 Task: Create a customer community portal.
Action: Mouse moved to (25, 139)
Screenshot: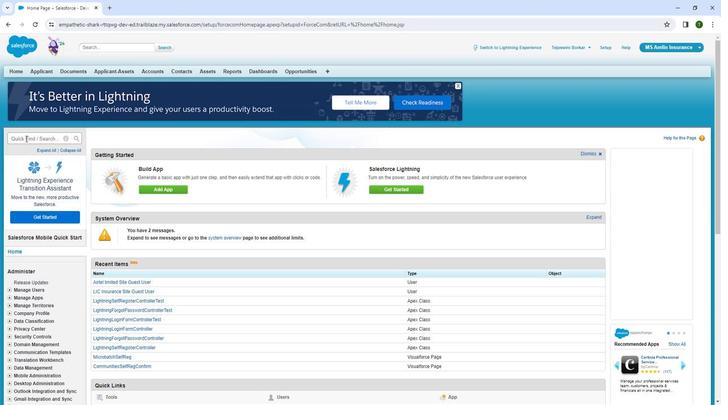 
Action: Mouse pressed left at (25, 139)
Screenshot: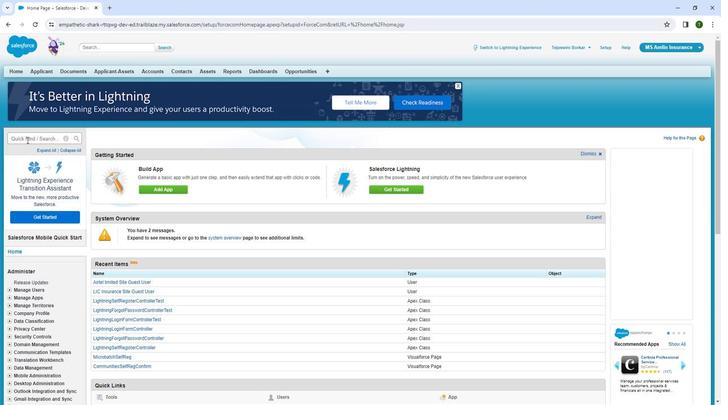 
Action: Mouse moved to (25, 139)
Screenshot: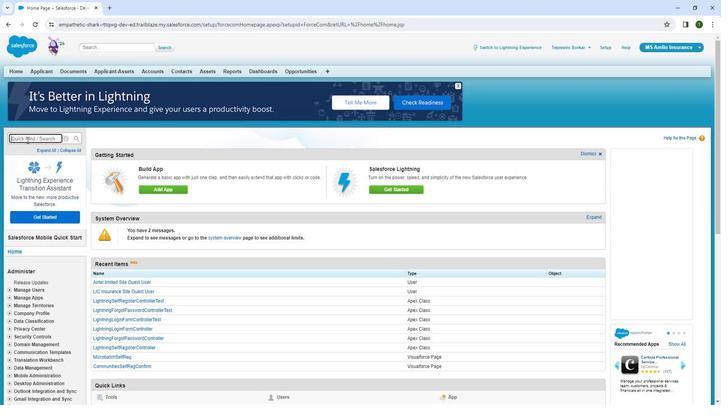 
Action: Key pressed digital<Key.space>e
Screenshot: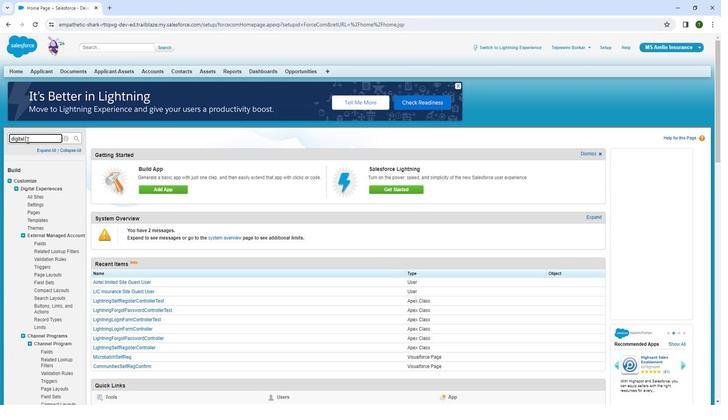 
Action: Mouse moved to (26, 138)
Screenshot: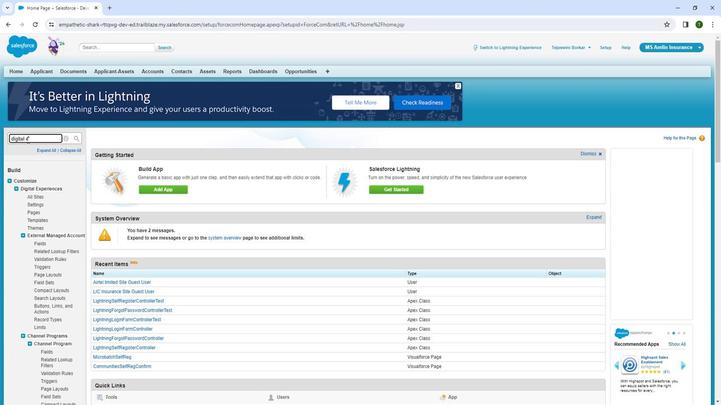 
Action: Key pressed xp
Screenshot: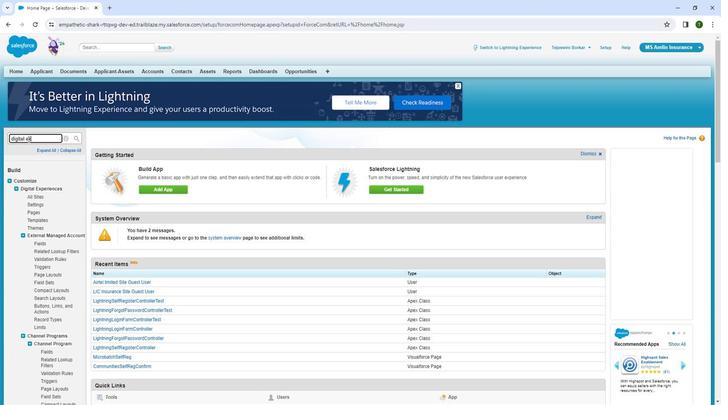 
Action: Mouse moved to (28, 138)
Screenshot: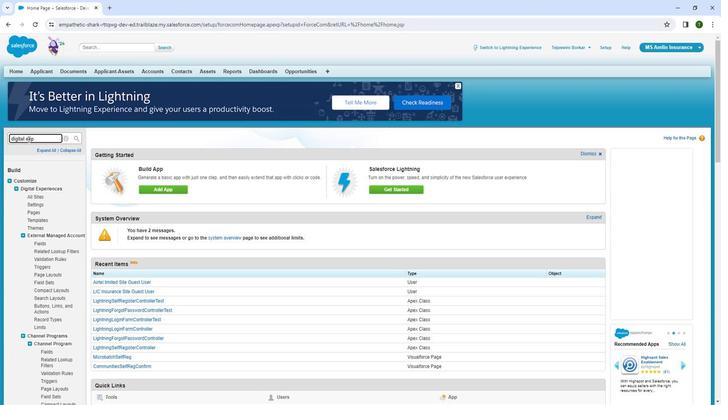 
Action: Key pressed erience
Screenshot: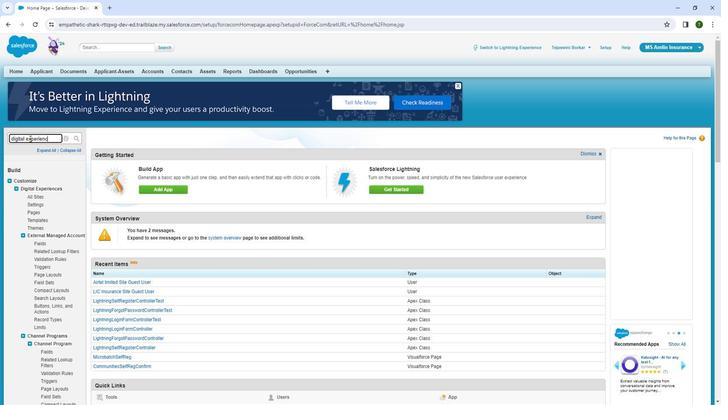 
Action: Mouse moved to (28, 196)
Screenshot: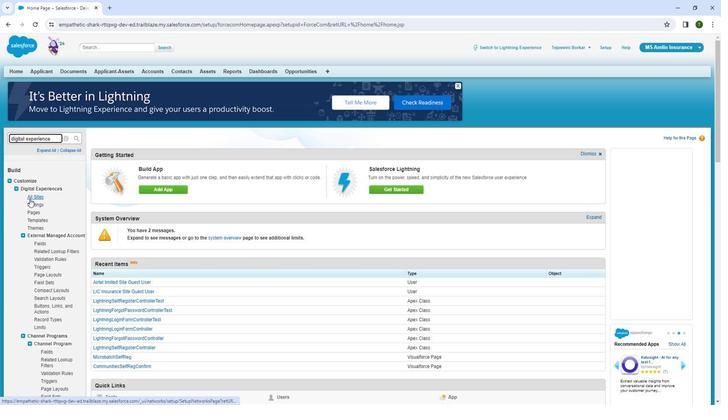 
Action: Mouse pressed left at (28, 196)
Screenshot: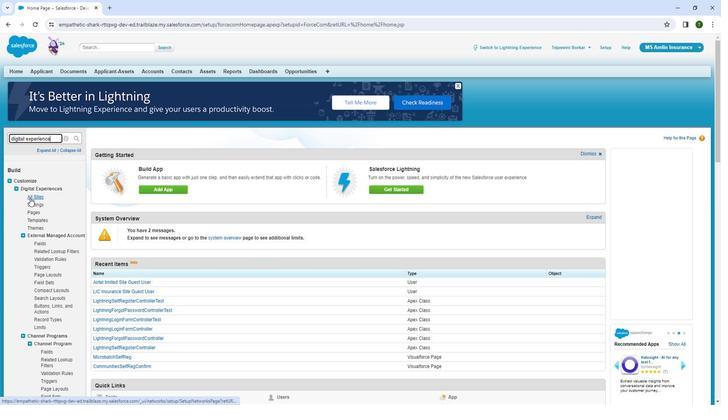
Action: Mouse moved to (280, 174)
Screenshot: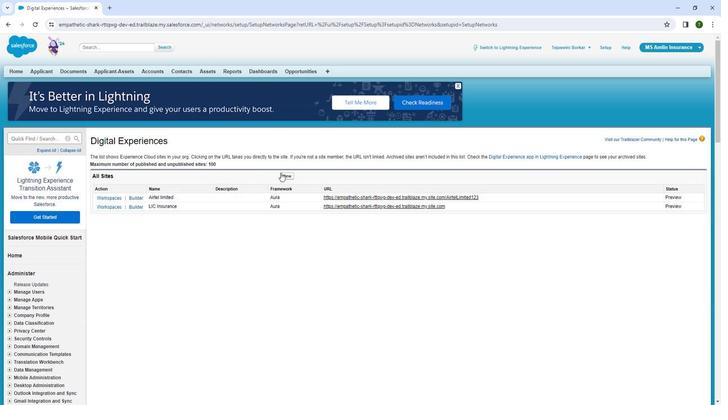 
Action: Mouse pressed left at (280, 174)
Screenshot: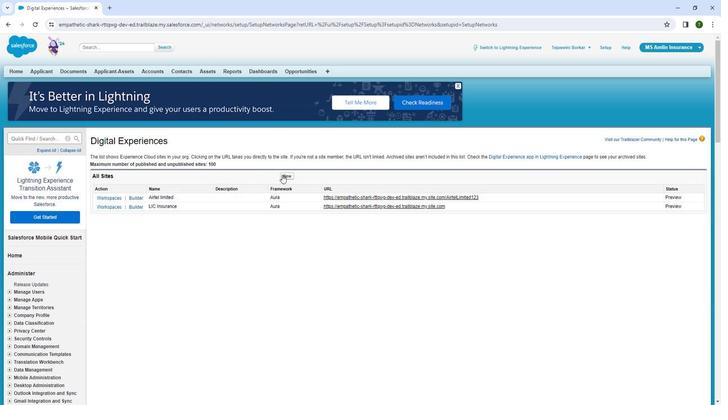 
Action: Mouse moved to (395, 193)
Screenshot: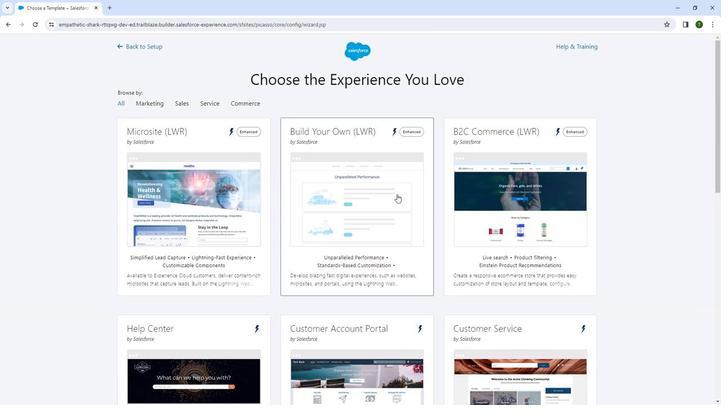 
Action: Mouse scrolled (395, 193) with delta (0, 0)
Screenshot: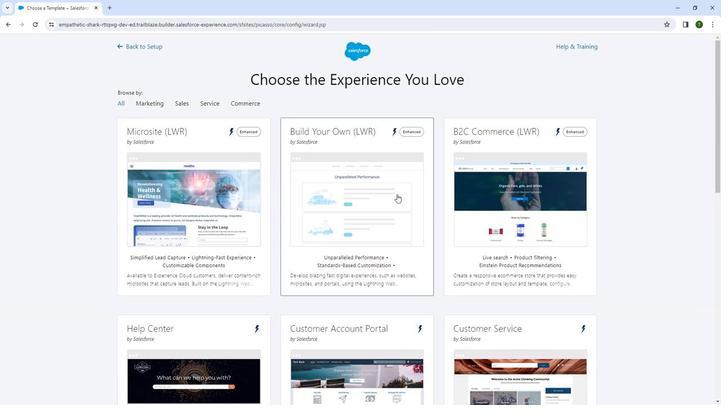 
Action: Mouse moved to (394, 197)
Screenshot: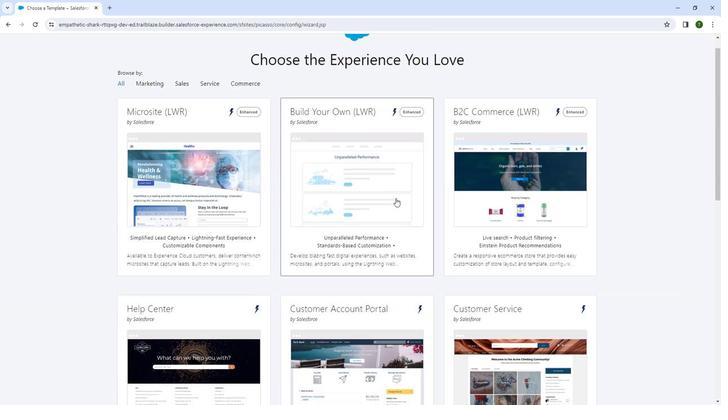 
Action: Mouse scrolled (394, 197) with delta (0, 0)
Screenshot: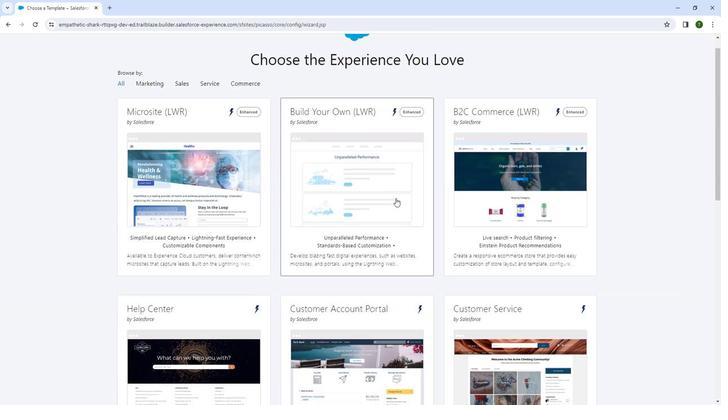 
Action: Mouse moved to (489, 286)
Screenshot: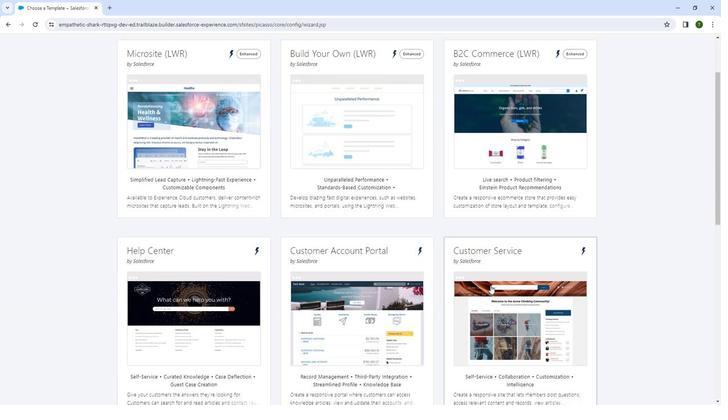 
Action: Mouse pressed left at (489, 286)
Screenshot: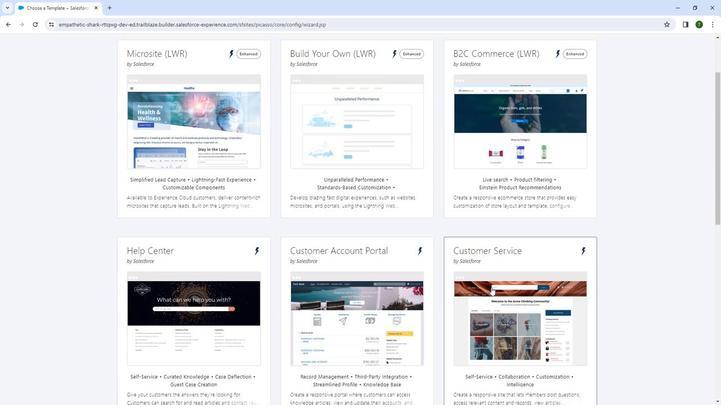 
Action: Mouse moved to (399, 129)
Screenshot: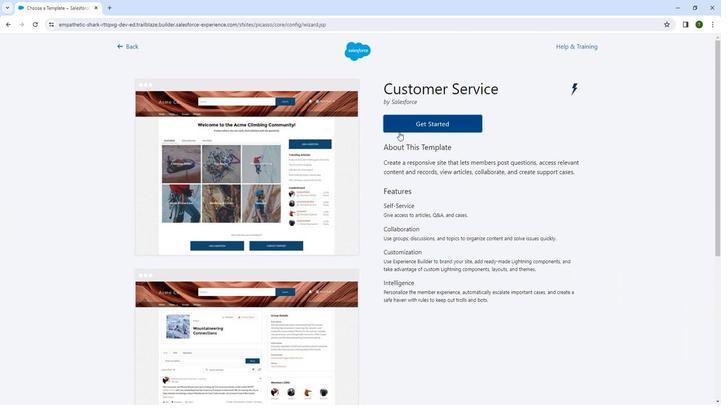 
Action: Mouse pressed left at (399, 129)
Screenshot: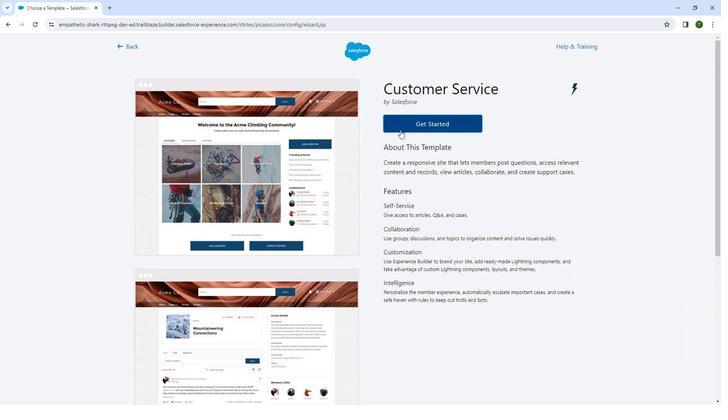 
Action: Mouse moved to (399, 131)
Screenshot: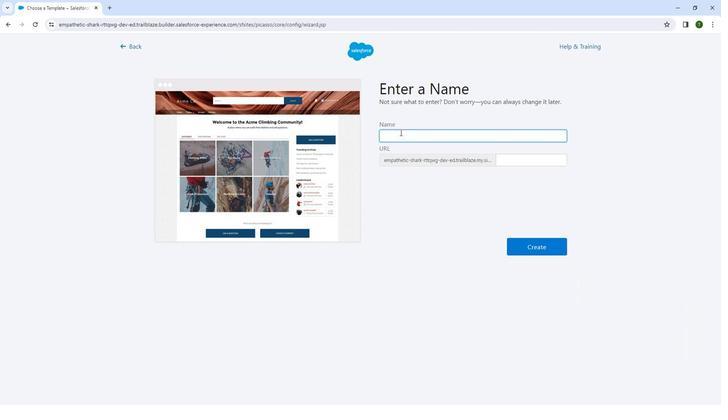 
Action: Mouse pressed left at (399, 131)
Screenshot: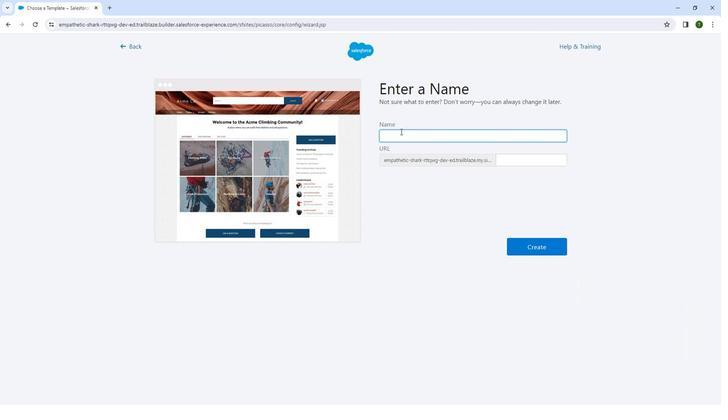 
Action: Mouse moved to (397, 130)
Screenshot: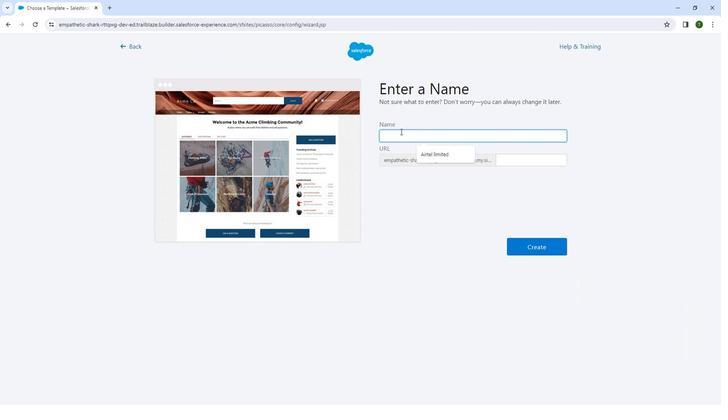 
Action: Key pressed <Key.shift>LIC<Key.space><Key.shift>Insurance<Key.space><Key.shift><Key.shift>Limited
Screenshot: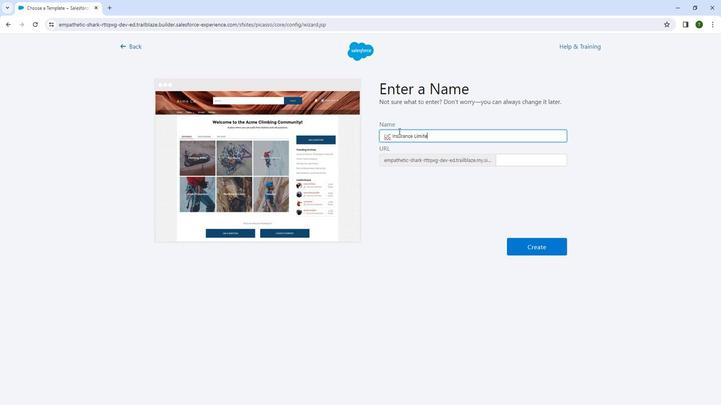 
Action: Mouse moved to (516, 158)
Screenshot: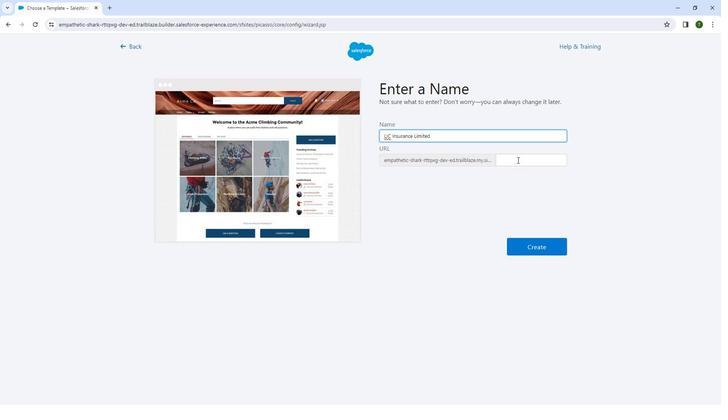 
Action: Mouse pressed left at (516, 158)
Screenshot: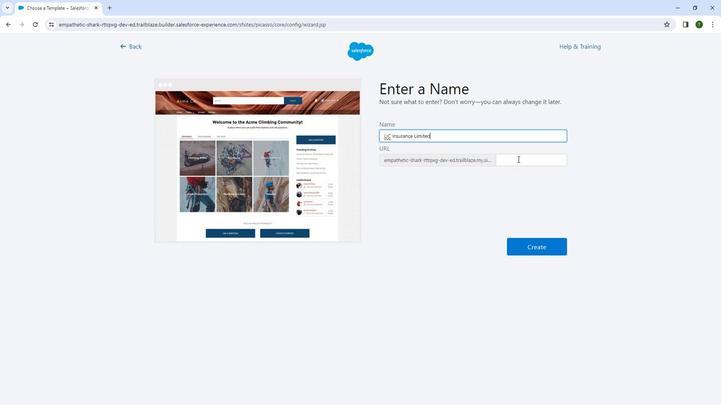 
Action: Key pressed <Key.shift><Key.shift><Key.shift><Key.shift><Key.shift>Insurance<Key.shift>LTD123
Screenshot: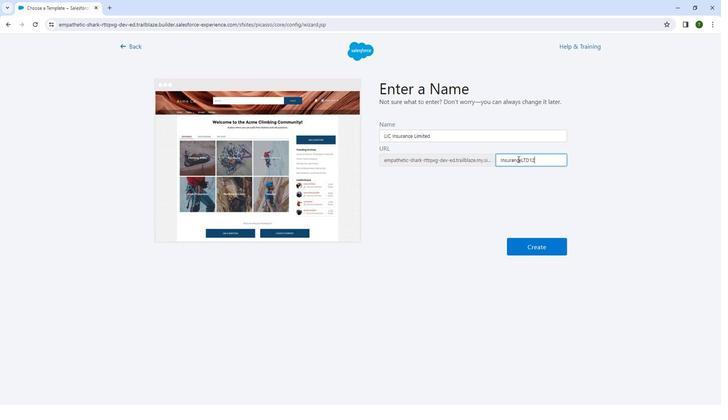 
Action: Mouse moved to (516, 247)
Screenshot: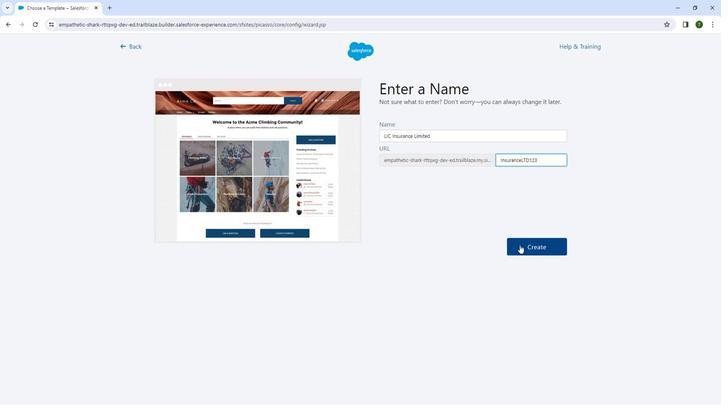 
Action: Mouse pressed left at (516, 247)
Screenshot: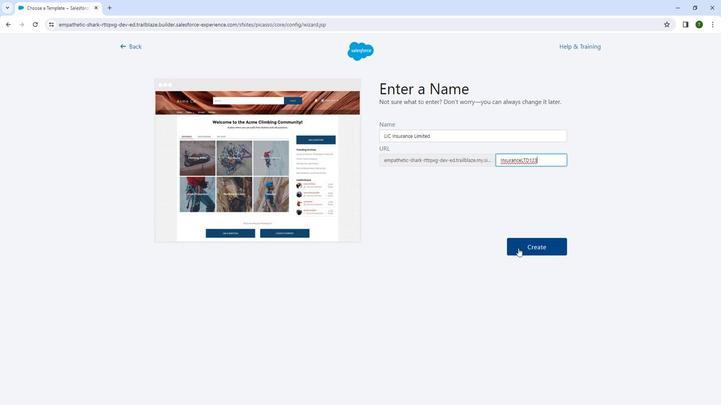 
Action: Mouse moved to (55, 6)
Screenshot: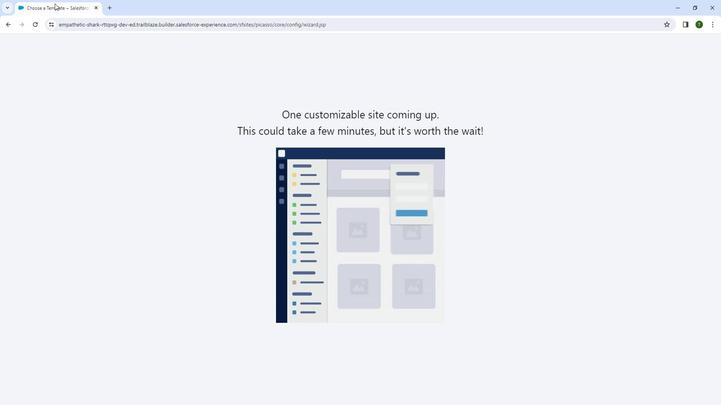 
Action: Mouse pressed right at (55, 6)
Screenshot: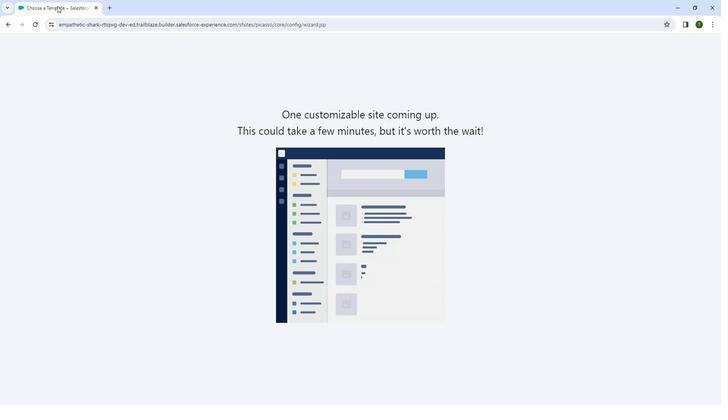 
Action: Mouse moved to (87, 75)
Screenshot: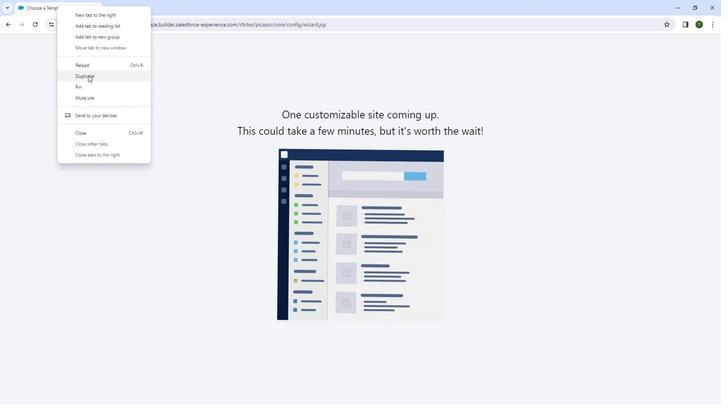 
Action: Mouse pressed left at (87, 75)
Screenshot: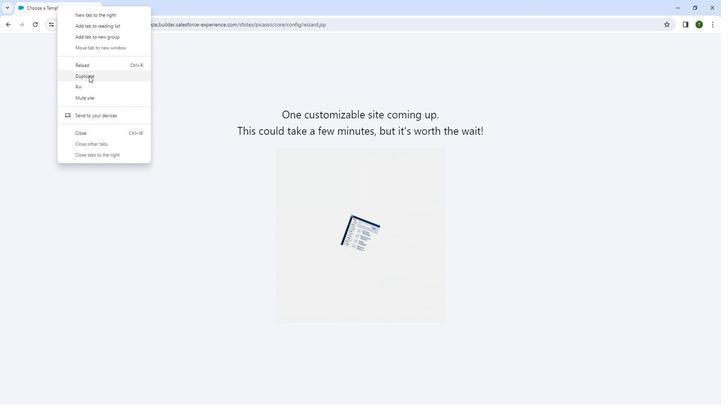 
Action: Mouse moved to (41, 3)
Screenshot: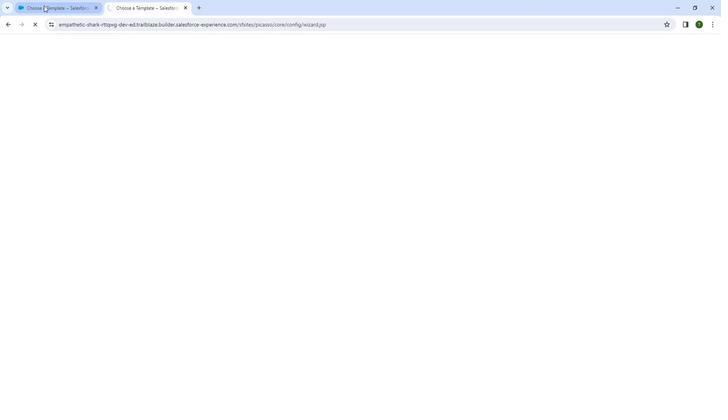 
Action: Mouse pressed left at (41, 3)
Screenshot: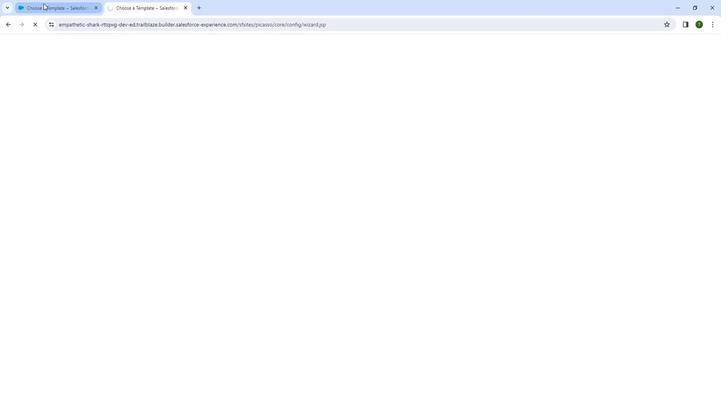 
Action: Mouse moved to (122, 7)
Screenshot: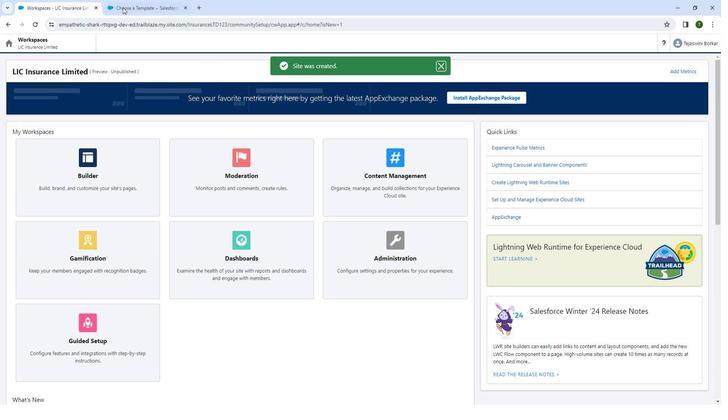 
Action: Mouse pressed left at (122, 7)
Screenshot: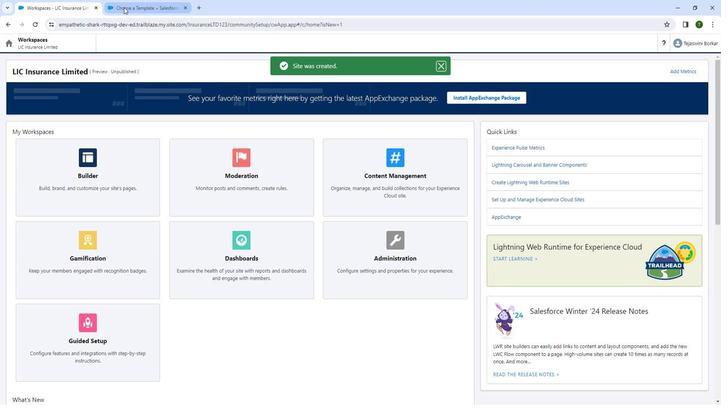 
Action: Mouse moved to (38, 6)
Screenshot: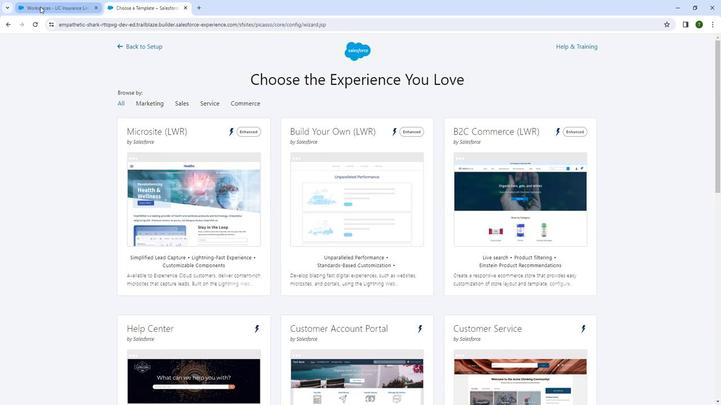 
Action: Mouse pressed left at (38, 6)
Screenshot: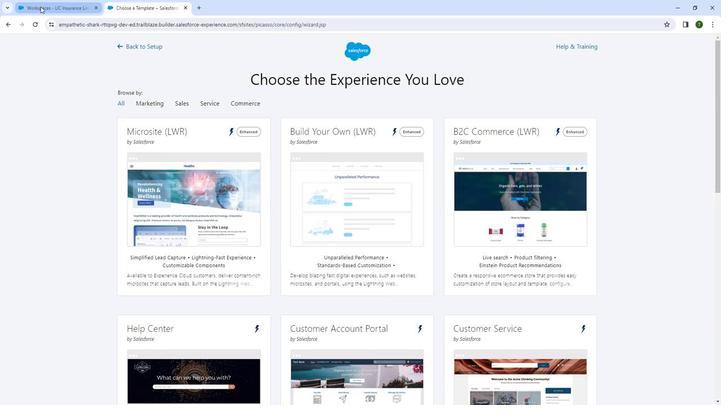 
Action: Mouse moved to (6, 25)
Screenshot: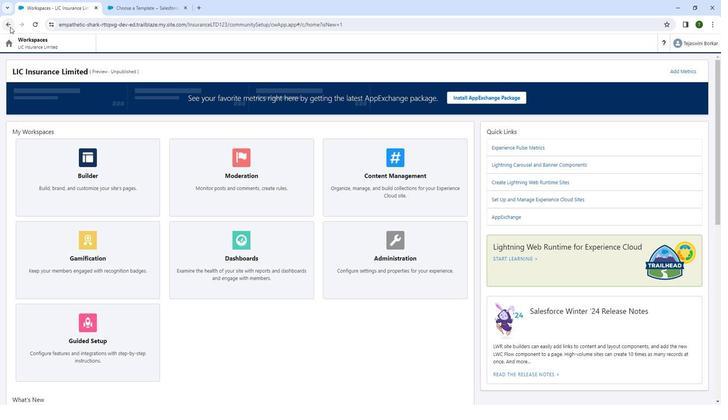 
Action: Mouse pressed left at (6, 25)
Screenshot: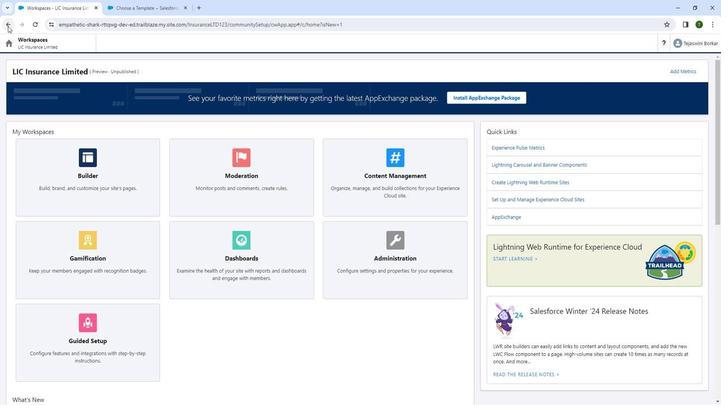 
Action: Mouse moved to (32, 23)
Screenshot: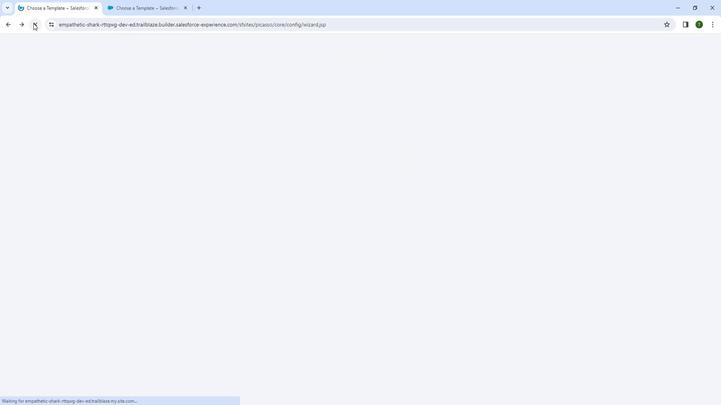 
Action: Mouse pressed left at (32, 23)
Screenshot: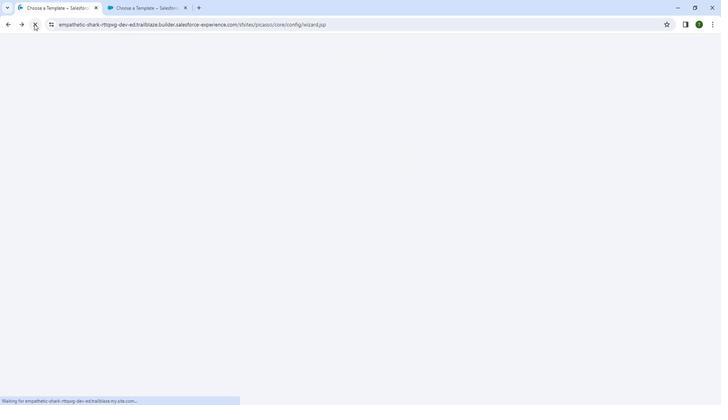 
Action: Mouse pressed left at (32, 23)
Screenshot: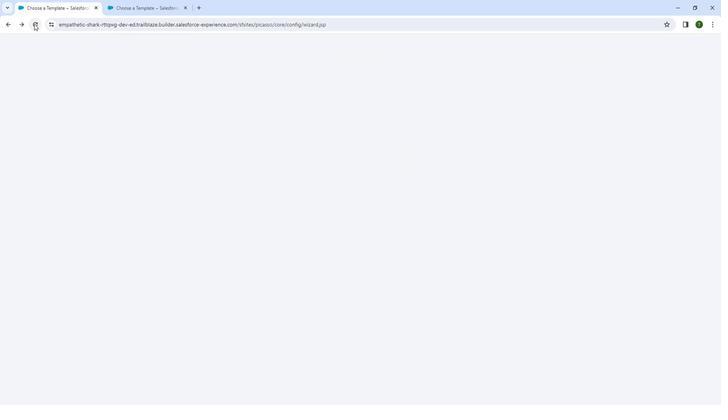 
Action: Mouse moved to (122, 9)
Screenshot: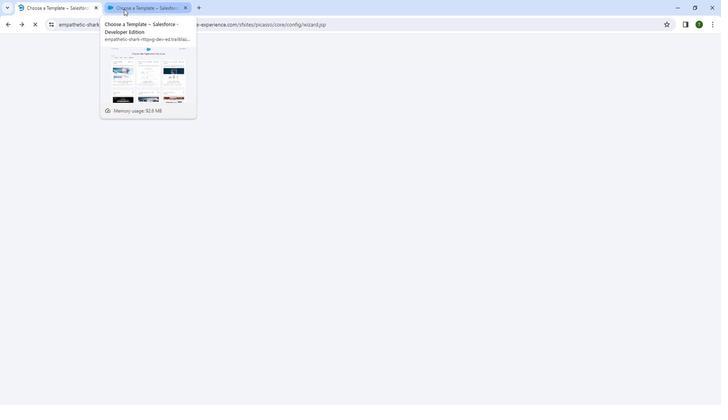 
Action: Mouse pressed left at (122, 9)
Screenshot: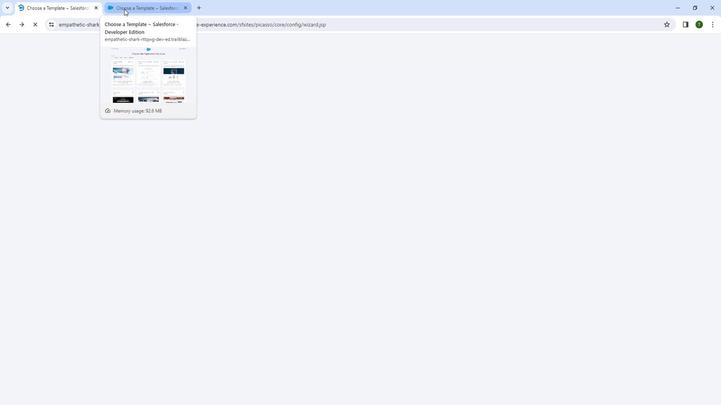 
Action: Mouse moved to (138, 46)
Screenshot: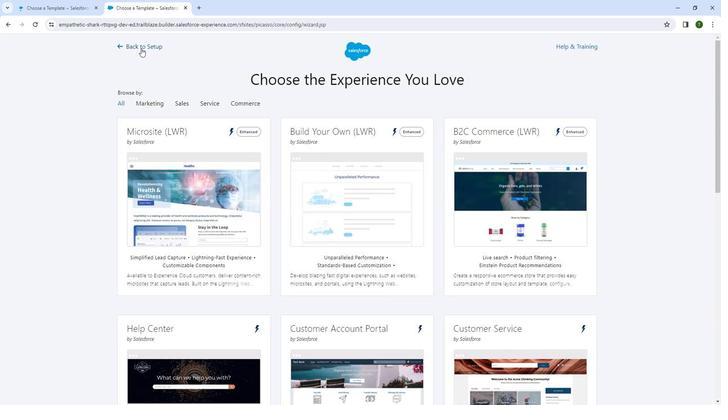 
Action: Mouse pressed left at (138, 46)
Screenshot: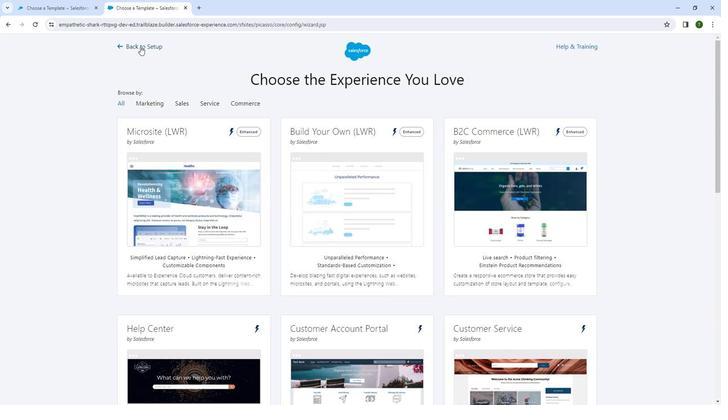 
Action: Mouse moved to (188, 263)
Screenshot: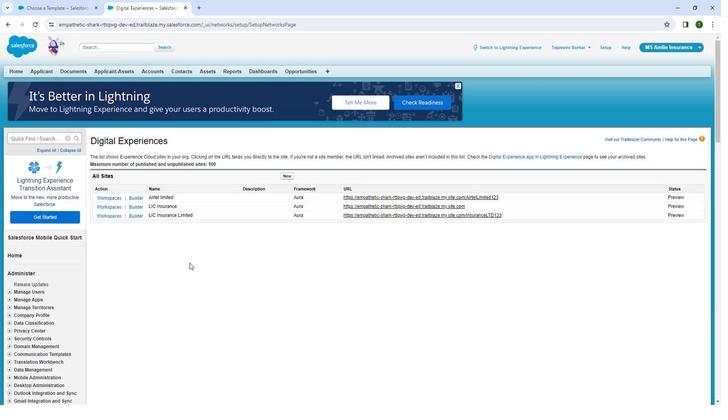 
Action: Mouse pressed left at (188, 263)
Screenshot: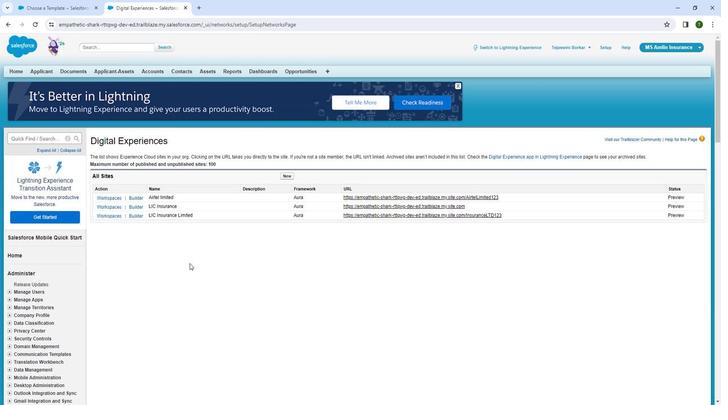 
Action: Mouse moved to (180, 260)
Screenshot: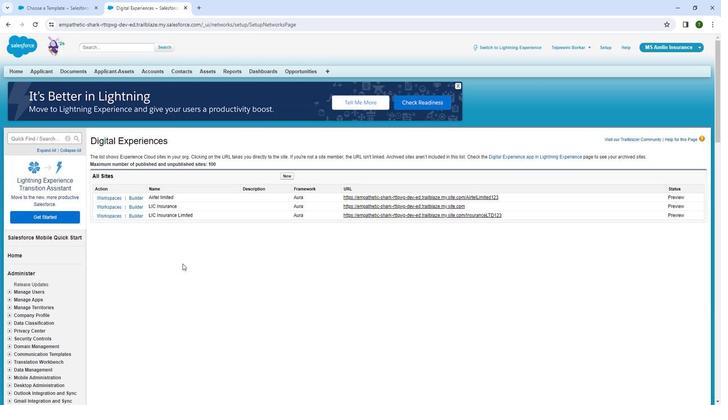 
Action: Key pressed <Key.shift>
Screenshot: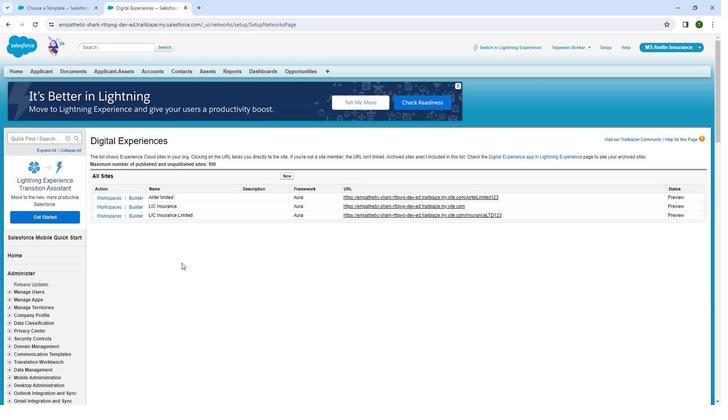 
Action: Mouse moved to (180, 260)
Screenshot: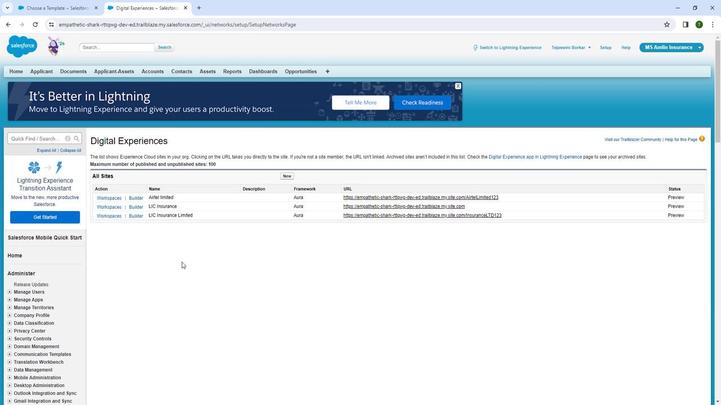 
Action: Key pressed <Key.shift><Key.shift><Key.shift><Key.shift>ctrl+R<'\x12'><'\x12'><'\x12'><'\x12'><'\x12'><'\x12'><'\x12'><'\x12'>
Screenshot: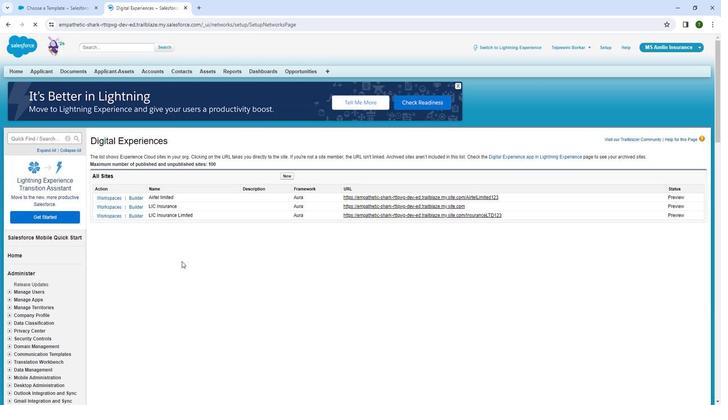
Action: Mouse moved to (272, 254)
Screenshot: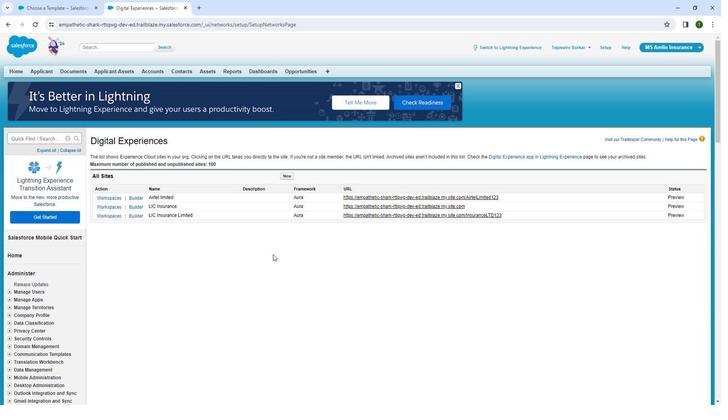 
Action: Mouse scrolled (272, 253) with delta (0, 0)
Screenshot: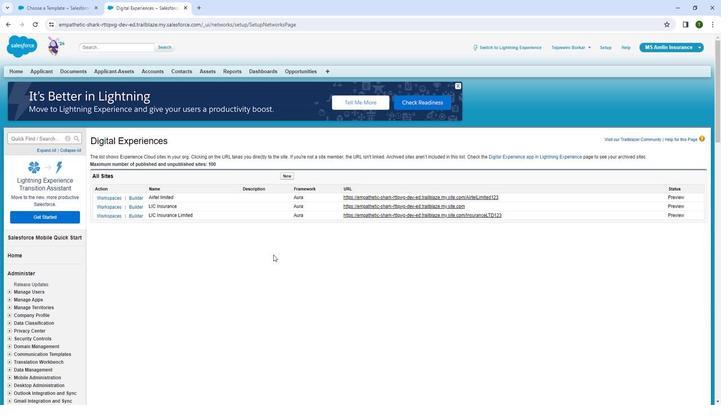 
Action: Mouse moved to (248, 267)
Screenshot: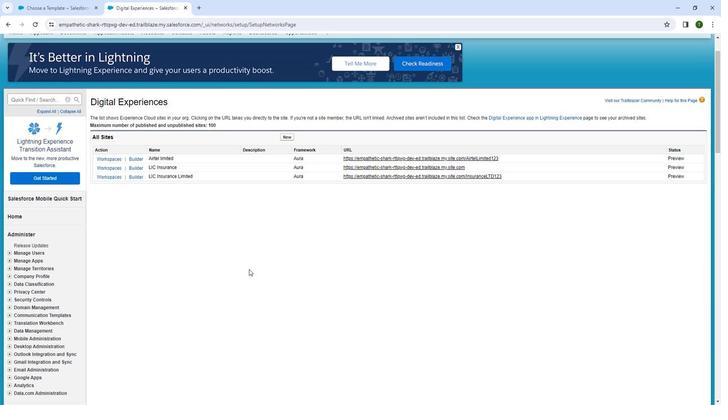 
Action: Mouse scrolled (248, 267) with delta (0, 0)
Screenshot: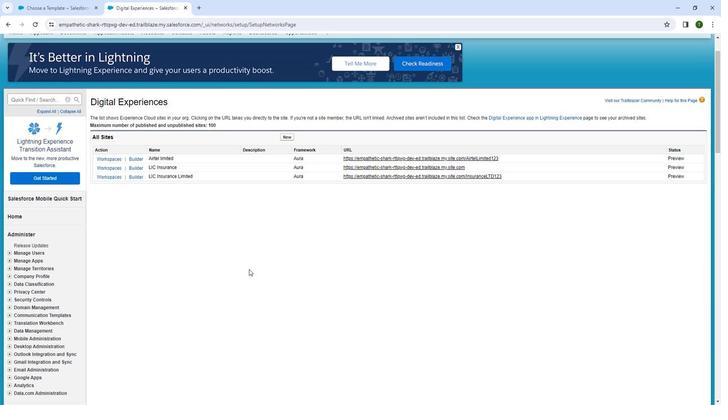 
Action: Mouse moved to (249, 266)
Screenshot: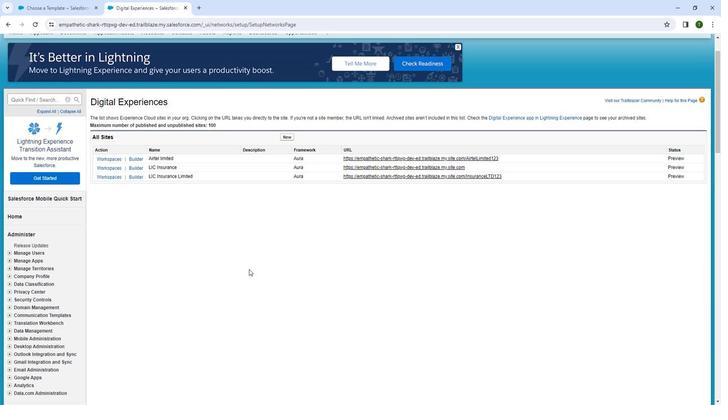 
Action: Mouse scrolled (249, 267) with delta (0, 0)
Screenshot: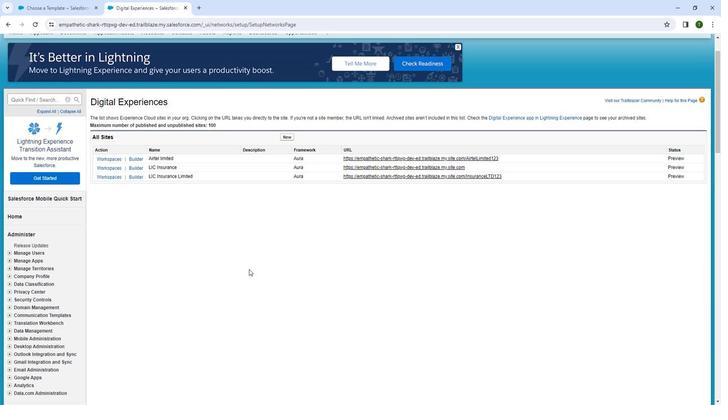 
Action: Mouse moved to (251, 264)
Screenshot: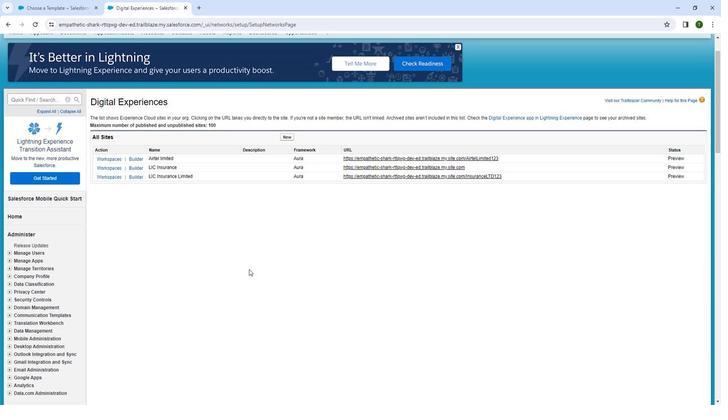 
Action: Mouse scrolled (251, 264) with delta (0, 0)
Screenshot: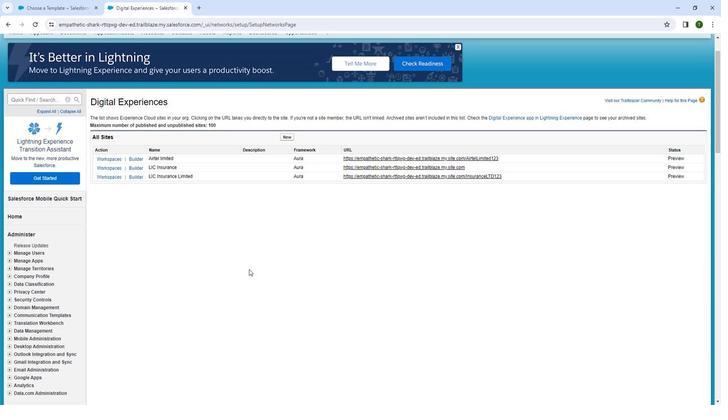 
Action: Mouse moved to (252, 263)
Screenshot: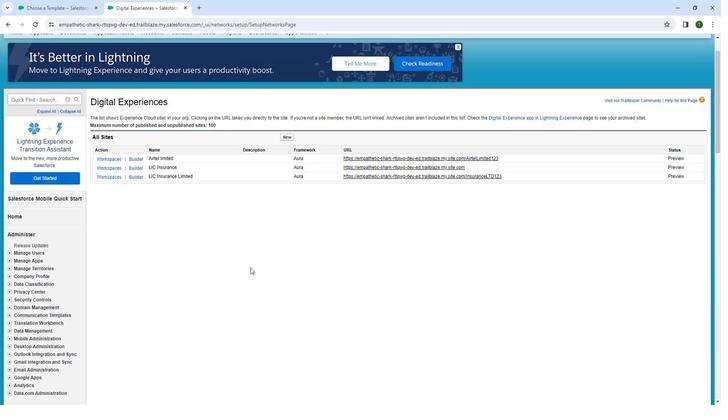 
Action: Mouse scrolled (252, 263) with delta (0, 0)
Screenshot: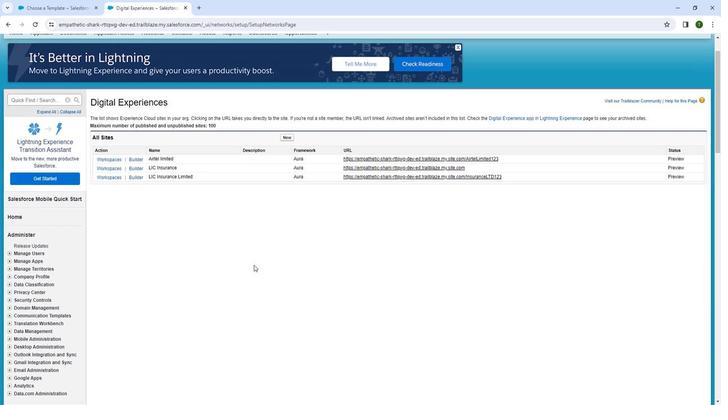 
Action: Mouse moved to (280, 172)
Screenshot: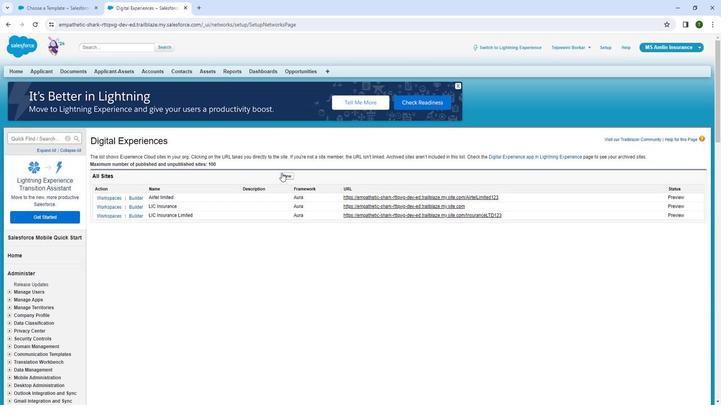 
Action: Mouse pressed left at (280, 172)
Screenshot: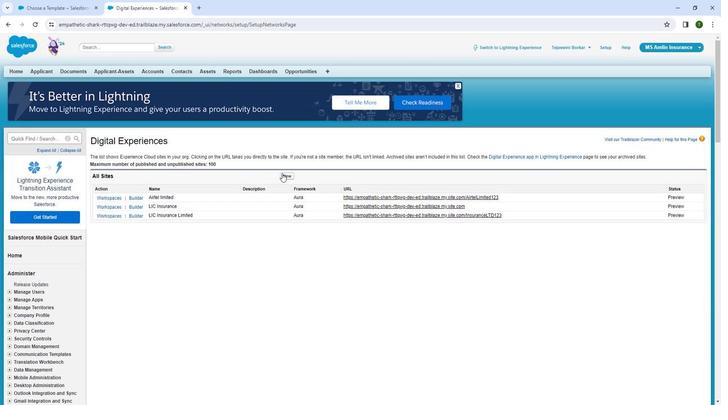 
Action: Mouse moved to (372, 249)
Screenshot: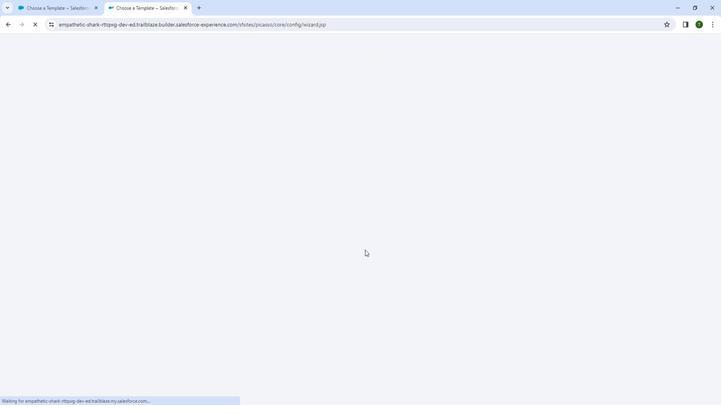 
Action: Mouse scrolled (372, 249) with delta (0, 0)
Screenshot: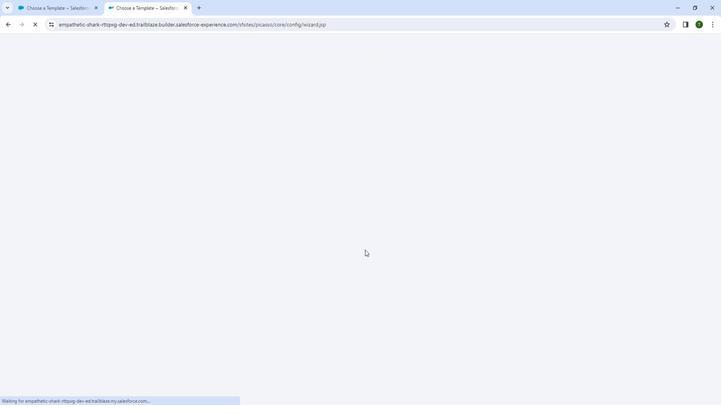 
Action: Mouse moved to (367, 210)
Screenshot: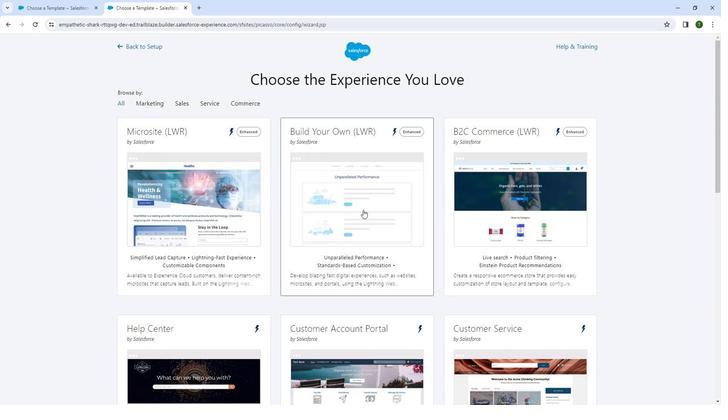 
Action: Mouse scrolled (367, 209) with delta (0, 0)
Screenshot: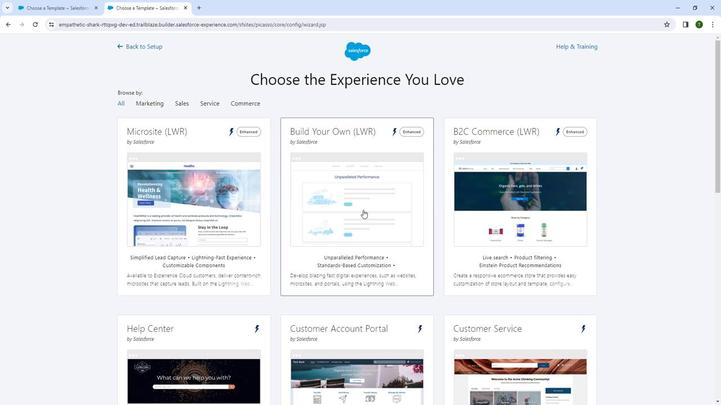 
Action: Mouse moved to (368, 210)
Screenshot: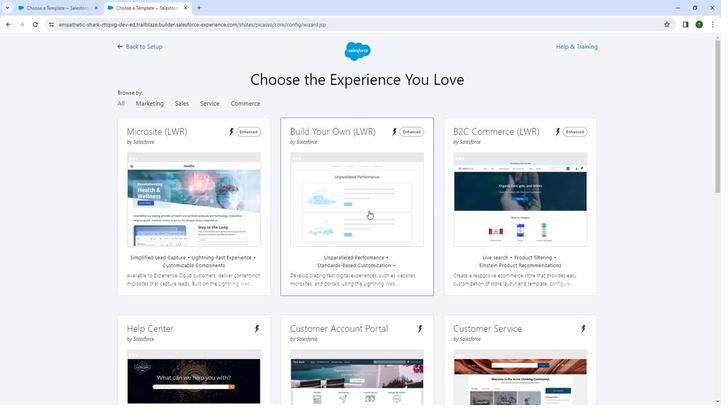 
Action: Mouse scrolled (368, 209) with delta (0, 0)
Screenshot: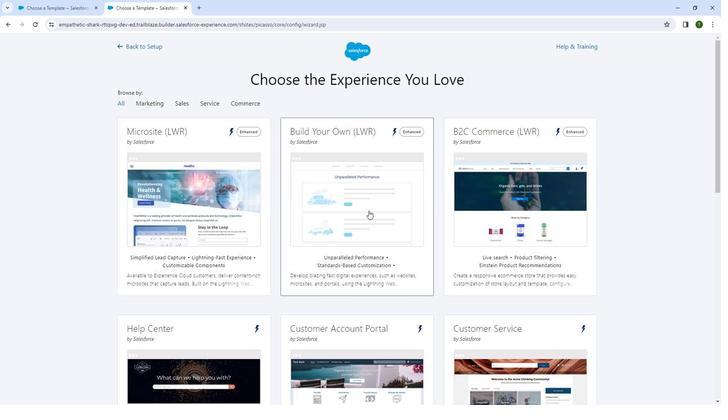 
Action: Mouse moved to (495, 297)
Screenshot: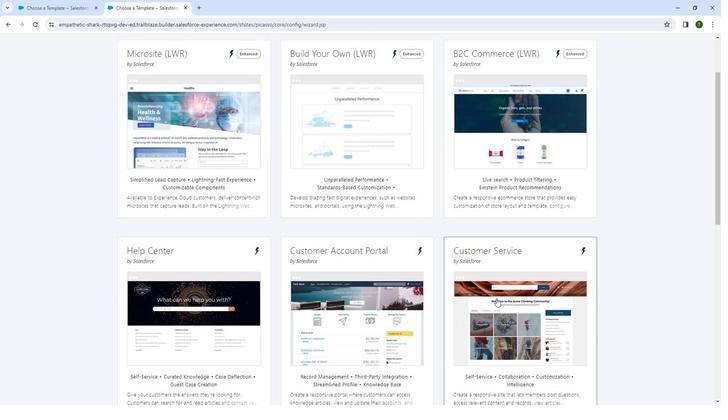 
Action: Mouse pressed left at (495, 297)
Screenshot: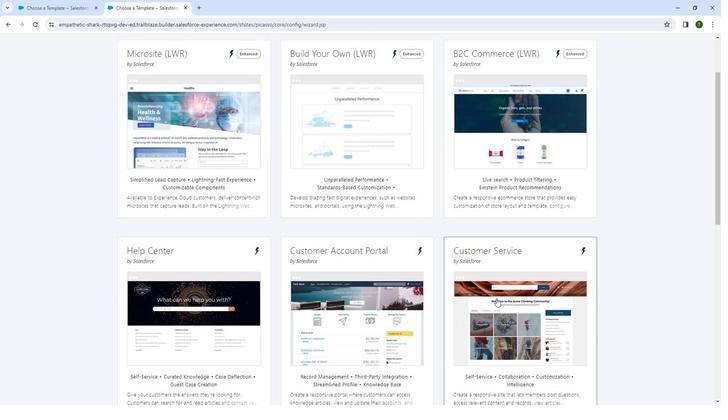 
Action: Mouse moved to (473, 262)
Screenshot: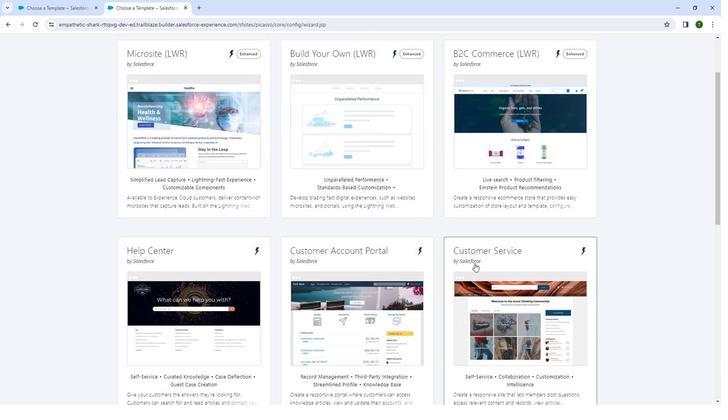 
Action: Mouse pressed left at (473, 262)
Screenshot: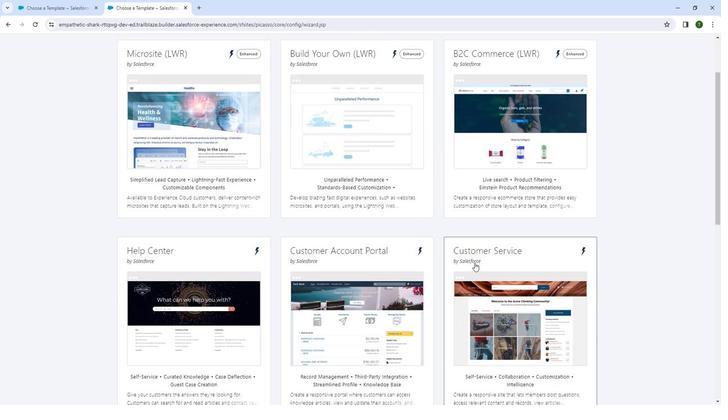 
Action: Mouse moved to (412, 127)
Screenshot: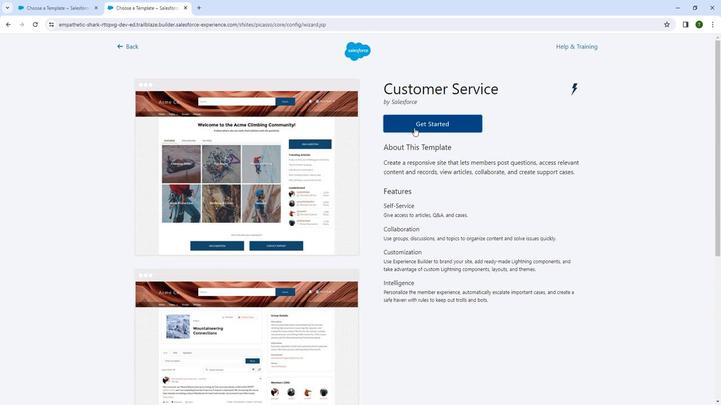 
Action: Mouse pressed left at (412, 127)
Screenshot: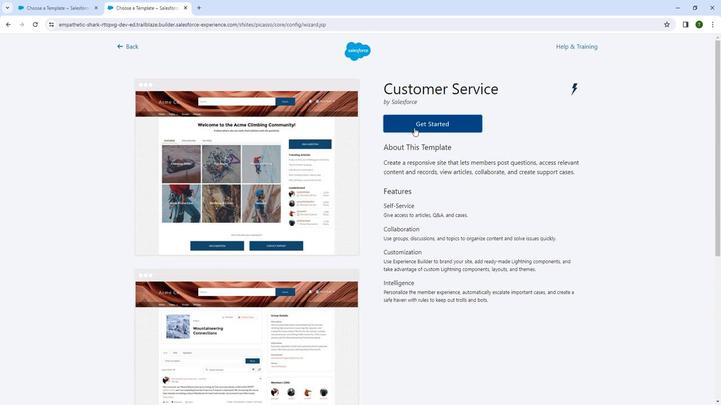 
Action: Mouse moved to (428, 133)
Screenshot: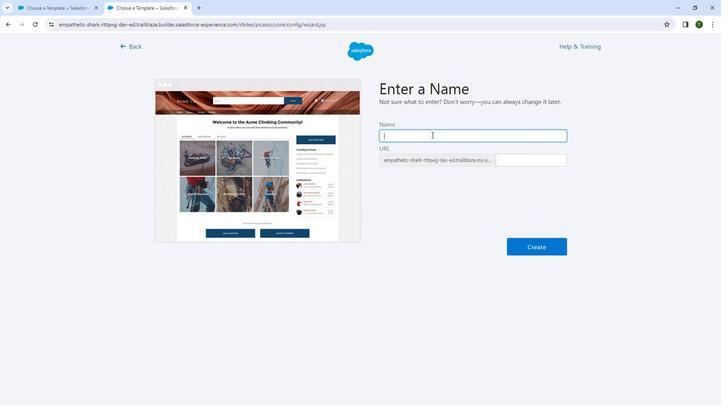 
Action: Mouse pressed left at (428, 133)
Screenshot: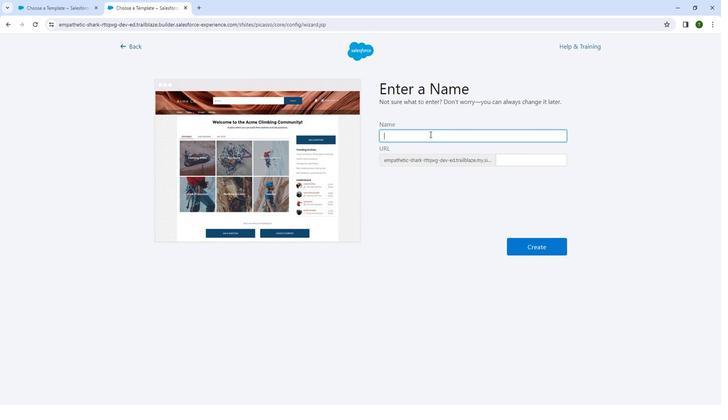 
Action: Mouse moved to (423, 130)
Screenshot: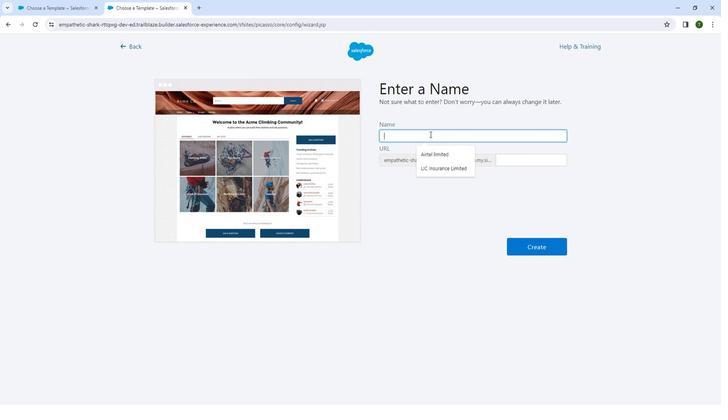 
Action: Key pressed <Key.shift>MS<Key.space><Key.shift>Amlin<Key.space><Key.shift><Key.shift><Key.shift><Key.shift><Key.shift><Key.shift><Key.shift><Key.shift><Key.shift><Key.shift><Key.shift><Key.shift><Key.shift><Key.shift><Key.shift><Key.shift><Key.shift><Key.shift><Key.shift><Key.shift><Key.shift><Key.shift><Key.shift><Key.shift>Insurance
Screenshot: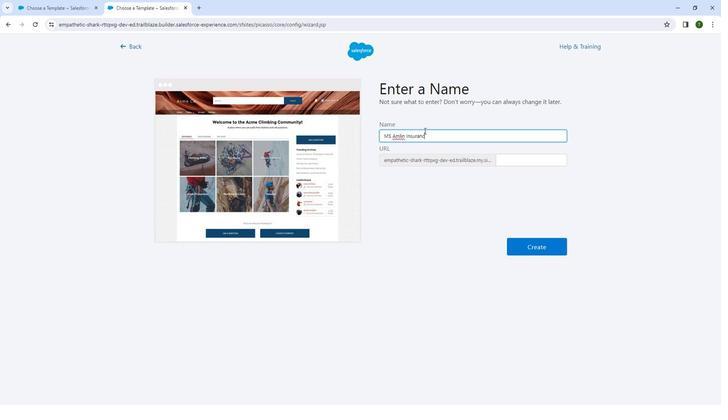 
Action: Mouse moved to (400, 222)
Screenshot: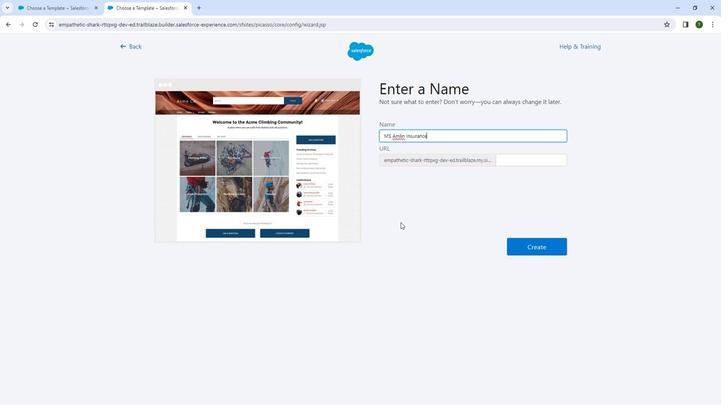 
Action: Mouse pressed left at (400, 222)
Screenshot: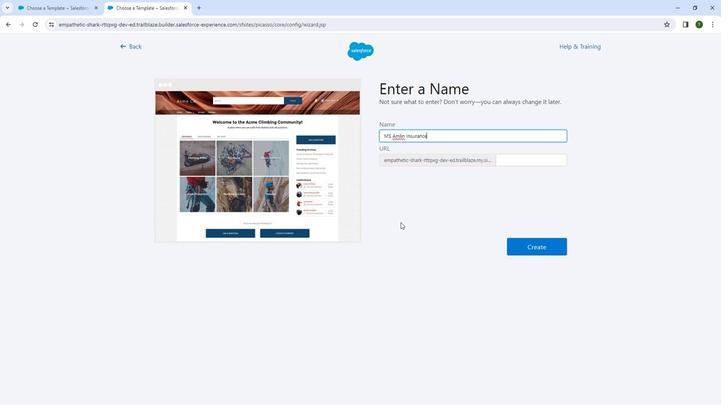 
Action: Mouse moved to (517, 157)
Screenshot: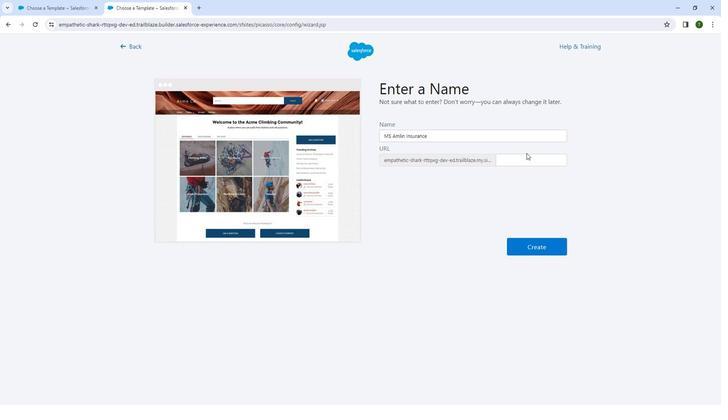 
Action: Mouse pressed left at (517, 157)
Screenshot: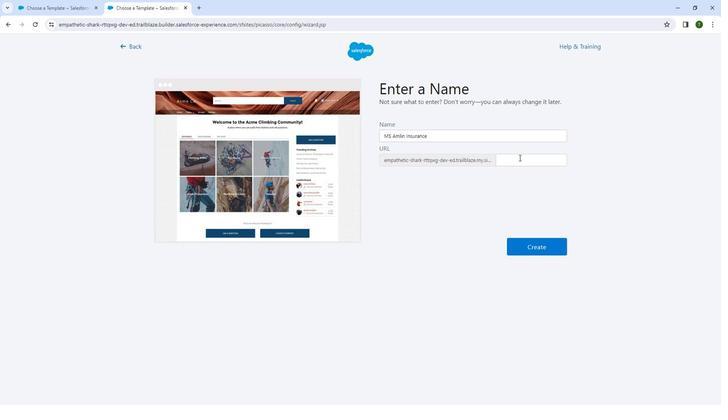 
Action: Mouse moved to (510, 153)
Screenshot: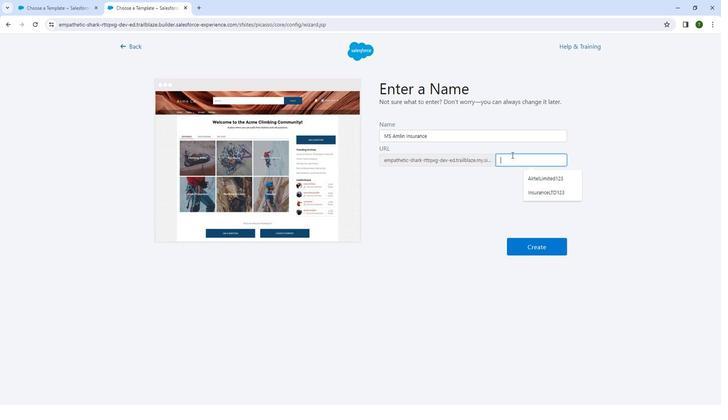 
Action: Key pressed <Key.shift>Amlin<Key.shift><Key.shift><Key.shift><Key.shift><Key.shift><Key.shift>Insurance123
Screenshot: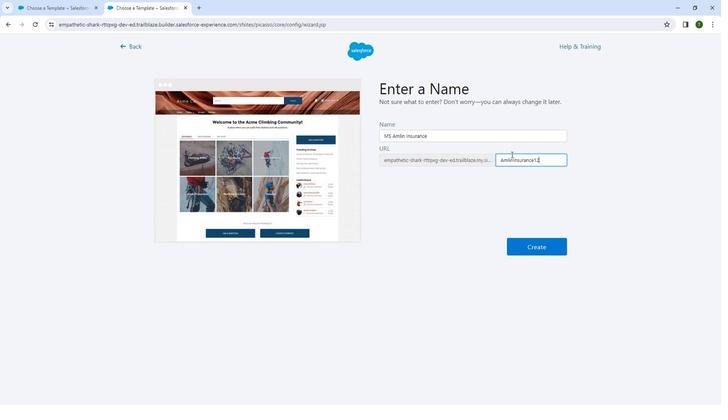 
Action: Mouse moved to (524, 245)
Screenshot: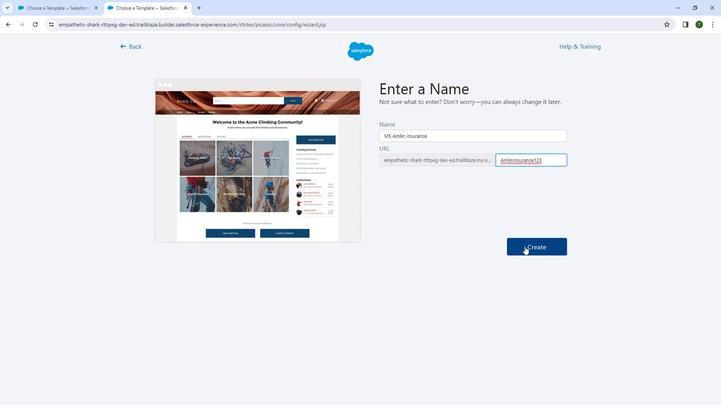 
Action: Mouse pressed left at (524, 245)
Screenshot: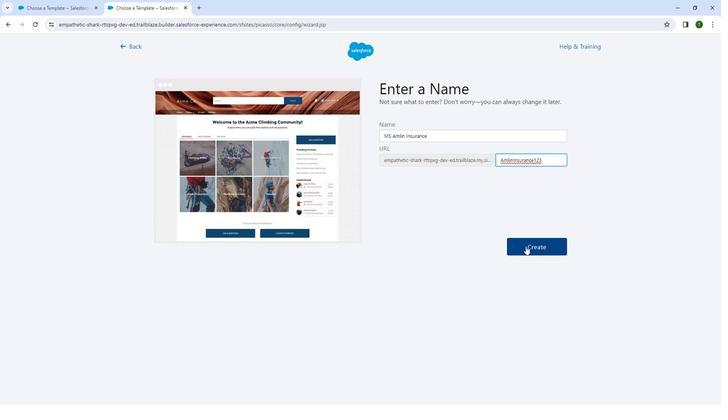 
Action: Mouse moved to (359, 169)
Screenshot: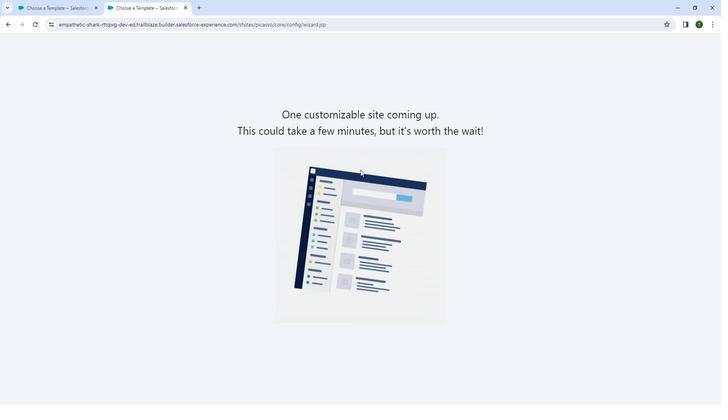 
Action: Mouse pressed left at (359, 169)
Screenshot: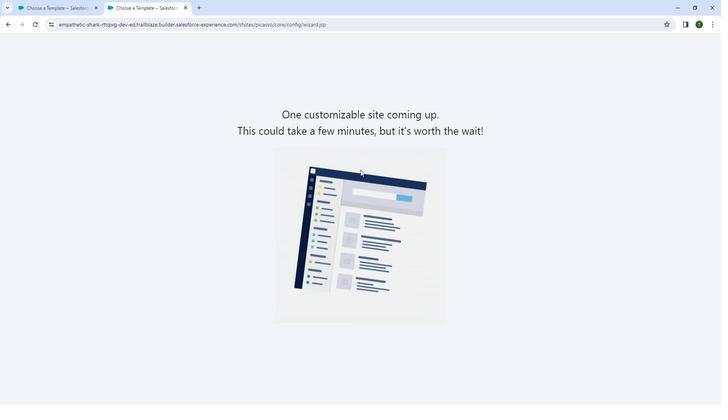 
Action: Mouse moved to (33, 24)
Screenshot: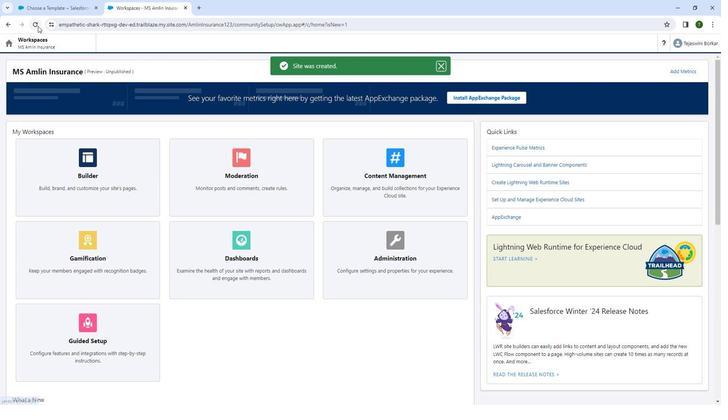 
Action: Mouse pressed left at (33, 24)
Screenshot: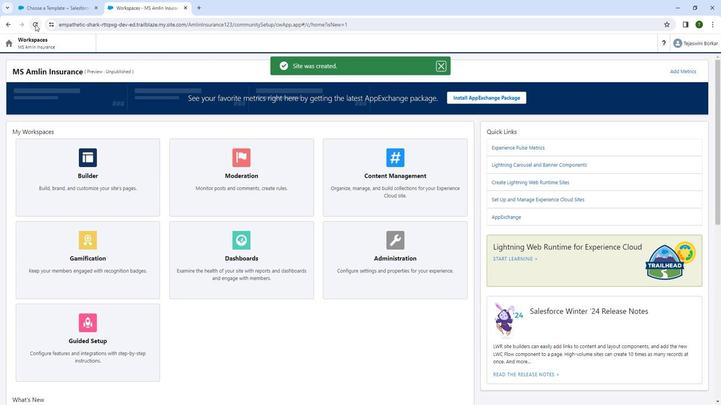 
Action: Mouse moved to (6, 24)
Screenshot: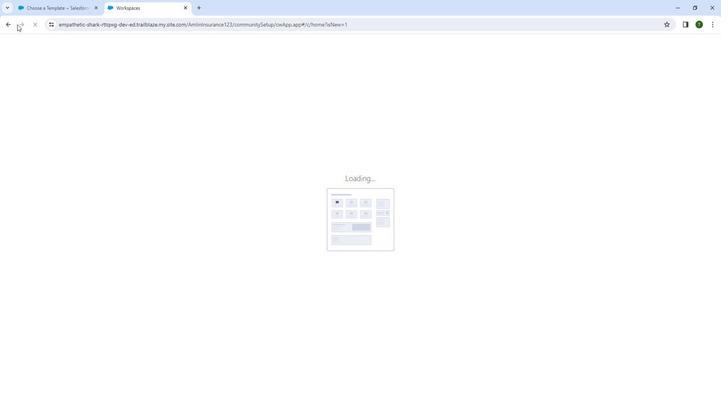 
Action: Mouse pressed left at (6, 24)
Screenshot: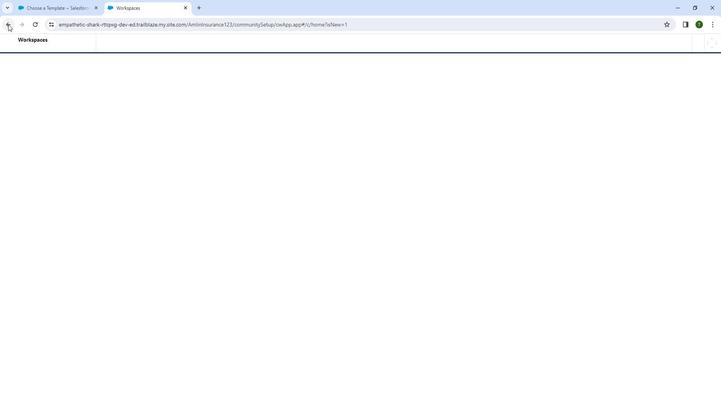 
Action: Mouse pressed left at (6, 24)
Screenshot: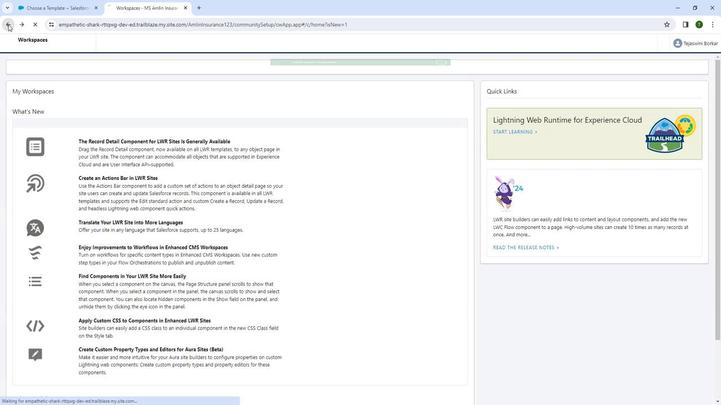 
Action: Mouse moved to (239, 298)
Screenshot: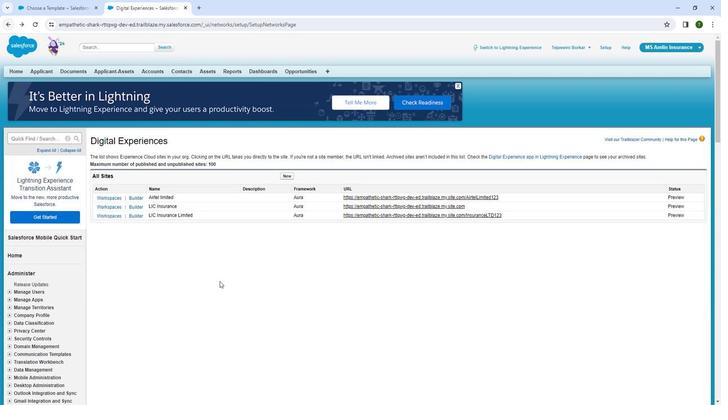 
Action: Mouse pressed left at (239, 298)
Screenshot: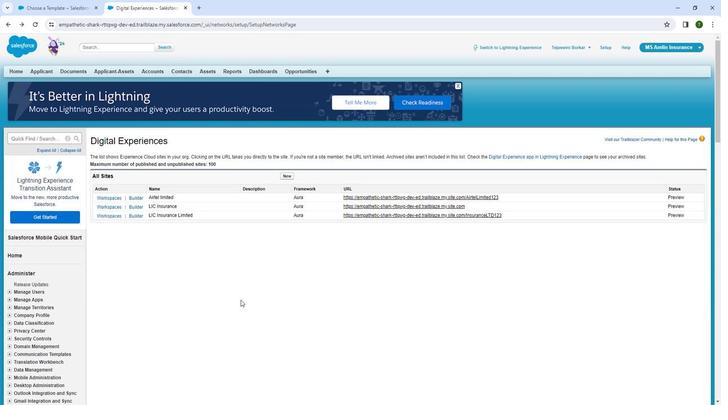 
Action: Mouse moved to (238, 297)
Screenshot: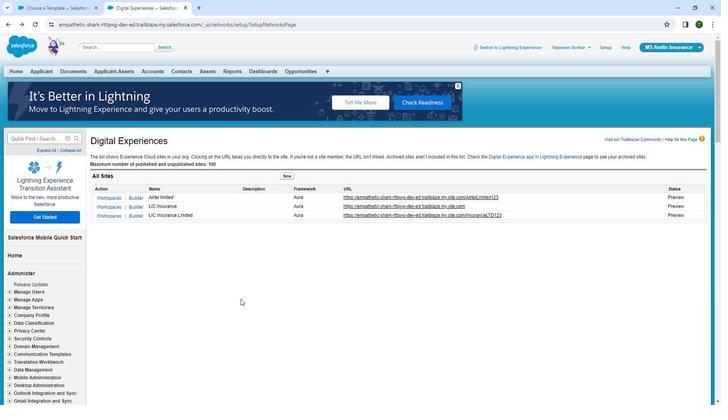 
Action: Key pressed <Key.shift><Key.shift>ctrl+R
Screenshot: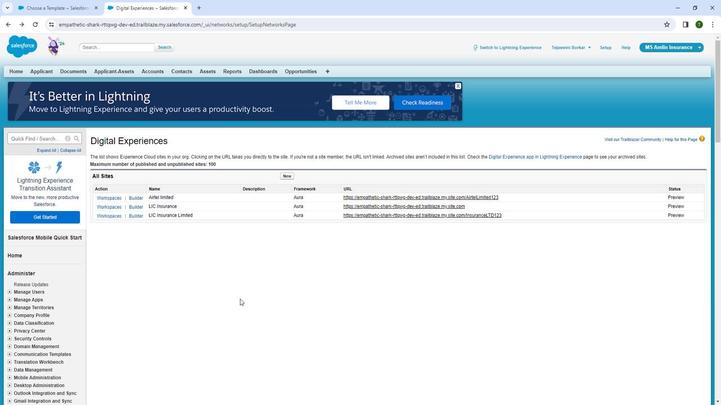 
Action: Mouse moved to (289, 284)
Screenshot: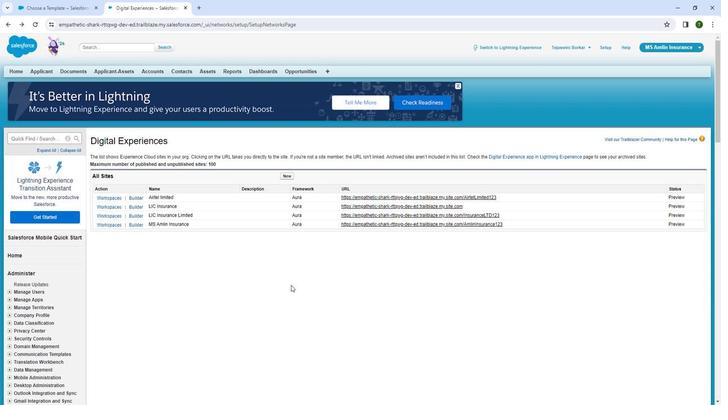 
Action: Mouse pressed left at (289, 284)
Screenshot: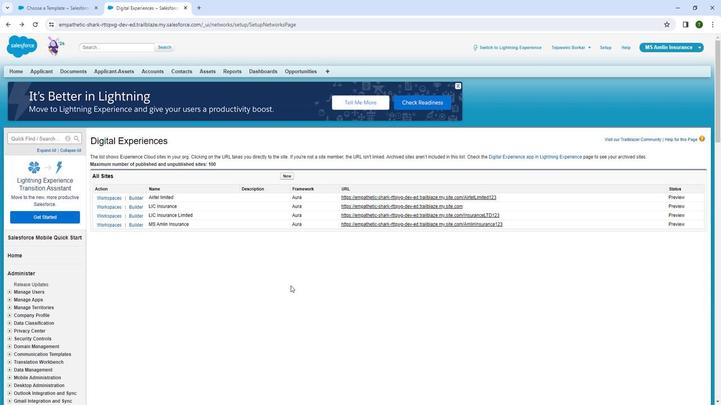 
Action: Mouse moved to (187, 282)
Screenshot: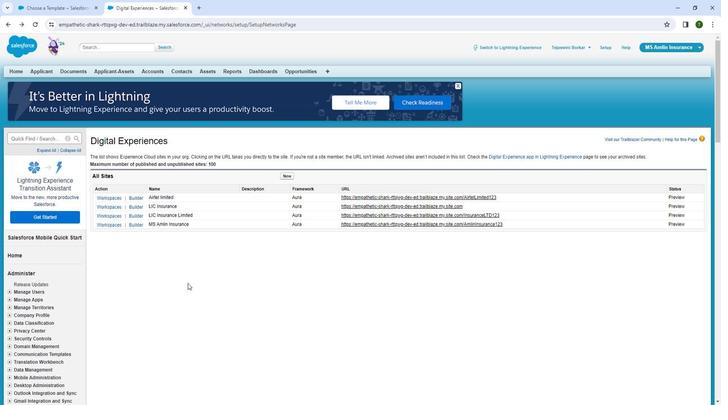 
Action: Mouse scrolled (187, 281) with delta (0, 0)
Screenshot: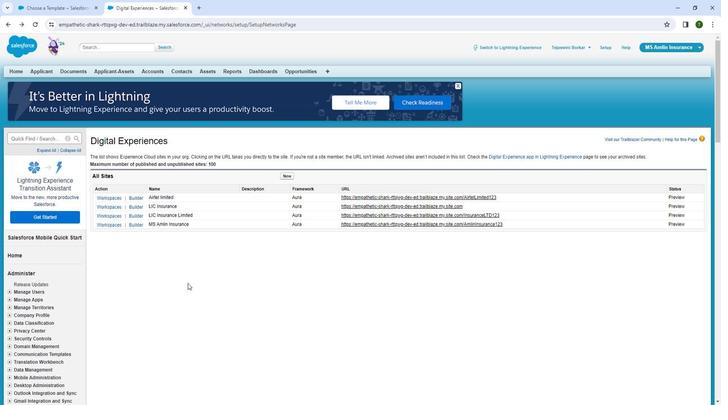 
Action: Mouse scrolled (187, 281) with delta (0, 0)
Screenshot: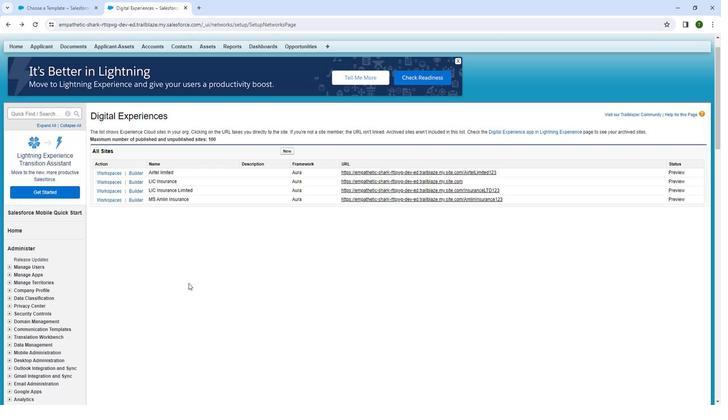 
Action: Mouse moved to (197, 315)
Screenshot: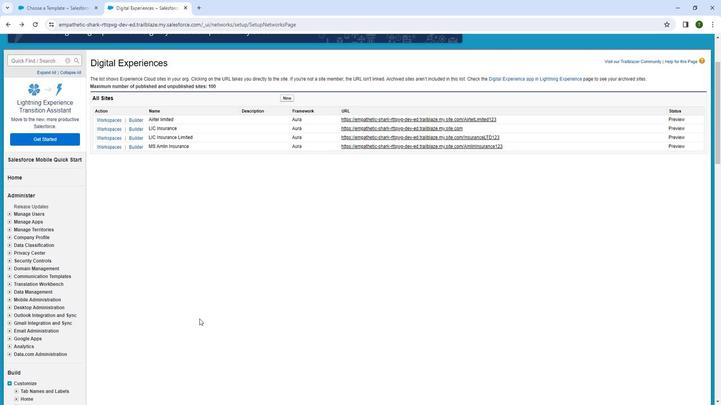 
Action: Mouse scrolled (197, 315) with delta (0, 0)
Screenshot: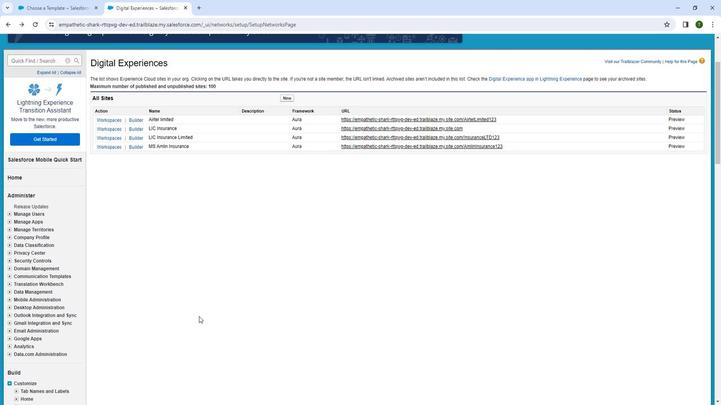 
Action: Mouse moved to (198, 311)
Screenshot: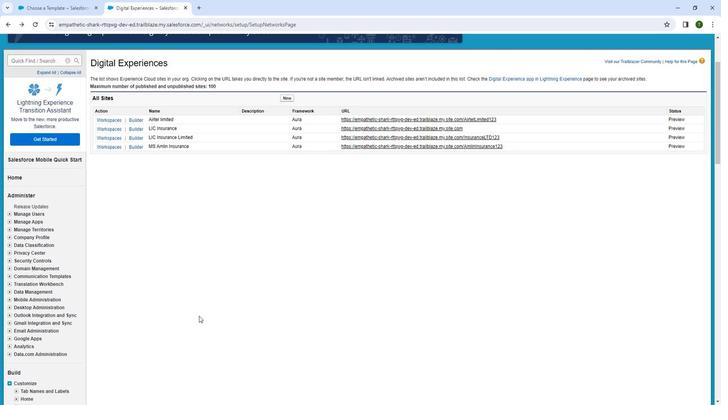 
Action: Mouse scrolled (198, 311) with delta (0, 0)
Screenshot: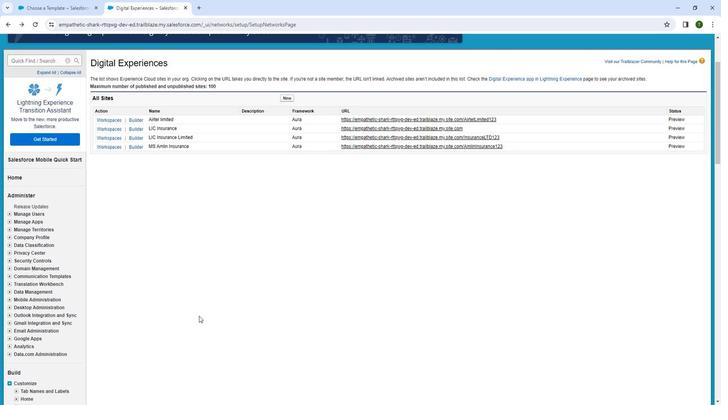 
Action: Mouse moved to (105, 223)
Screenshot: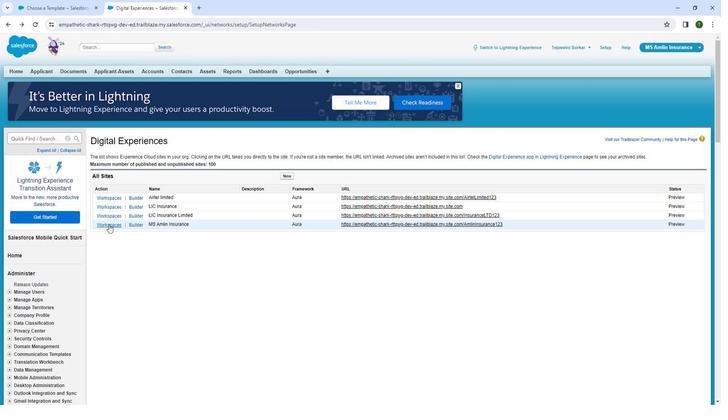 
Action: Mouse pressed left at (105, 223)
Screenshot: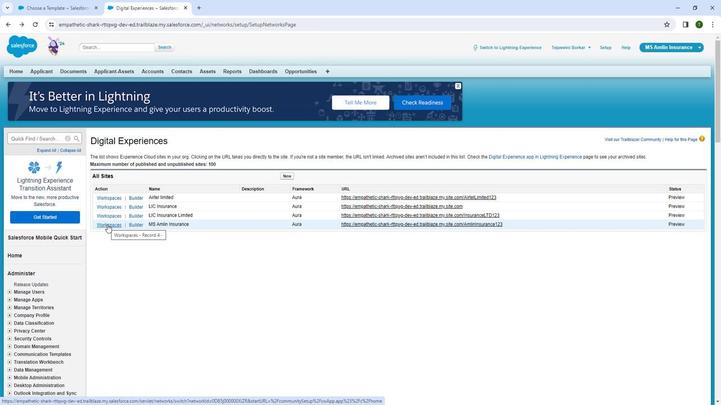 
Action: Mouse moved to (311, 324)
Screenshot: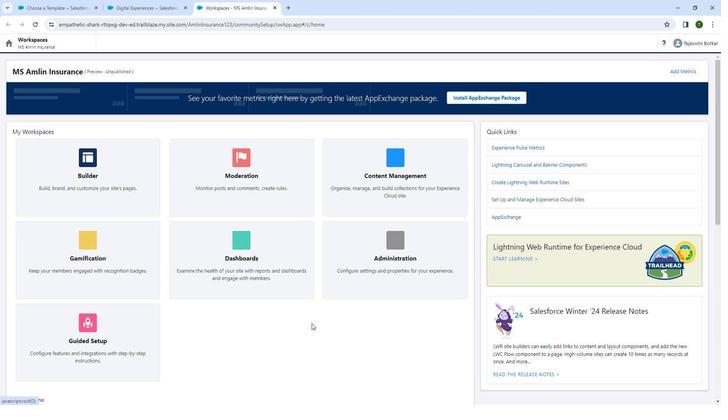 
Action: Mouse scrolled (311, 324) with delta (0, 0)
Screenshot: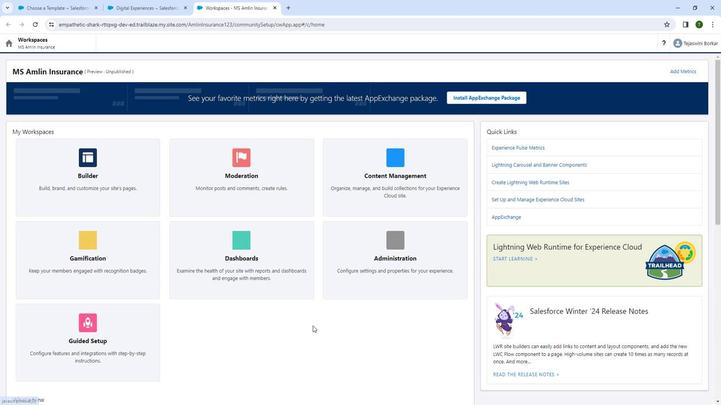 
Action: Mouse moved to (375, 211)
Screenshot: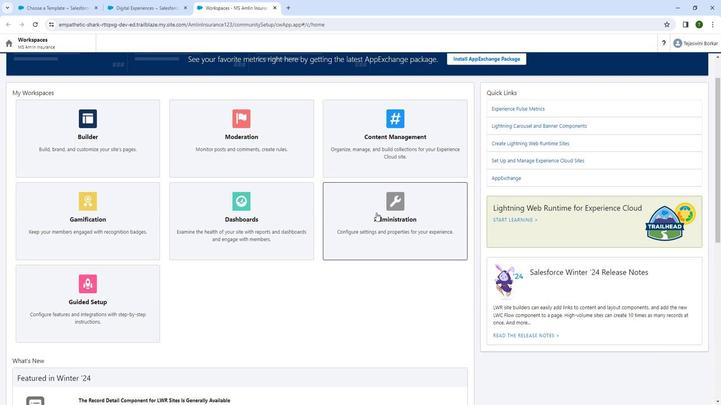 
Action: Mouse pressed left at (375, 211)
Screenshot: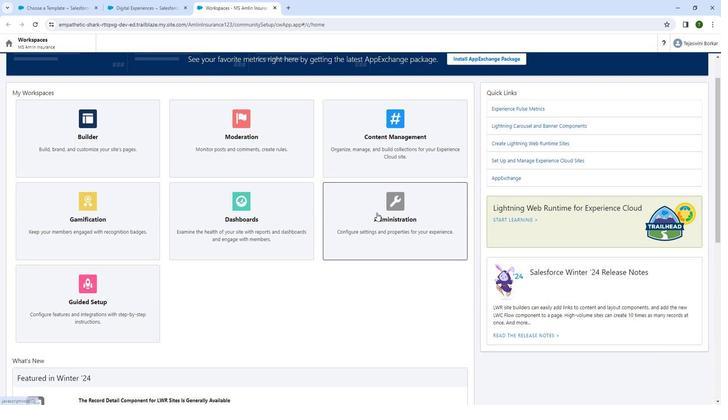 
Action: Mouse moved to (23, 62)
Screenshot: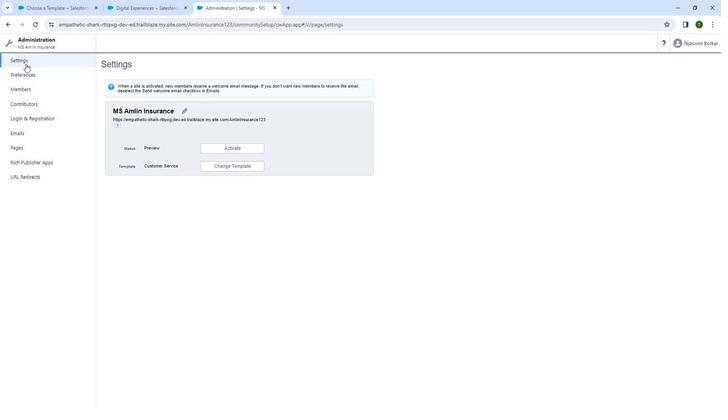 
Action: Mouse pressed left at (23, 62)
Screenshot: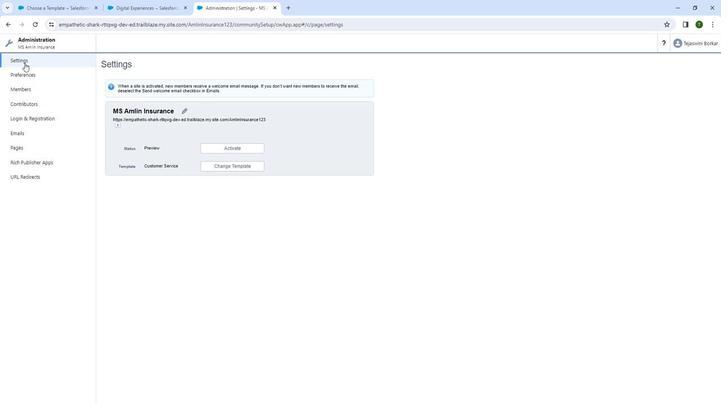 
Action: Mouse moved to (206, 151)
Screenshot: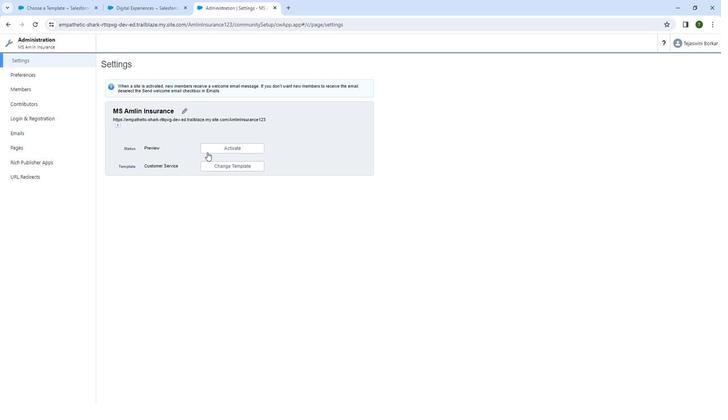 
Action: Mouse pressed left at (206, 151)
Screenshot: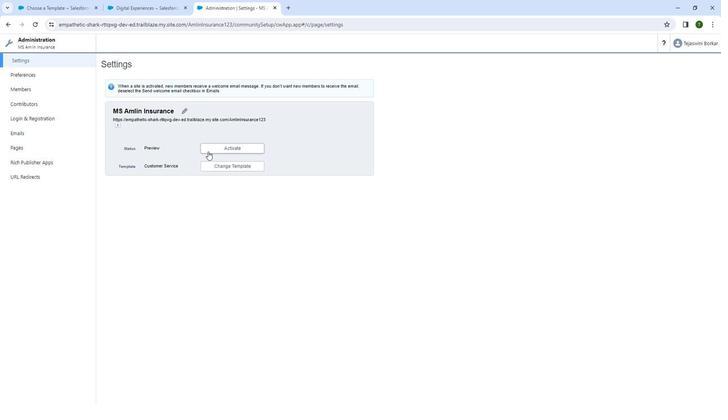 
Action: Mouse moved to (383, 81)
Screenshot: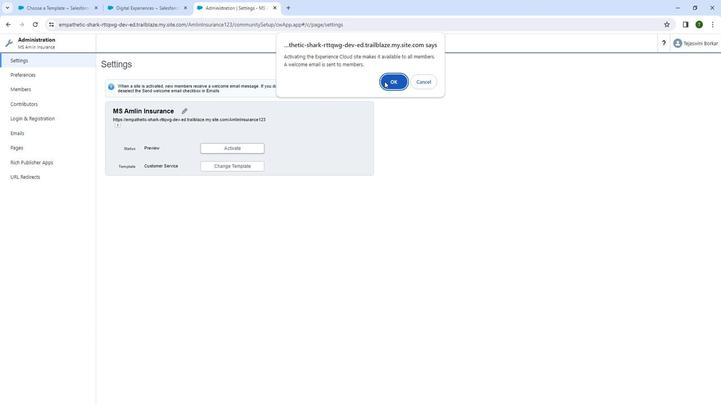 
Action: Mouse pressed left at (383, 81)
Screenshot: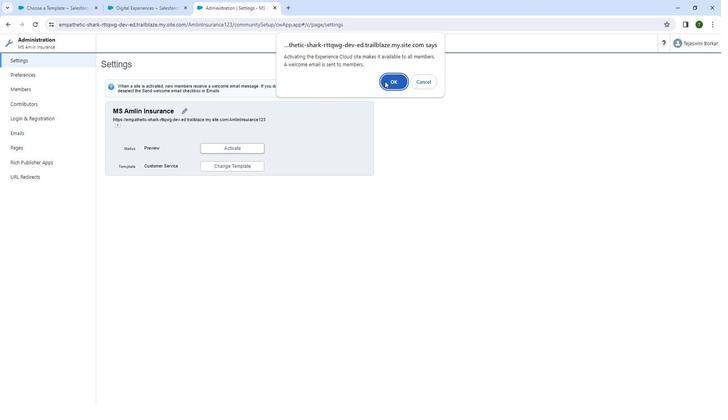 
Action: Mouse moved to (171, 185)
Screenshot: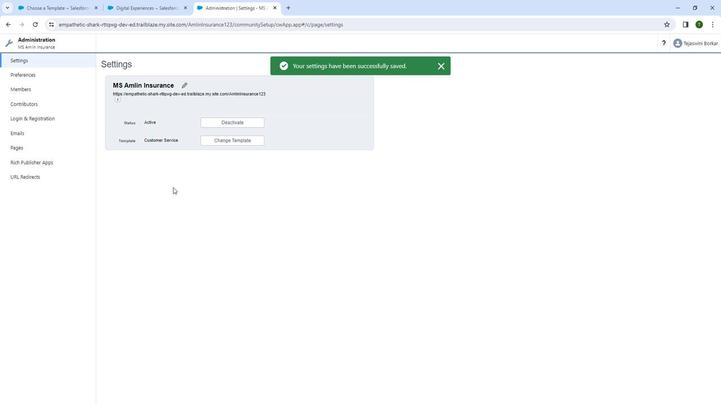 
Action: Key pressed <Key.shift>
Screenshot: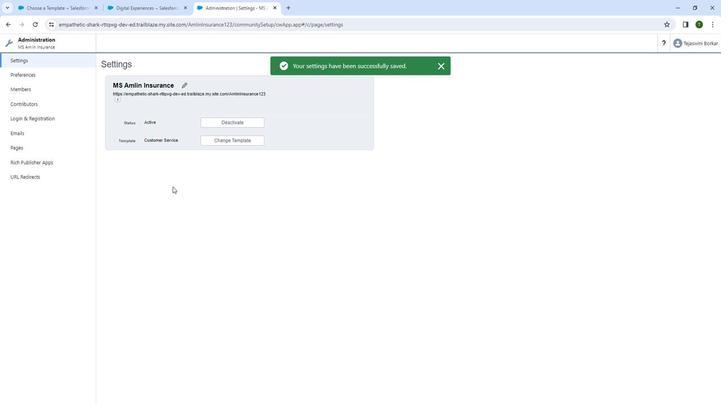 
Action: Mouse moved to (170, 183)
Screenshot: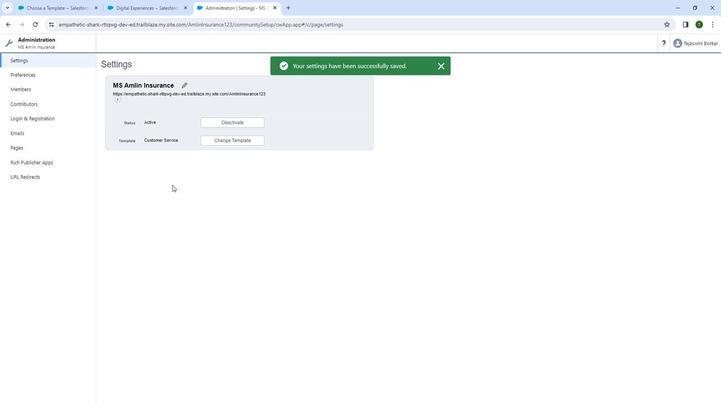 
Action: Key pressed <Key.shift>
Screenshot: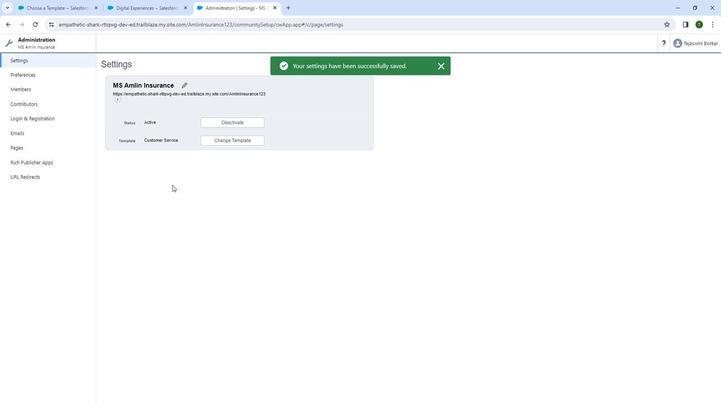 
Action: Mouse moved to (170, 183)
Screenshot: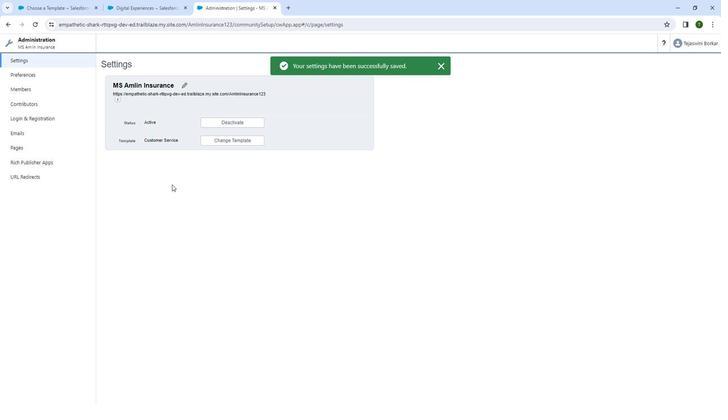 
Action: Key pressed ctrl+R
Screenshot: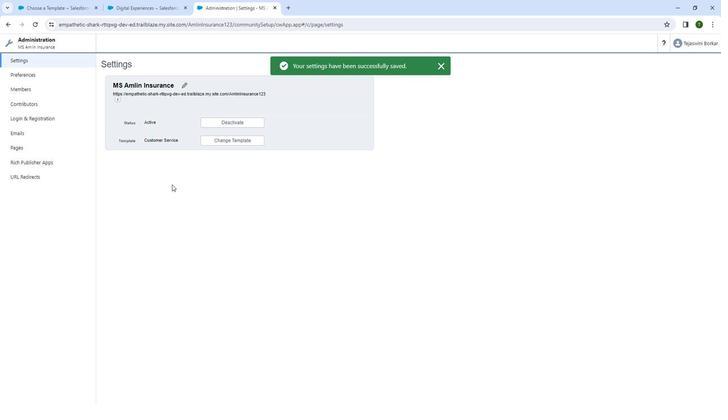 
Action: Mouse moved to (3, 24)
Screenshot: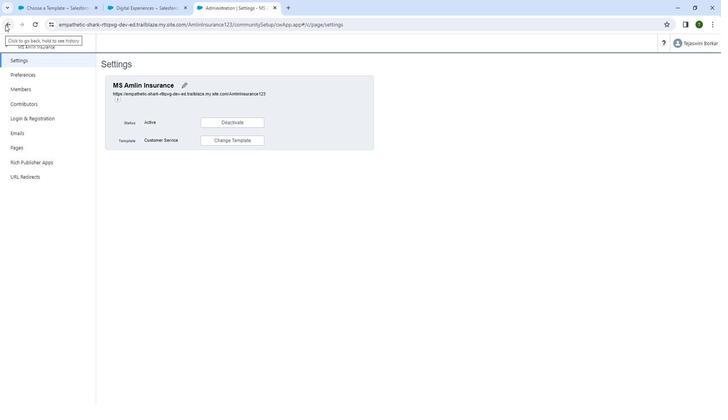 
Action: Mouse pressed left at (3, 24)
Screenshot: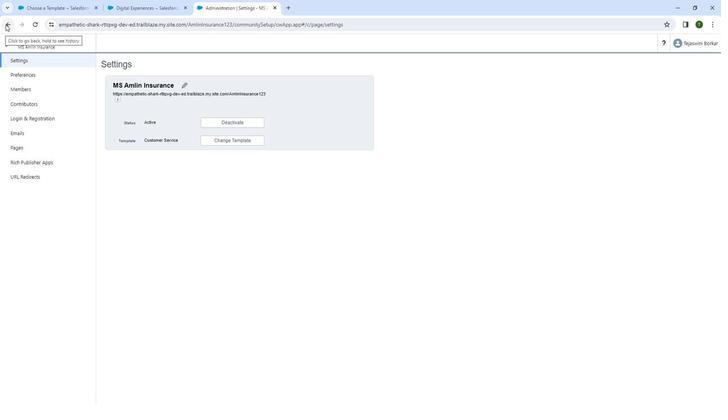 
Action: Mouse pressed left at (3, 24)
Screenshot: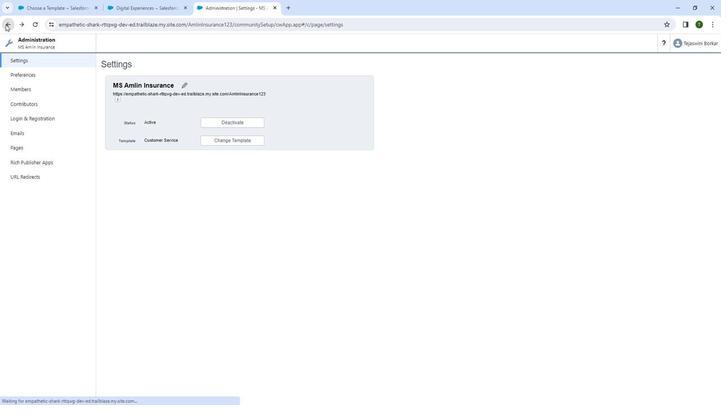 
Action: Mouse moved to (5, 23)
Screenshot: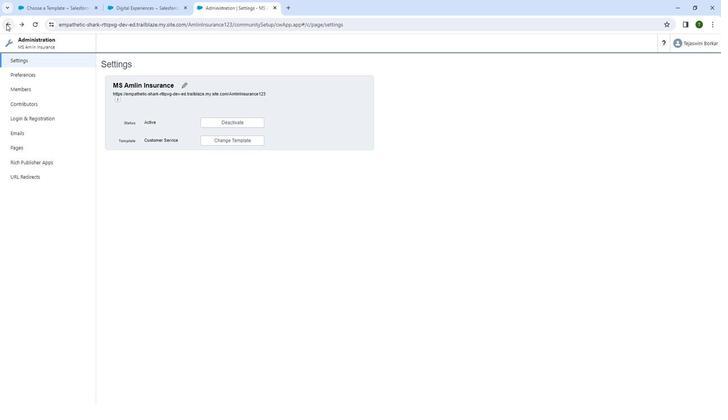 
Action: Mouse pressed left at (5, 23)
Screenshot: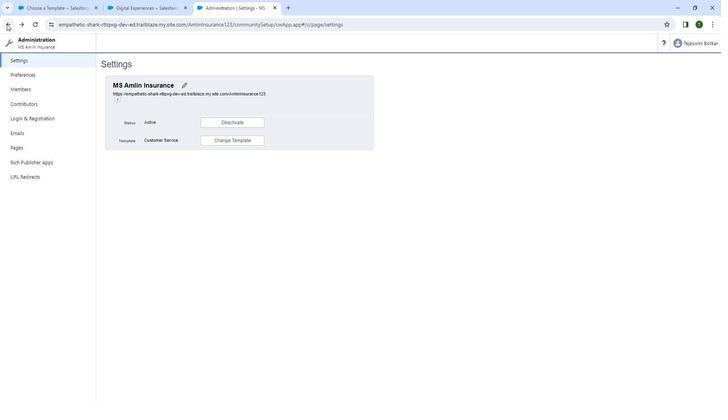 
Action: Mouse pressed left at (5, 23)
Screenshot: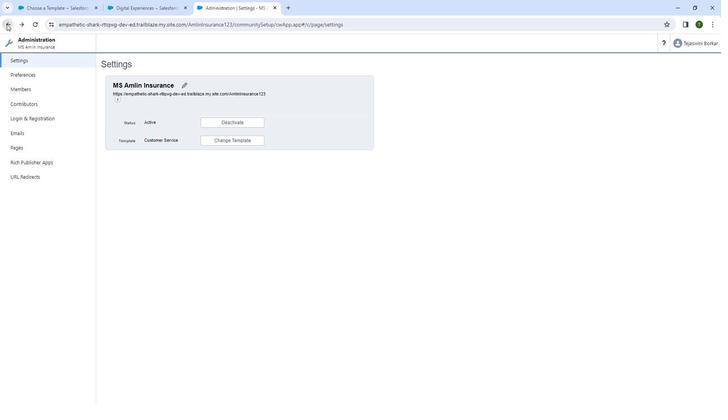 
Action: Mouse moved to (133, 3)
Screenshot: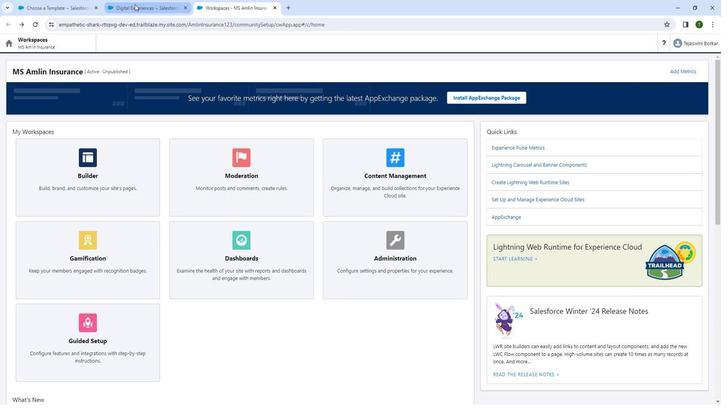 
Action: Mouse pressed left at (133, 3)
Screenshot: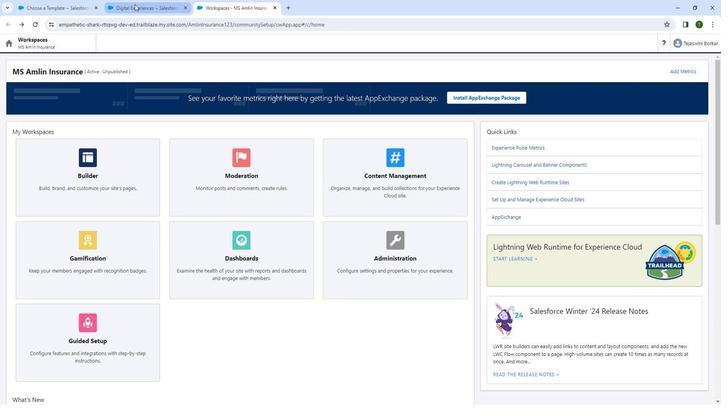 
Action: Mouse moved to (136, 81)
Screenshot: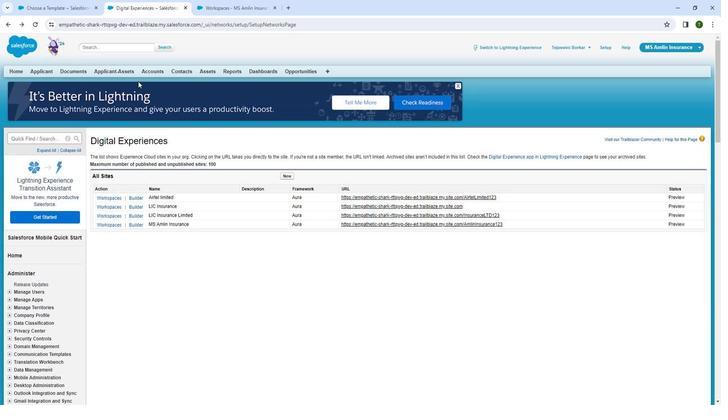 
Action: Key pressed <Key.shift>
Screenshot: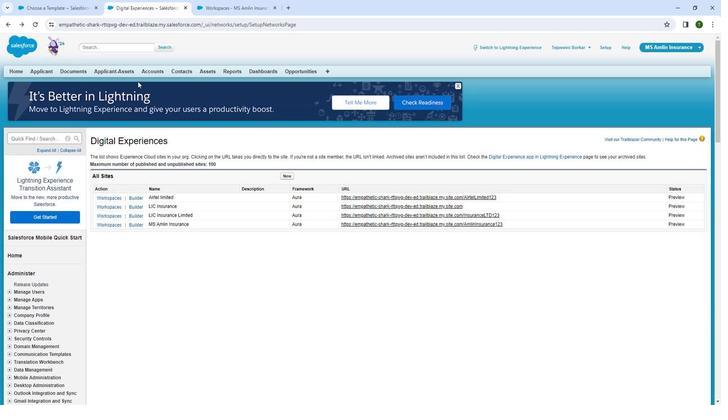 
Action: Mouse moved to (117, 78)
Screenshot: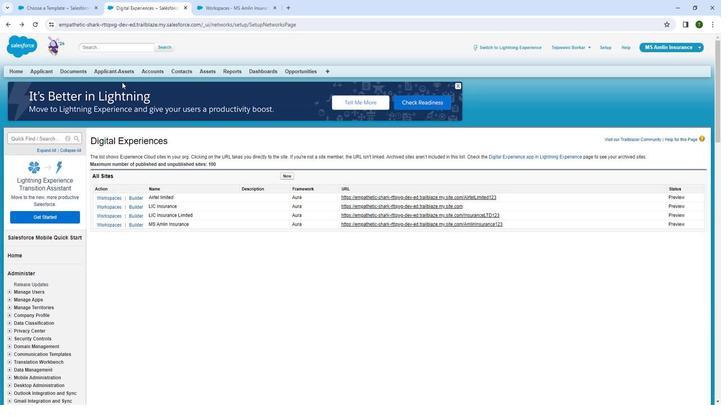 
Action: Key pressed <Key.shift>
Screenshot: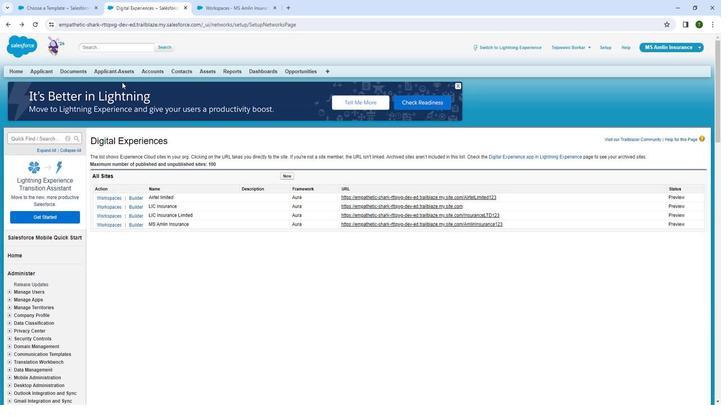 
Action: Mouse moved to (116, 77)
Screenshot: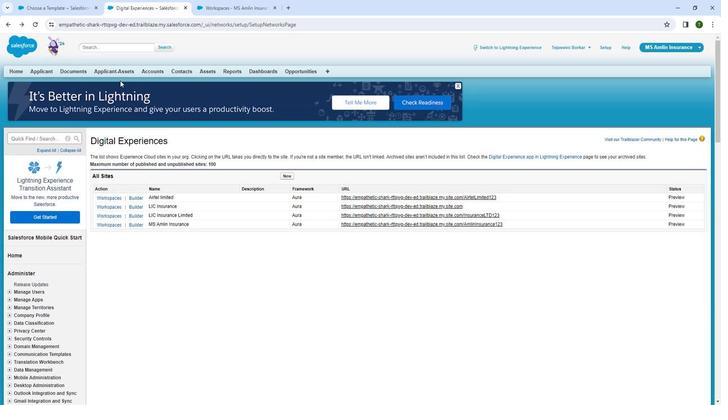 
Action: Key pressed <Key.shift>
Screenshot: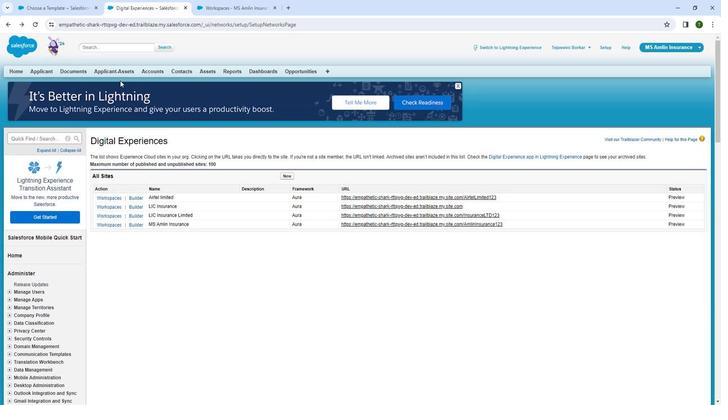 
Action: Mouse moved to (114, 77)
Screenshot: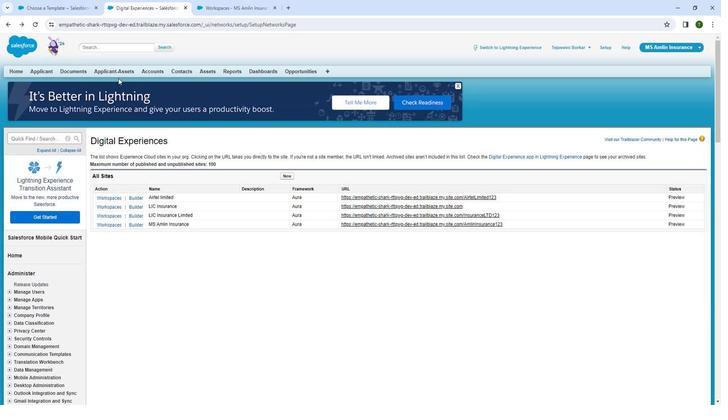 
Action: Key pressed <Key.shift>
Screenshot: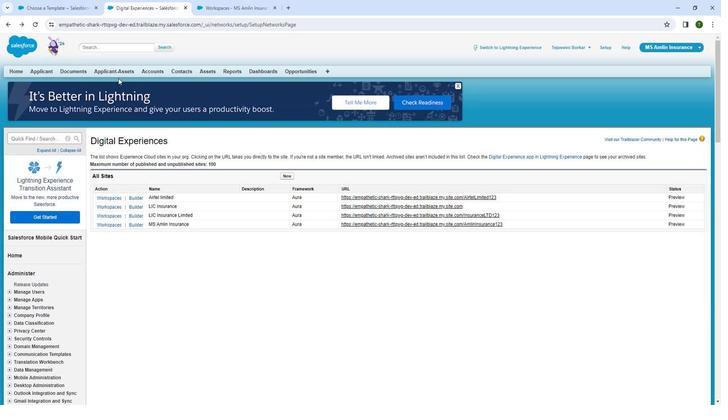 
Action: Mouse moved to (114, 76)
Screenshot: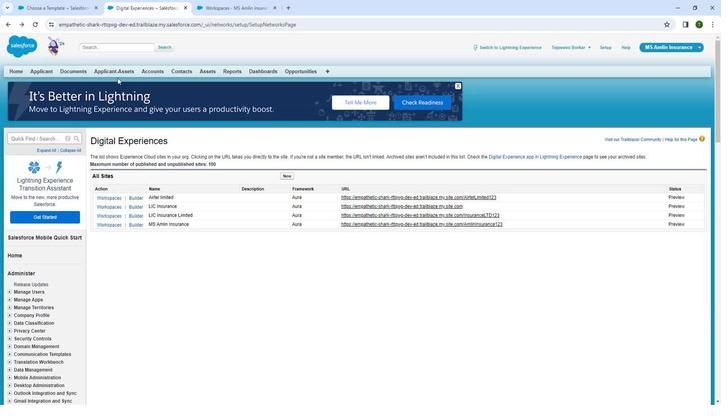 
Action: Key pressed <Key.shift><Key.shift><Key.shift><Key.shift><Key.shift>ctrl+R
Screenshot: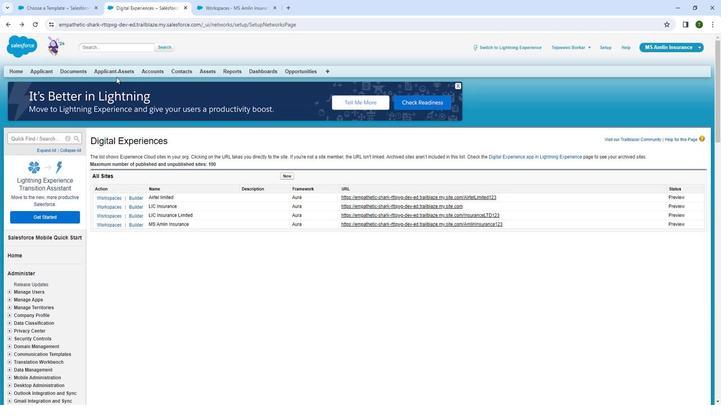 
Action: Mouse moved to (109, 216)
Screenshot: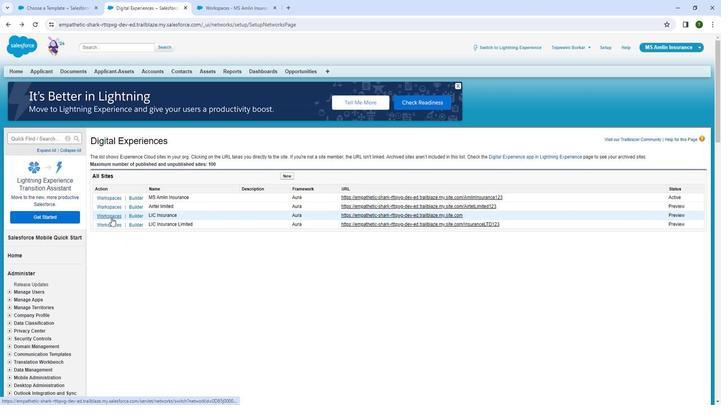 
Action: Mouse pressed left at (109, 216)
Screenshot: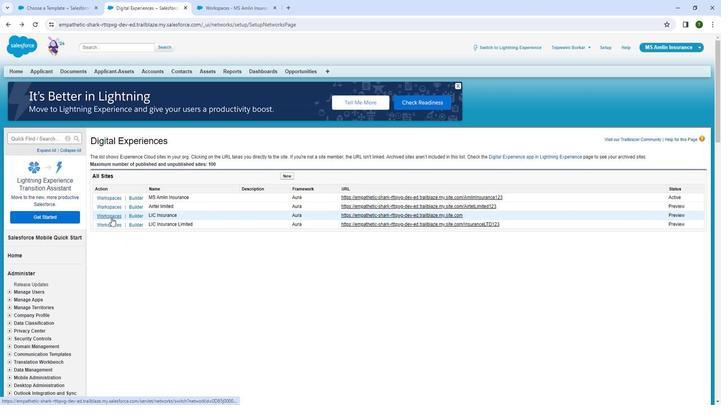 
Action: Mouse moved to (368, 258)
Screenshot: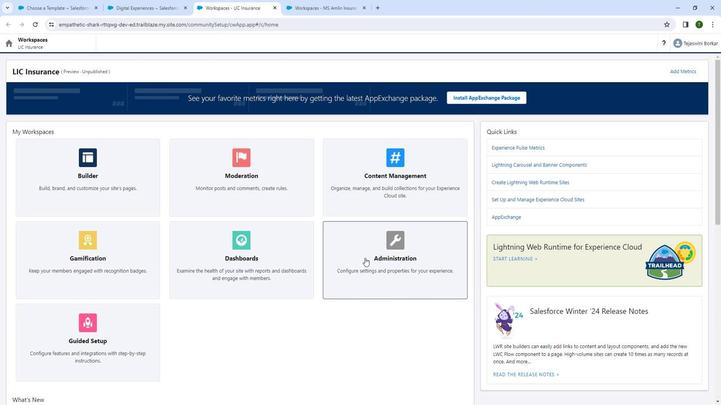 
Action: Mouse pressed left at (368, 258)
Screenshot: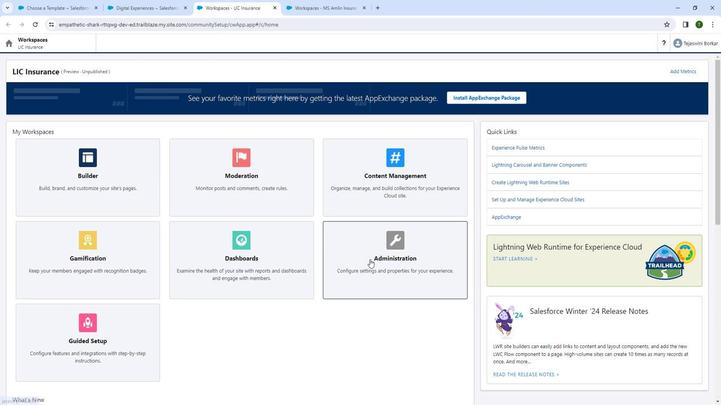 
Action: Mouse moved to (371, 238)
Screenshot: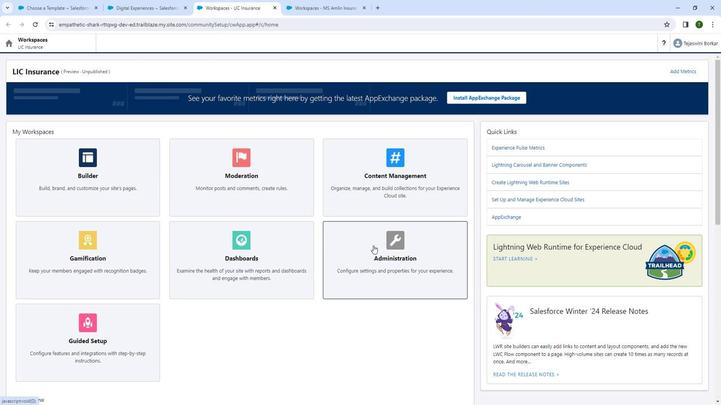
Action: Mouse pressed left at (371, 238)
Screenshot: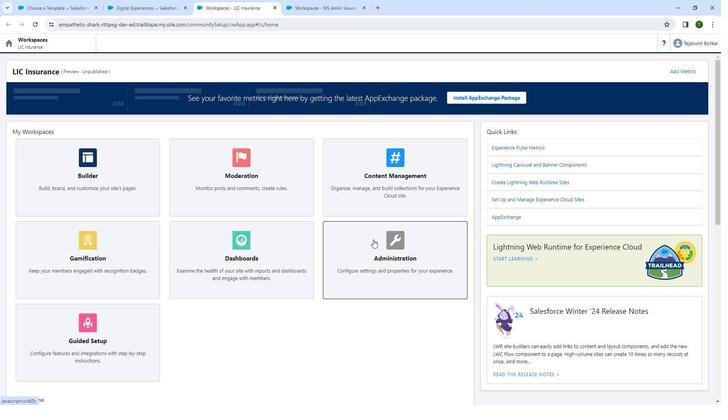 
Action: Mouse moved to (21, 61)
Screenshot: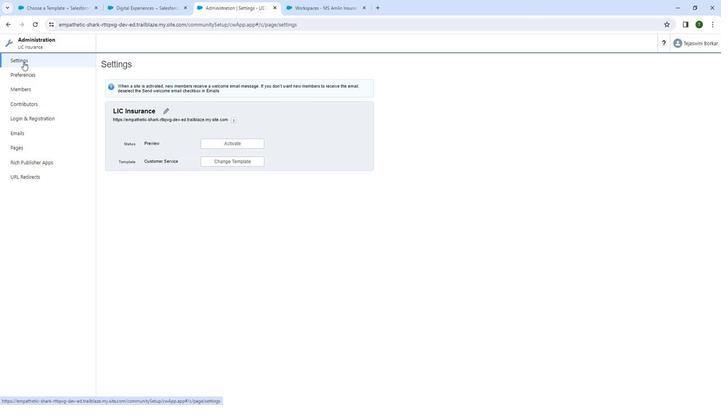 
Action: Mouse pressed left at (21, 61)
Screenshot: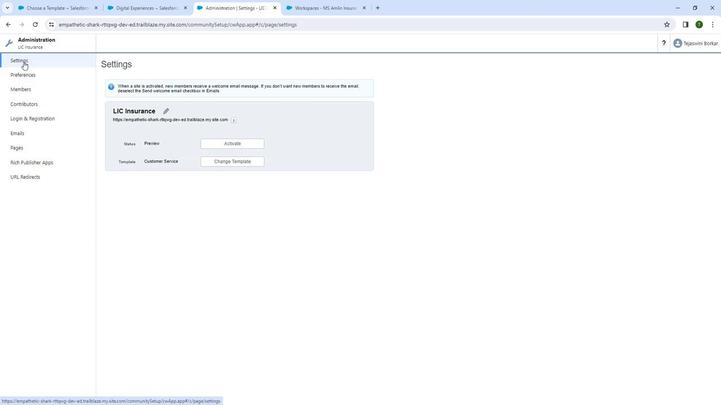 
Action: Mouse moved to (202, 140)
Screenshot: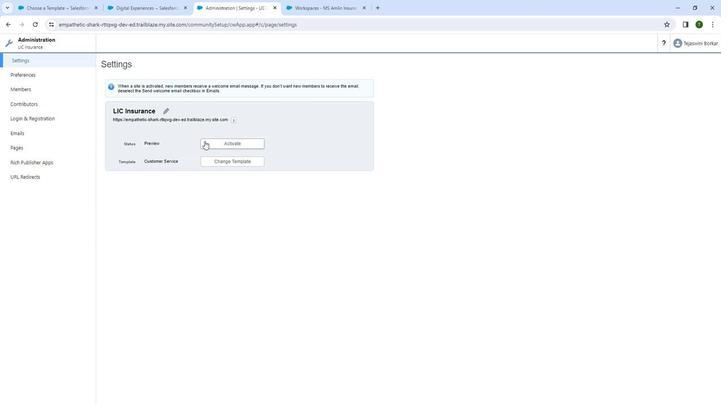 
Action: Mouse pressed left at (202, 140)
Screenshot: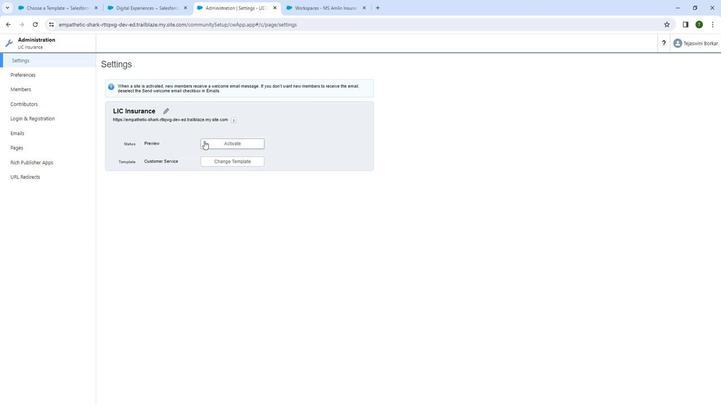 
Action: Mouse moved to (386, 80)
Screenshot: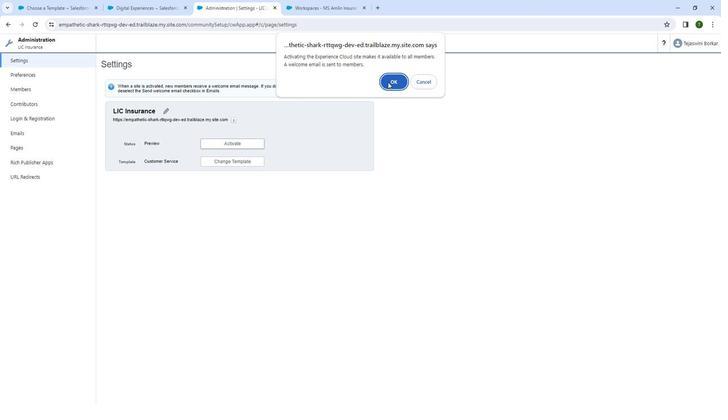 
Action: Mouse pressed left at (386, 80)
Screenshot: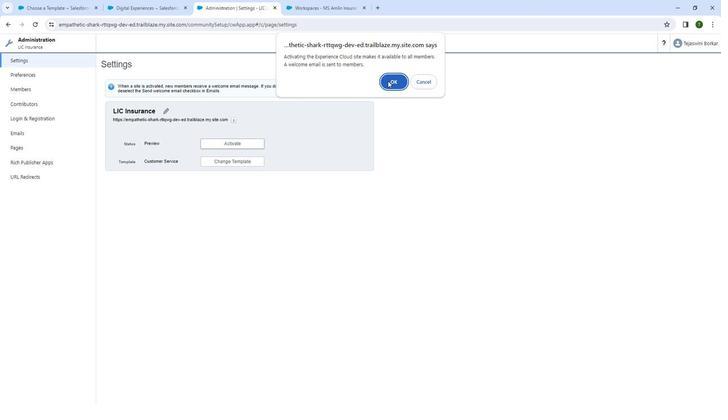 
Action: Mouse moved to (155, 5)
Screenshot: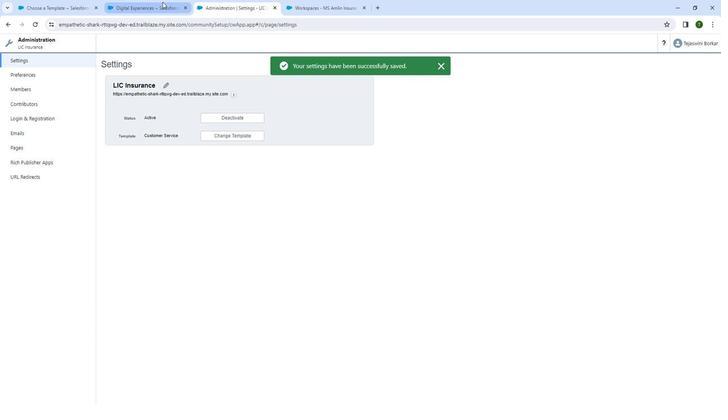 
Action: Mouse pressed left at (155, 5)
Screenshot: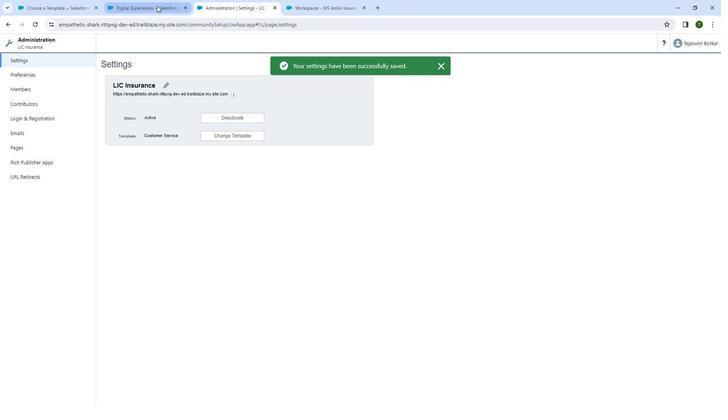 
Action: Mouse moved to (145, 71)
Screenshot: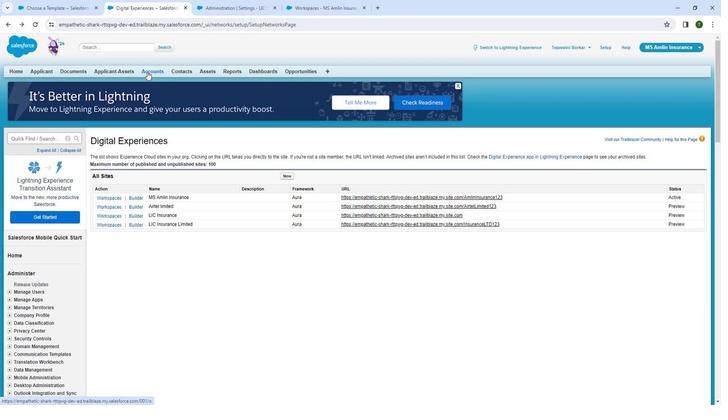 
Action: Key pressed <Key.shift>
Screenshot: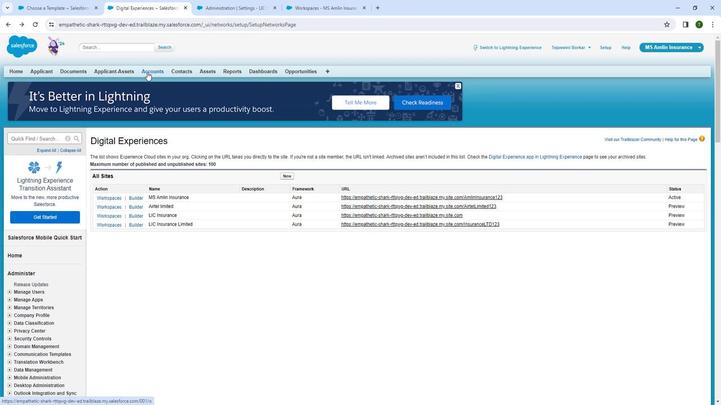 
Action: Mouse moved to (137, 66)
Screenshot: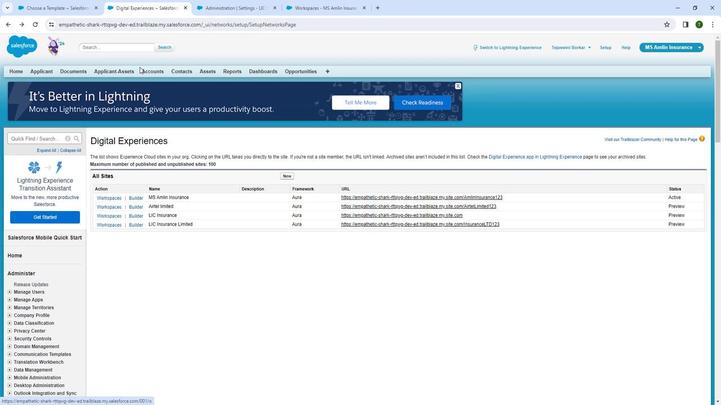 
Action: Key pressed <Key.shift><Key.shift><Key.shift>
Screenshot: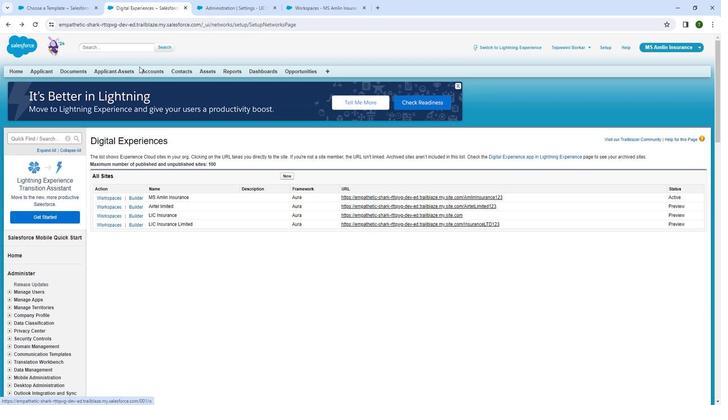 
Action: Mouse moved to (137, 65)
Screenshot: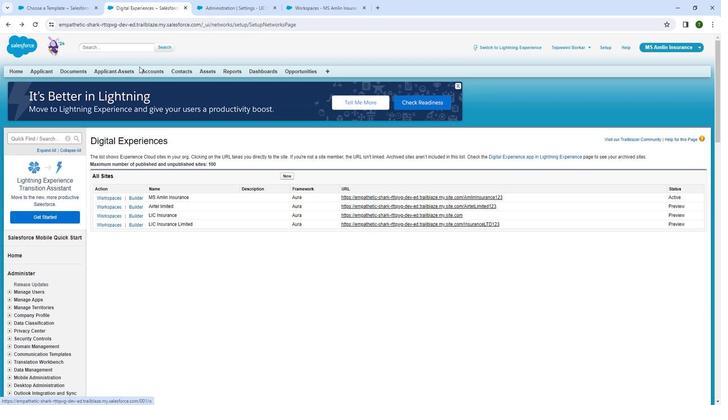 
Action: Key pressed <Key.shift>
Screenshot: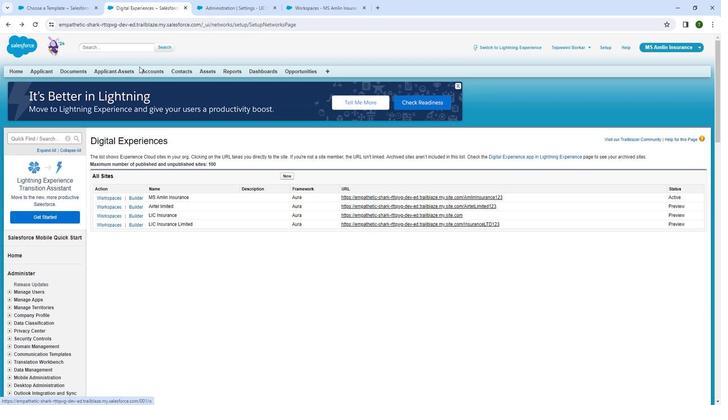
Action: Mouse moved to (136, 65)
Screenshot: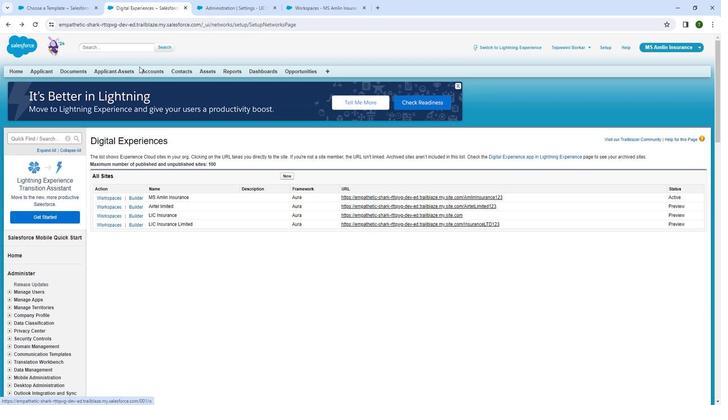 
Action: Key pressed <Key.shift><Key.shift><Key.shift><Key.shift>
Screenshot: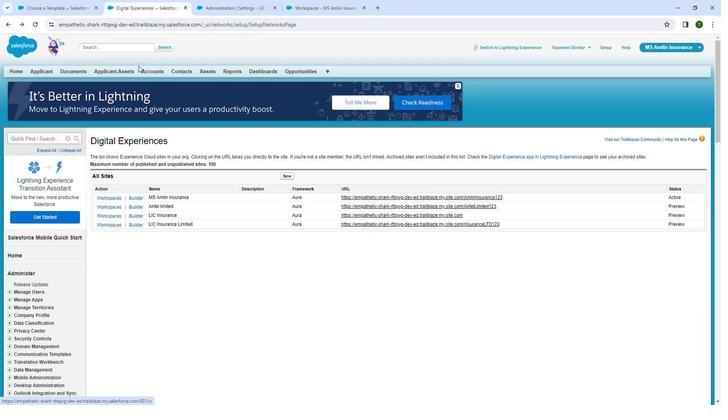 
Action: Mouse moved to (136, 65)
Screenshot: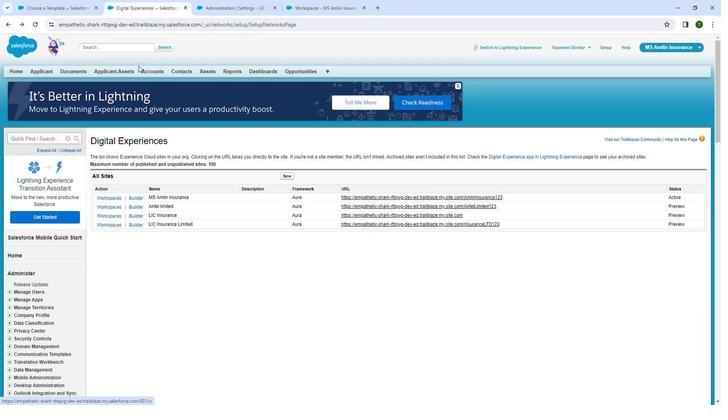 
Action: Key pressed <Key.shift>
Screenshot: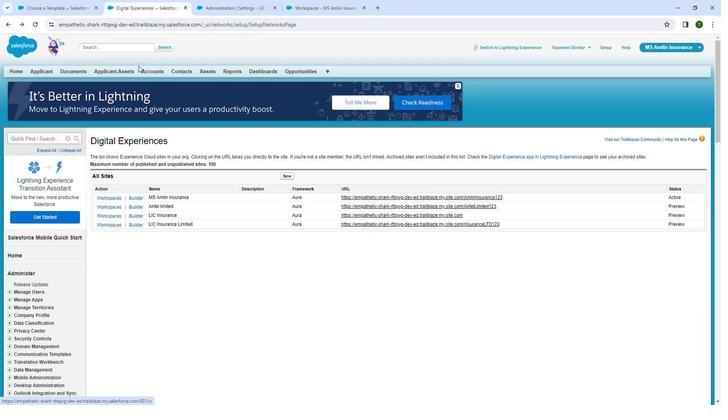 
Action: Mouse moved to (136, 64)
Screenshot: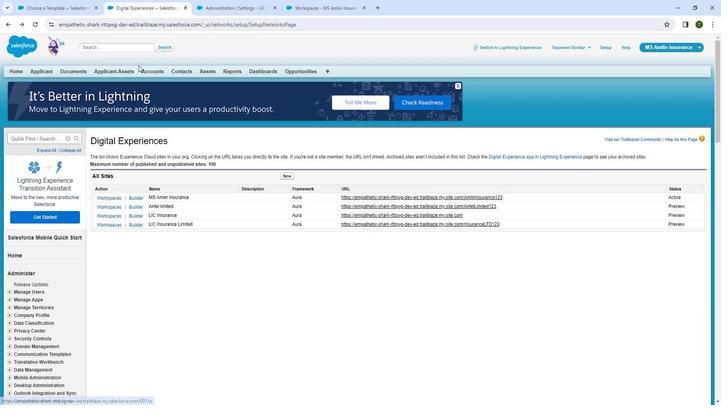 
Action: Key pressed <Key.shift>
Screenshot: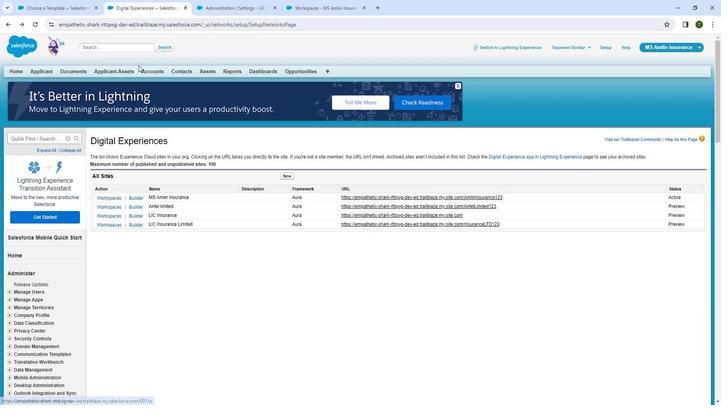 
Action: Mouse moved to (136, 63)
Screenshot: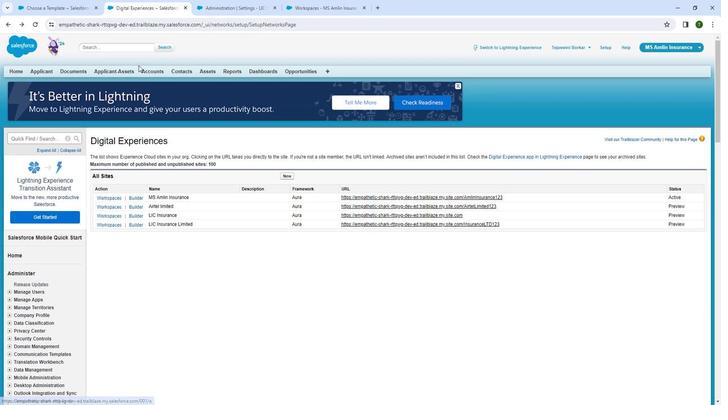 
Action: Key pressed <Key.shift>
Screenshot: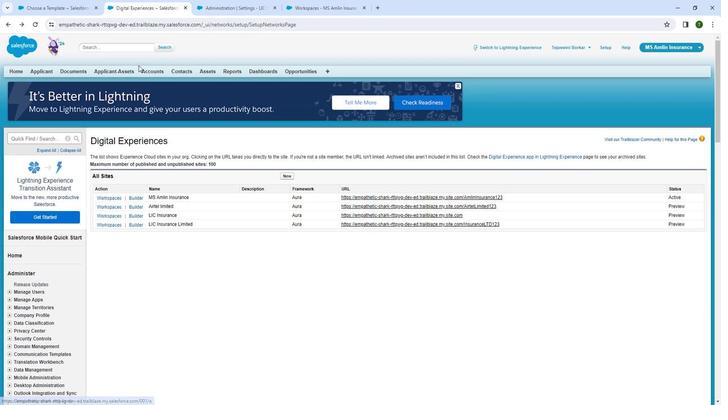 
Action: Mouse moved to (136, 63)
Screenshot: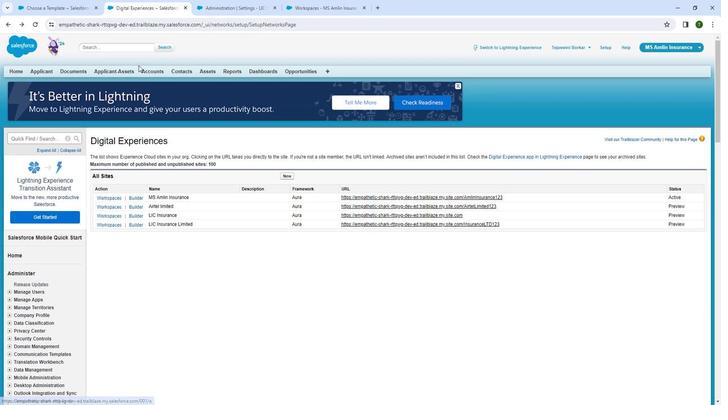 
Action: Key pressed ctrl+R
Screenshot: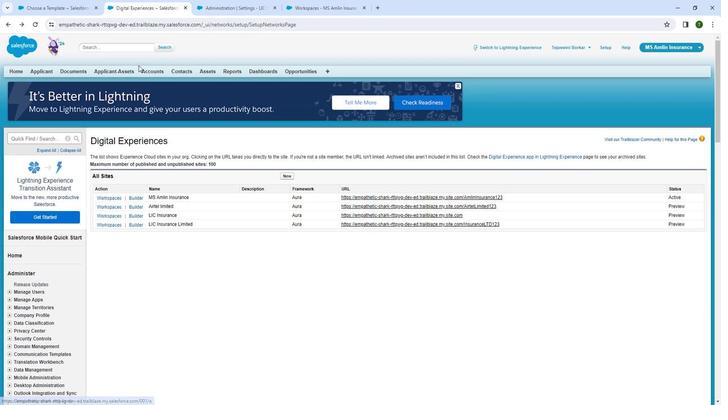 
Action: Mouse moved to (109, 206)
Screenshot: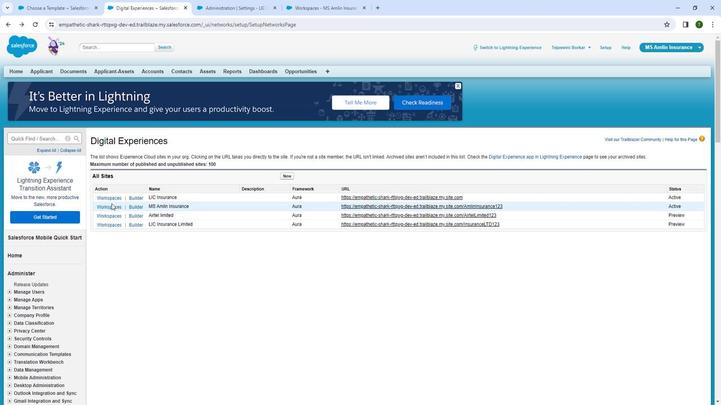 
Action: Mouse pressed left at (109, 206)
Screenshot: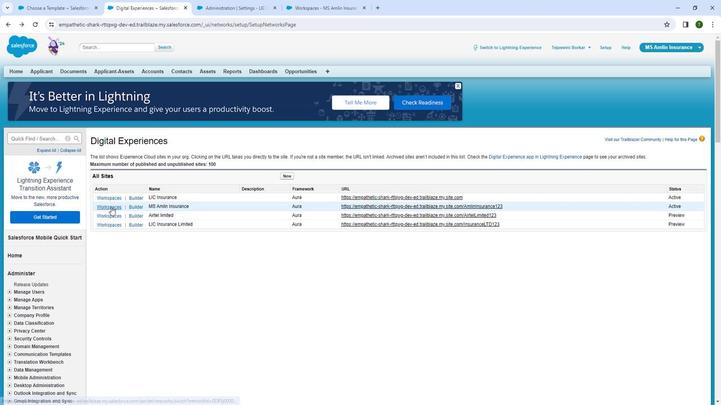 
Action: Mouse moved to (360, 7)
Screenshot: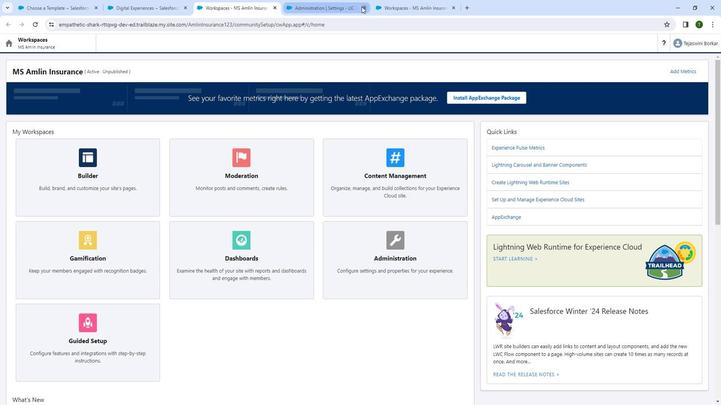 
Action: Mouse pressed left at (360, 7)
Screenshot: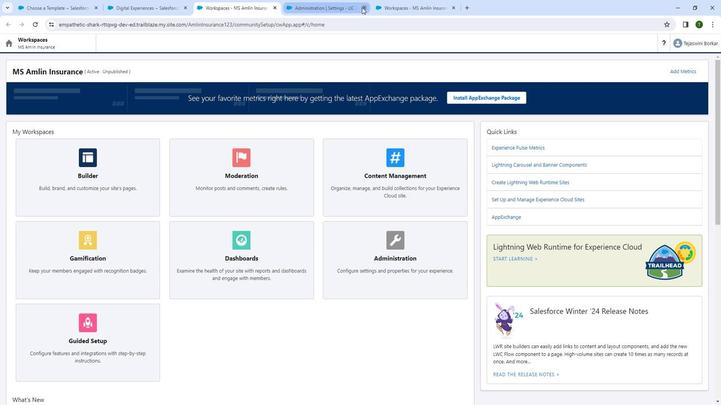 
Action: Mouse pressed left at (360, 7)
Screenshot: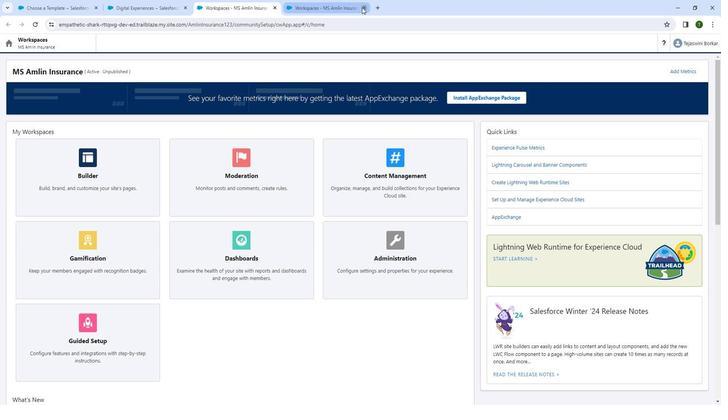
Action: Mouse moved to (370, 240)
Screenshot: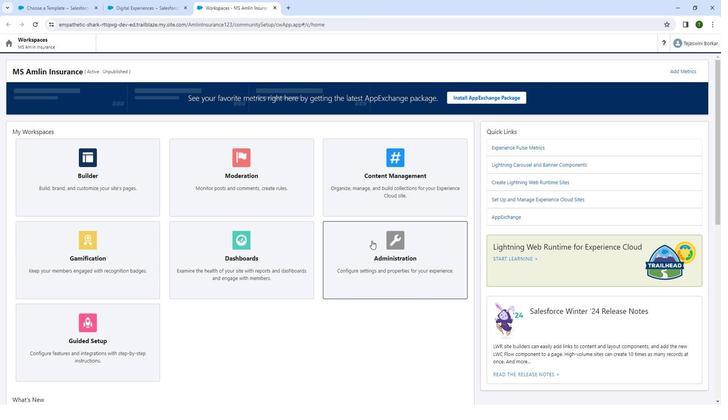 
Action: Mouse pressed left at (370, 240)
Screenshot: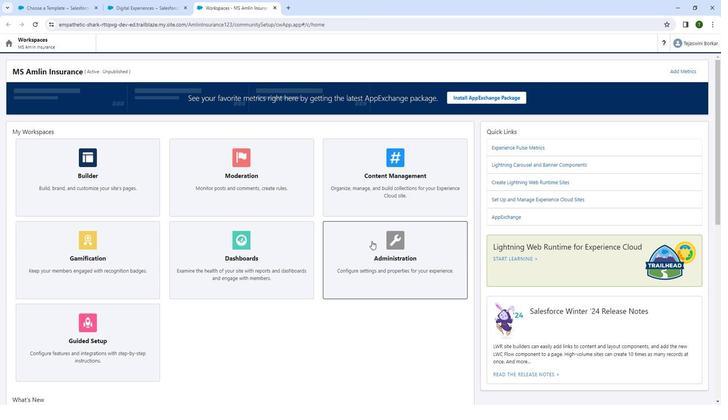 
Action: Mouse moved to (20, 59)
Screenshot: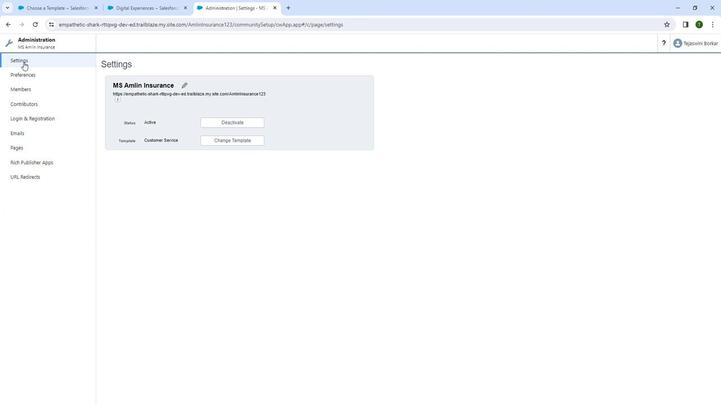 
Action: Mouse pressed left at (20, 59)
Screenshot: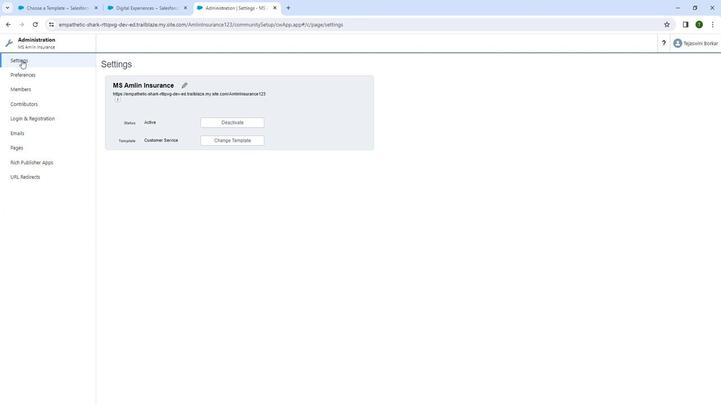
Action: Mouse moved to (228, 120)
Screenshot: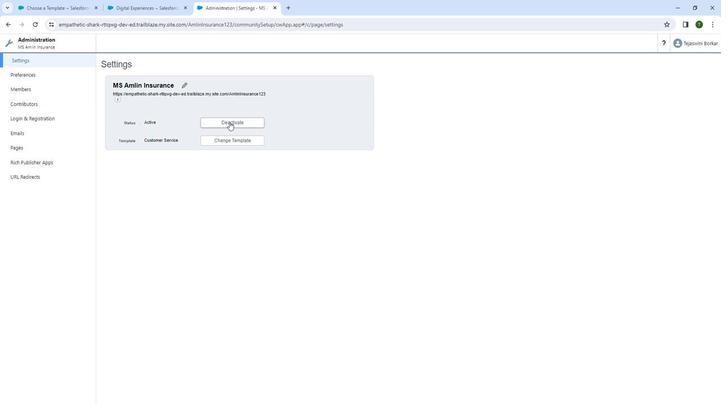 
Action: Mouse pressed left at (228, 120)
Screenshot: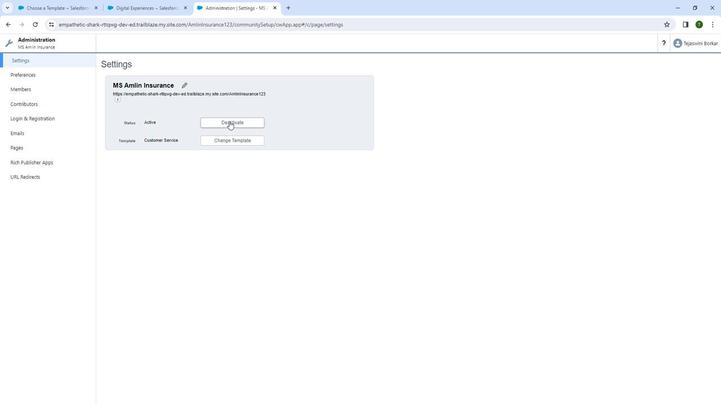 
Action: Mouse moved to (387, 83)
Screenshot: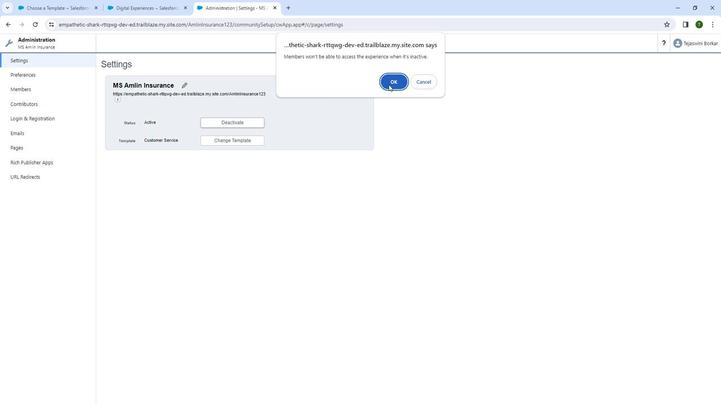 
Action: Mouse pressed left at (387, 83)
Screenshot: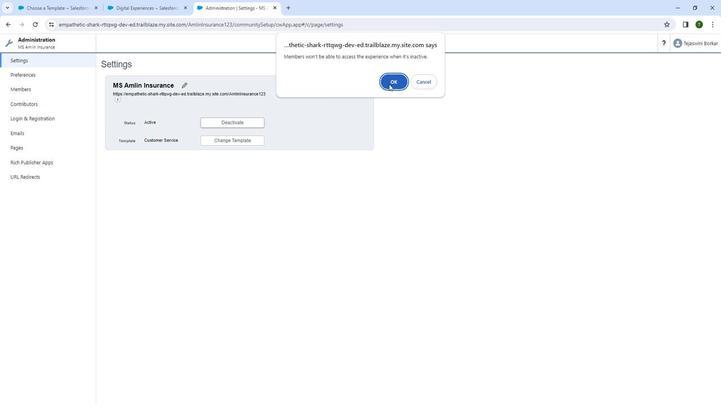 
Action: Mouse moved to (138, 5)
Screenshot: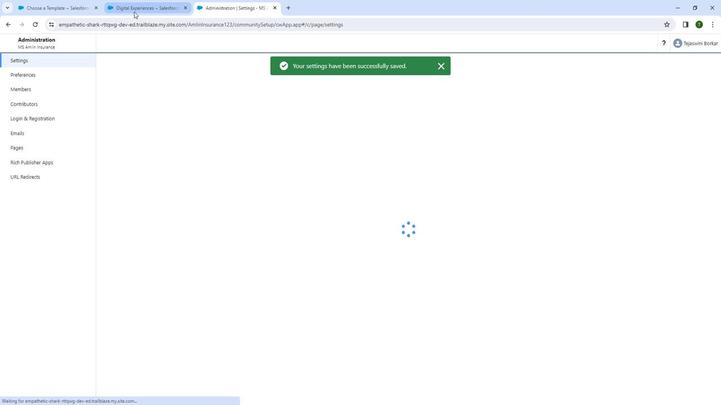
Action: Mouse pressed left at (138, 5)
Screenshot: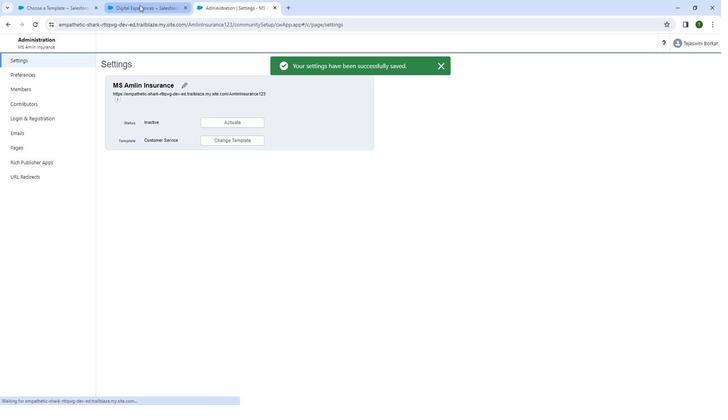 
Action: Mouse moved to (128, 81)
Screenshot: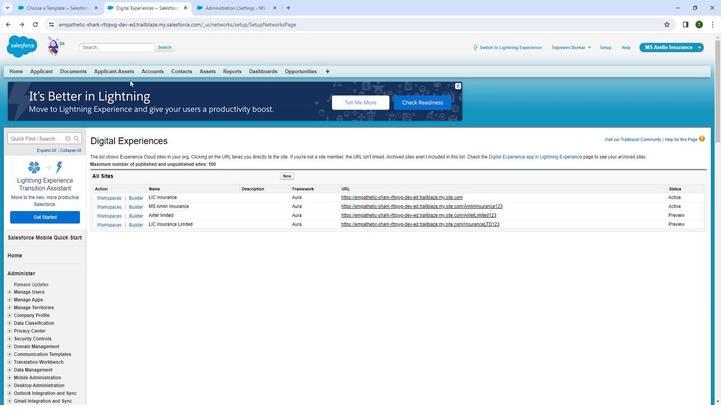 
Action: Key pressed <Key.shift>
Screenshot: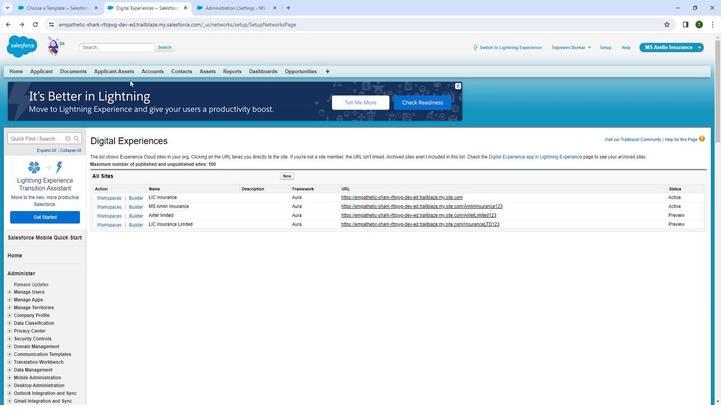 
Action: Mouse moved to (123, 81)
Screenshot: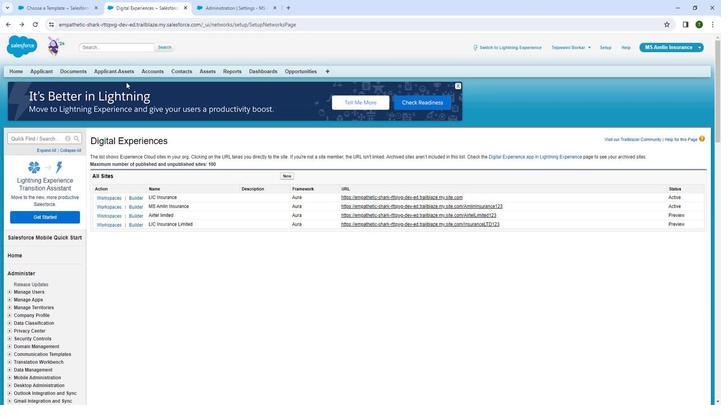 
Action: Key pressed <Key.shift><Key.shift><Key.shift><Key.shift><Key.shift><Key.shift><Key.shift><Key.shift><Key.shift>ctrl+R
Screenshot: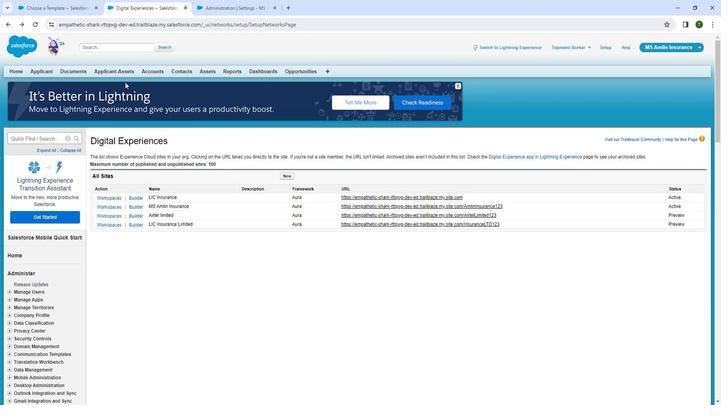 
Action: Mouse moved to (100, 197)
Screenshot: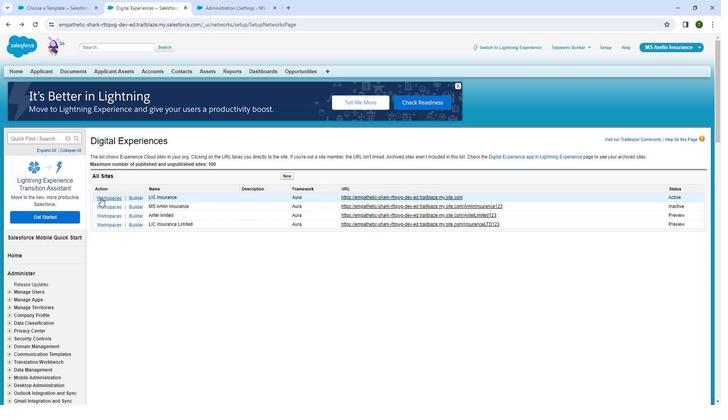 
Action: Mouse pressed left at (100, 197)
Screenshot: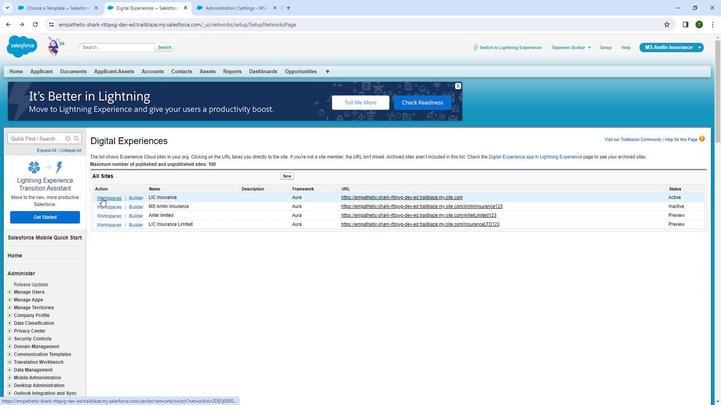 
Action: Mouse moved to (362, 264)
Screenshot: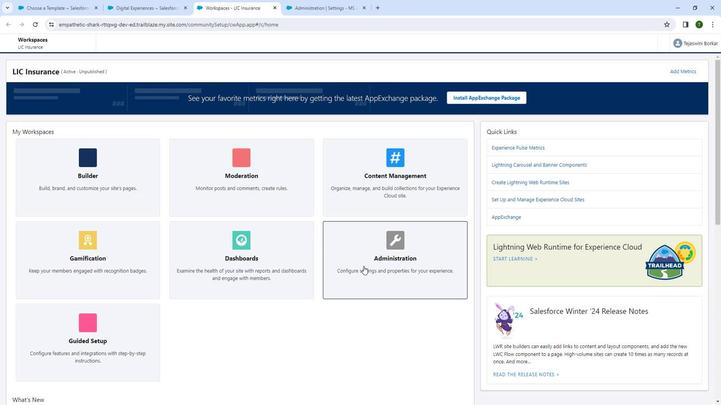
Action: Mouse pressed left at (362, 264)
Screenshot: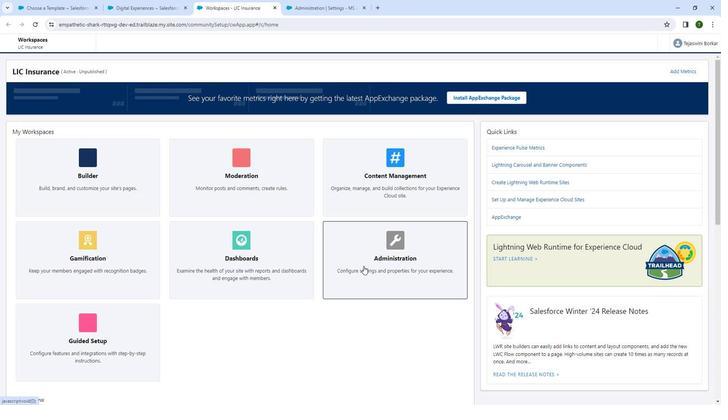 
Action: Mouse moved to (16, 60)
Screenshot: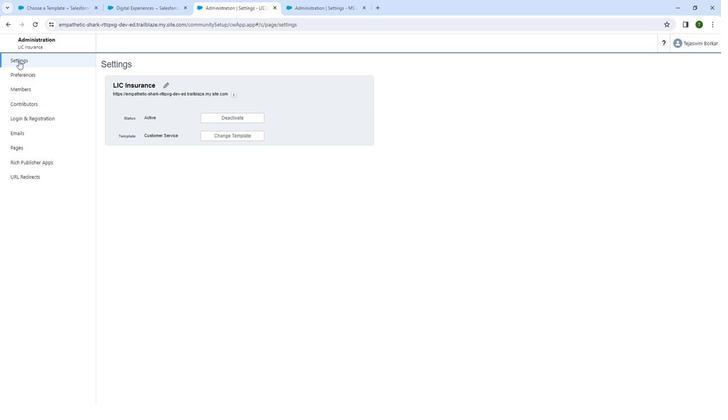 
Action: Mouse pressed left at (16, 60)
Screenshot: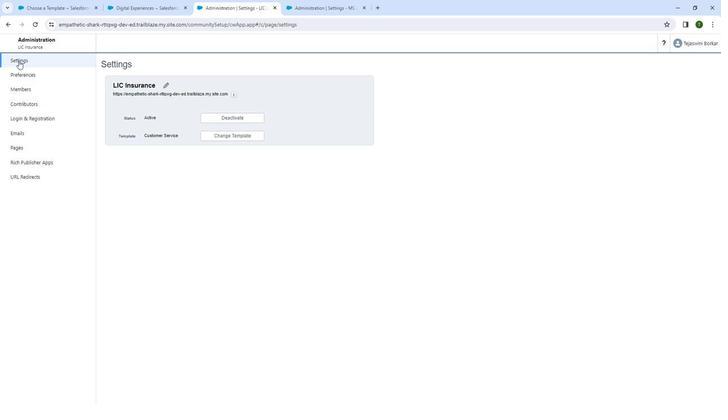 
Action: Mouse moved to (18, 58)
Screenshot: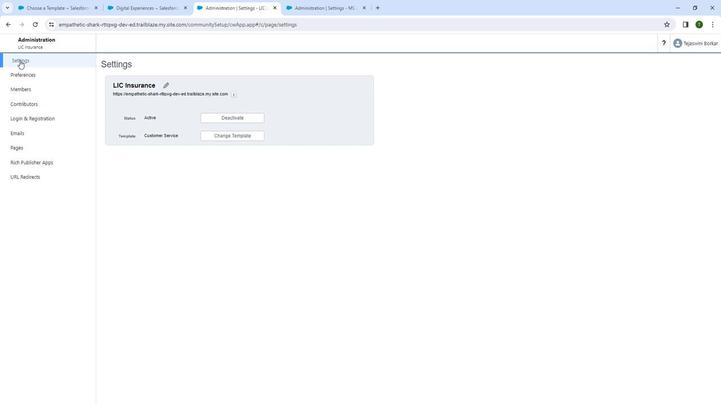 
Action: Mouse pressed left at (18, 58)
Screenshot: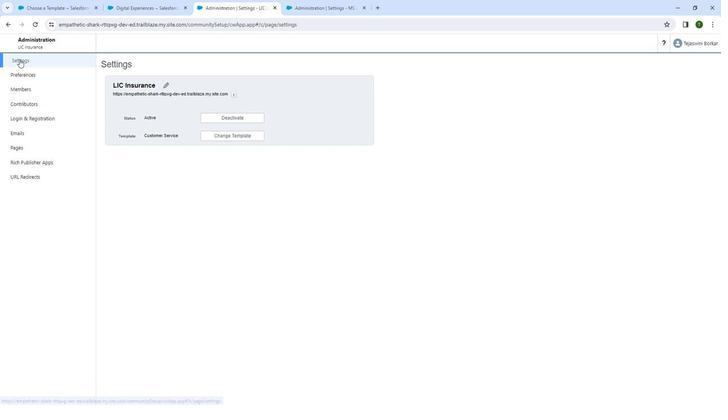
Action: Mouse moved to (139, 6)
Screenshot: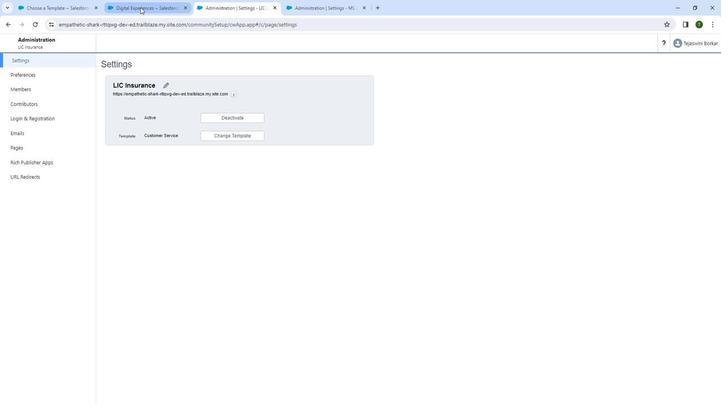 
Action: Mouse pressed left at (139, 6)
Screenshot: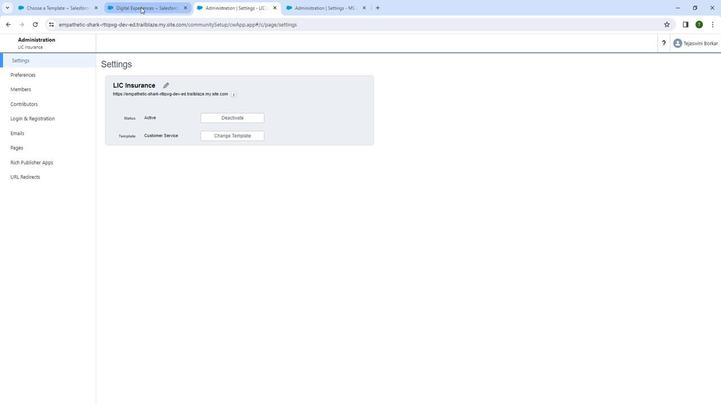 
Action: Mouse moved to (108, 205)
Screenshot: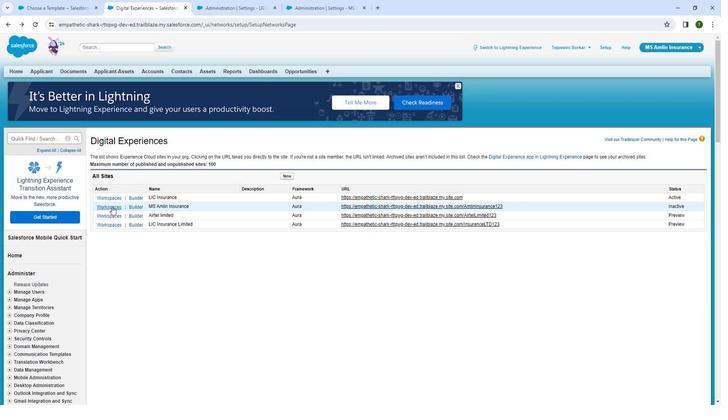 
Action: Mouse pressed left at (108, 205)
Screenshot: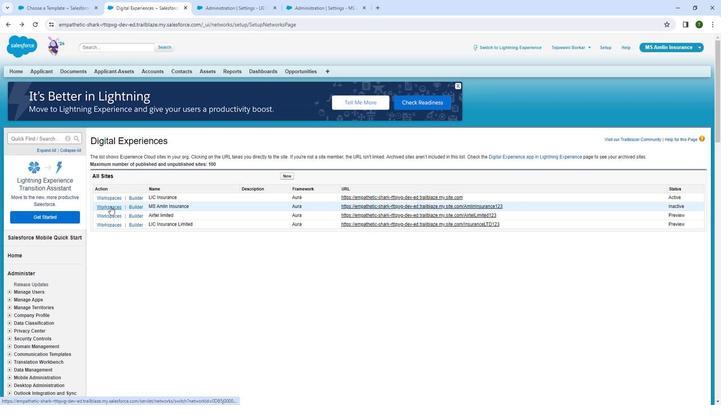 
Action: Mouse moved to (401, 262)
Screenshot: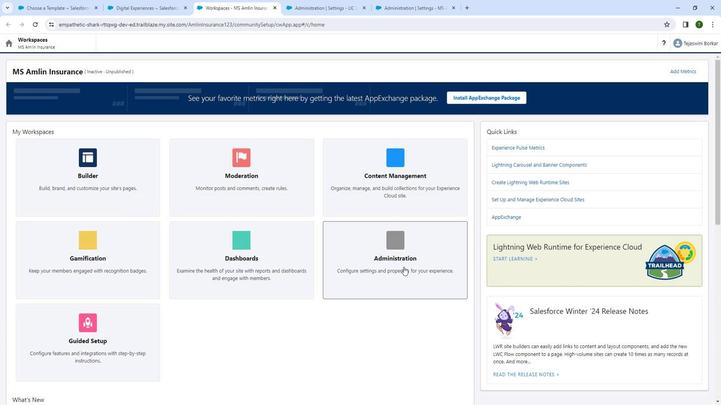 
Action: Mouse pressed left at (401, 262)
Screenshot: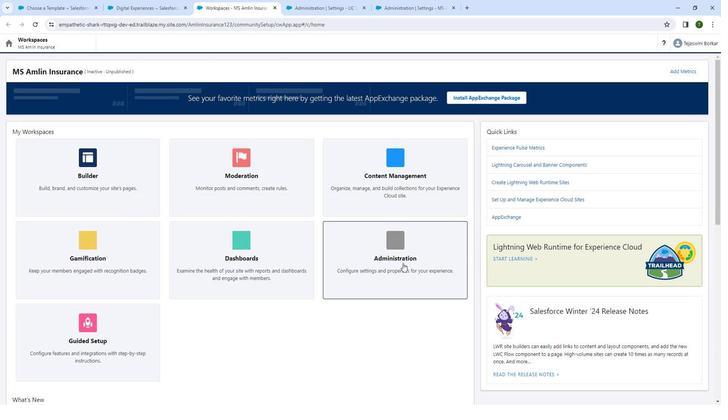 
Action: Mouse moved to (214, 121)
Screenshot: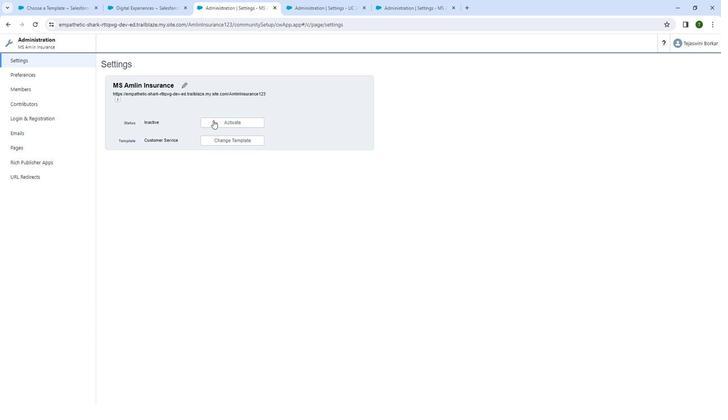 
Action: Mouse pressed left at (214, 121)
Screenshot: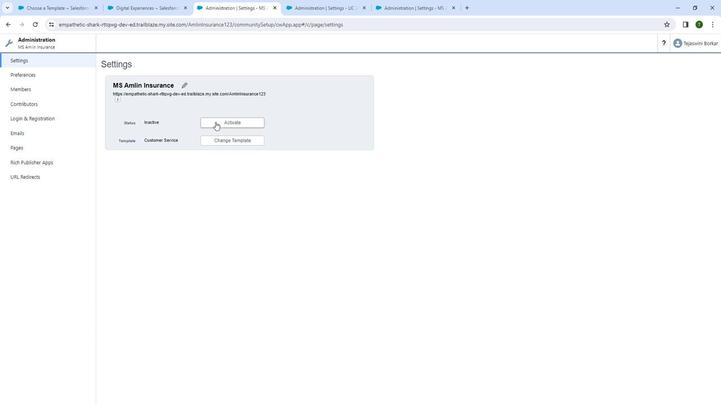 
Action: Mouse moved to (386, 76)
Screenshot: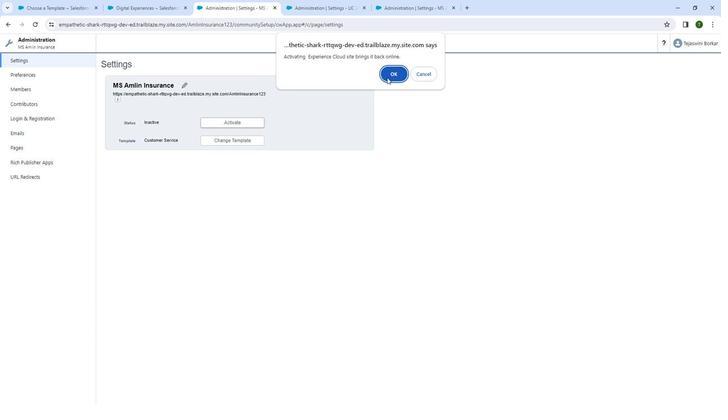 
Action: Mouse pressed left at (386, 76)
Screenshot: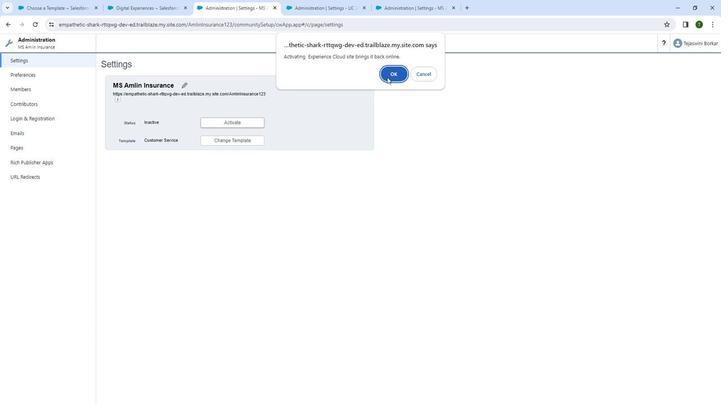 
Action: Mouse moved to (125, 4)
Screenshot: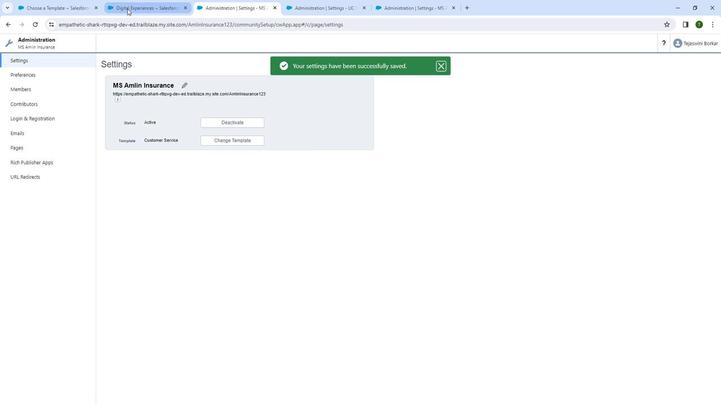 
Action: Mouse pressed left at (125, 4)
Screenshot: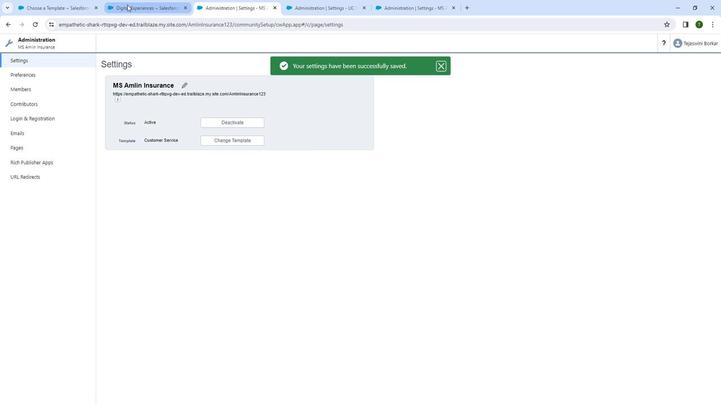 
Action: Mouse moved to (189, 267)
Screenshot: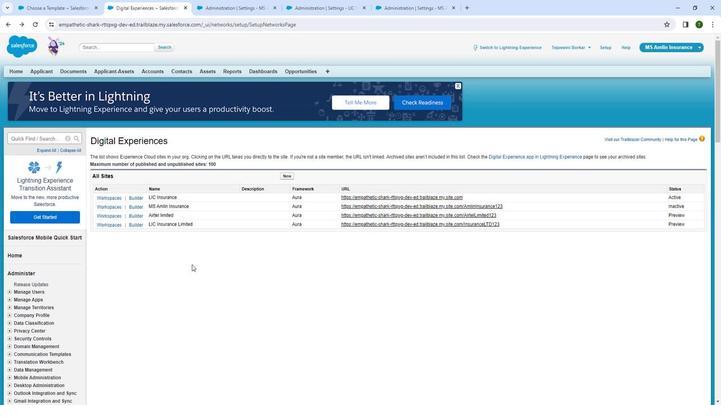 
Action: Mouse pressed left at (189, 267)
Screenshot: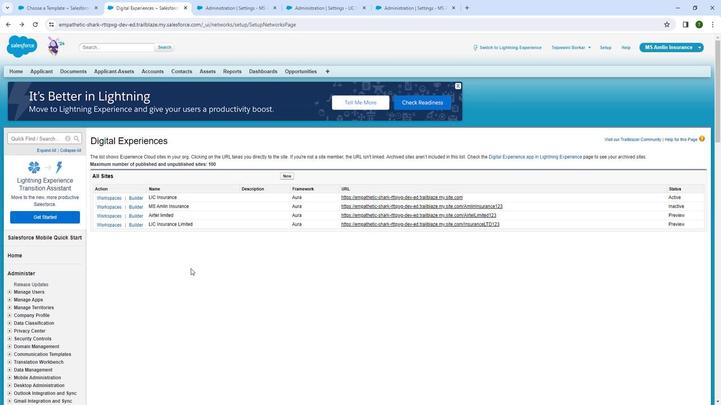 
Action: Mouse moved to (107, 228)
Screenshot: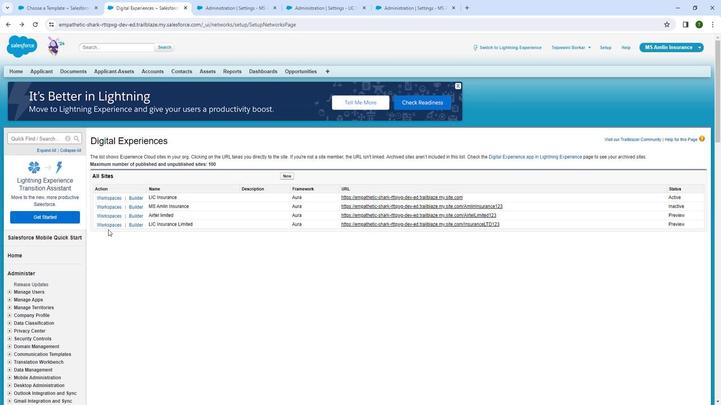 
Action: Key pressed <Key.shift><Key.shift><Key.shift><Key.shift>ctrl+R
Screenshot: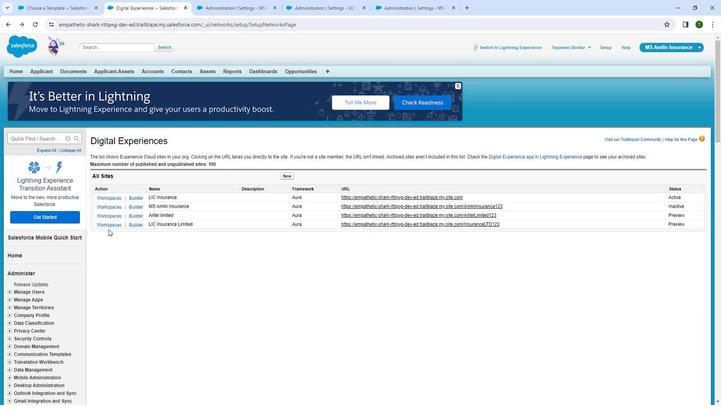 
Action: Mouse moved to (98, 222)
Screenshot: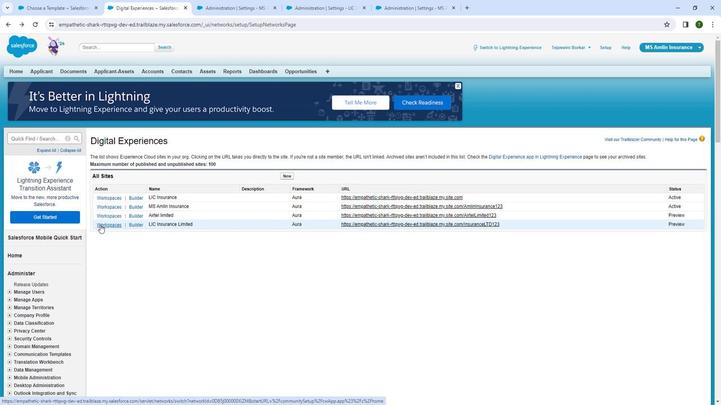 
Action: Mouse pressed left at (98, 222)
Screenshot: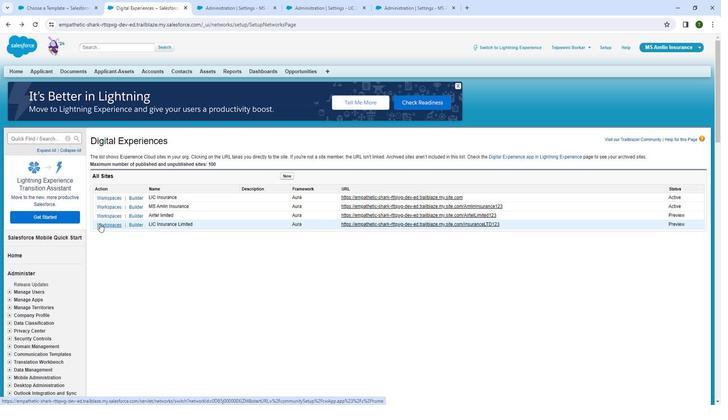 
Action: Mouse moved to (378, 244)
Screenshot: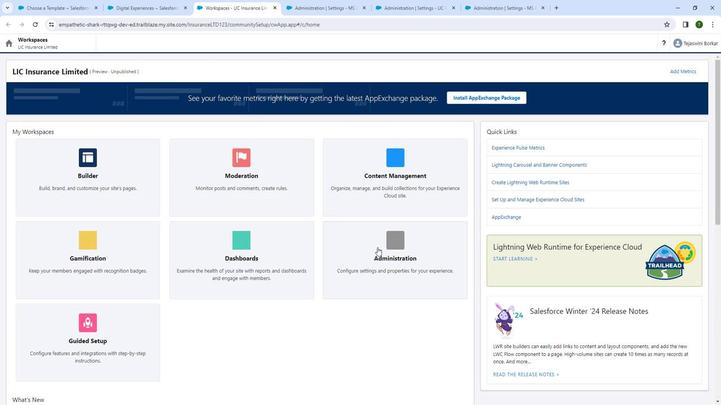 
Action: Mouse pressed left at (378, 244)
Screenshot: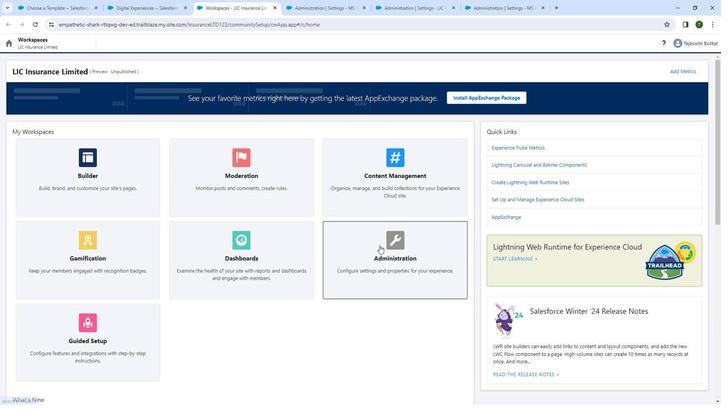 
Action: Mouse moved to (18, 92)
Screenshot: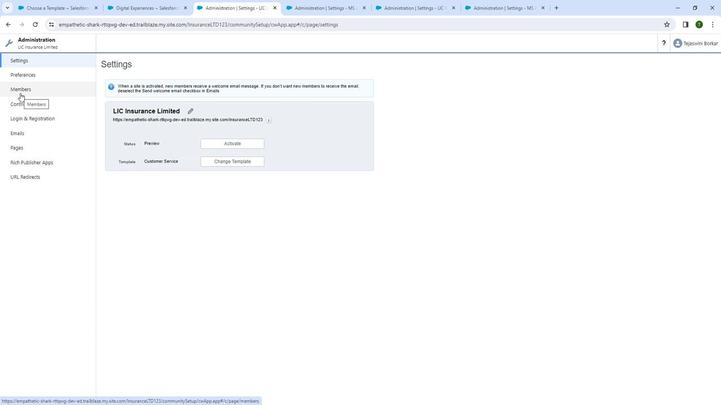 
Action: Mouse pressed left at (18, 92)
Screenshot: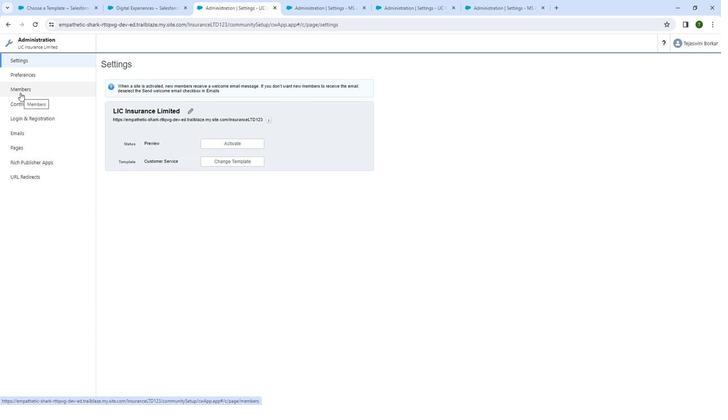 
Action: Mouse moved to (122, 216)
Screenshot: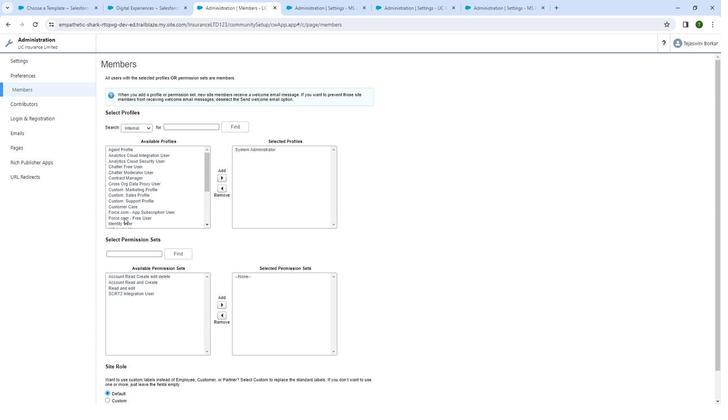
Action: Mouse scrolled (122, 216) with delta (0, 0)
Screenshot: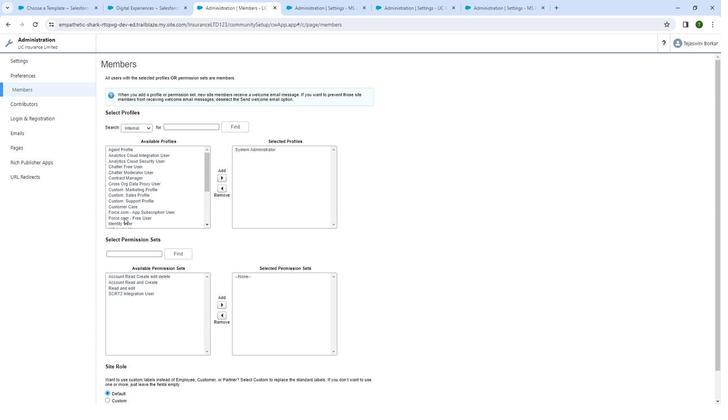 
Action: Mouse scrolled (122, 216) with delta (0, 0)
Screenshot: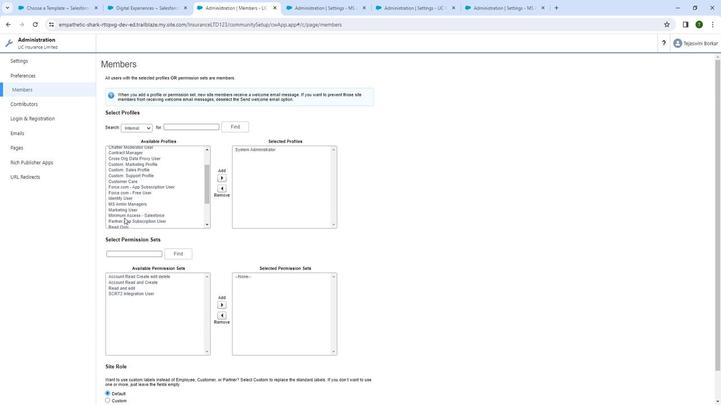 
Action: Mouse scrolled (122, 216) with delta (0, 0)
Screenshot: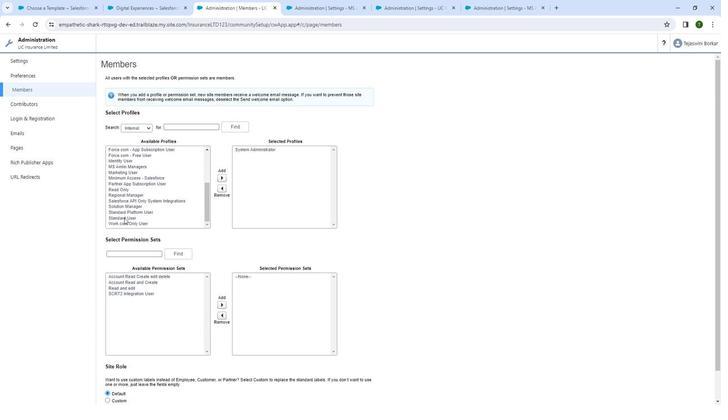 
Action: Mouse moved to (120, 198)
Screenshot: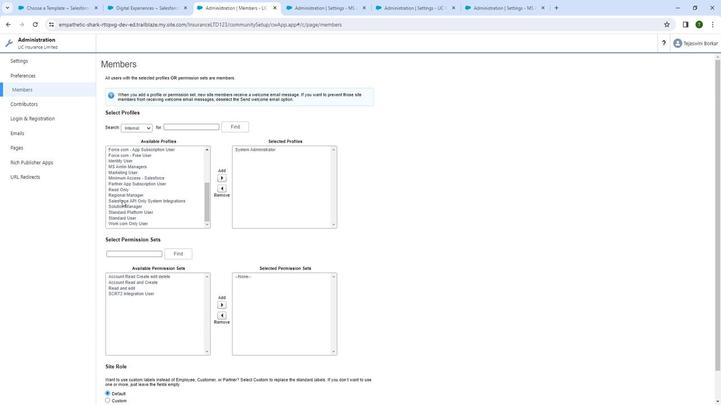 
Action: Mouse scrolled (120, 198) with delta (0, 0)
Screenshot: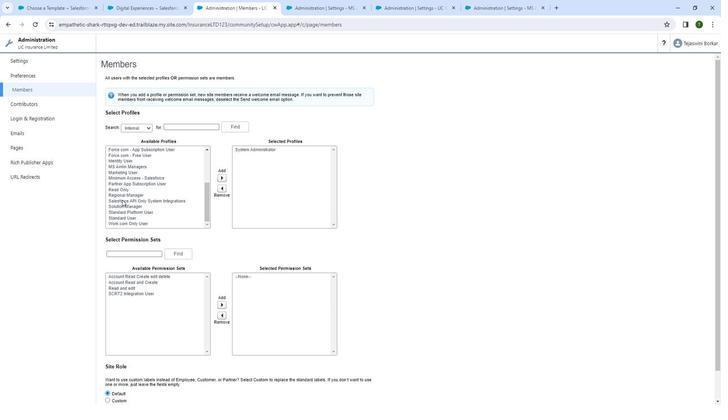 
Action: Mouse moved to (121, 199)
Screenshot: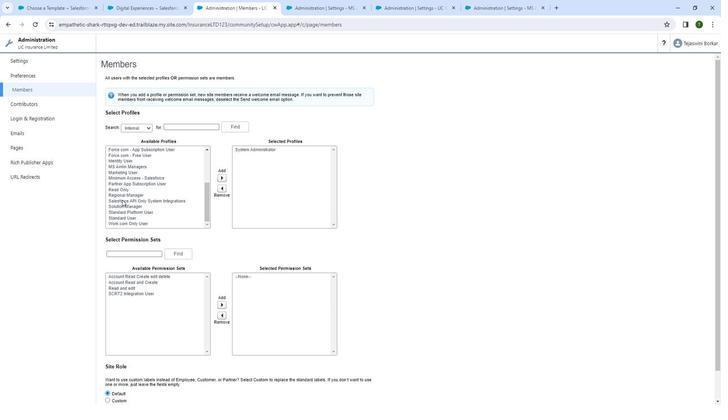 
Action: Mouse scrolled (121, 198) with delta (0, 0)
Screenshot: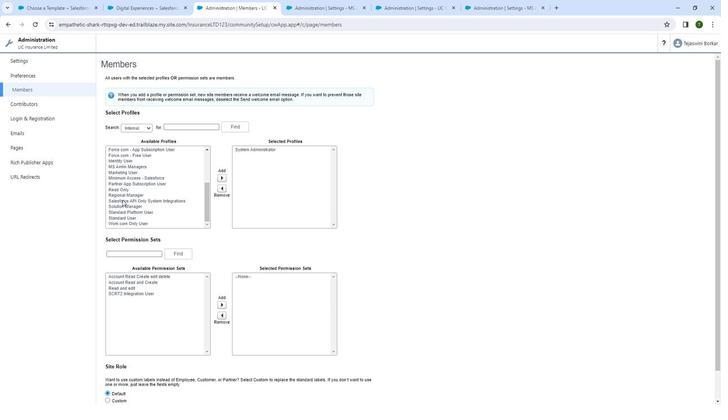 
Action: Mouse moved to (125, 191)
Screenshot: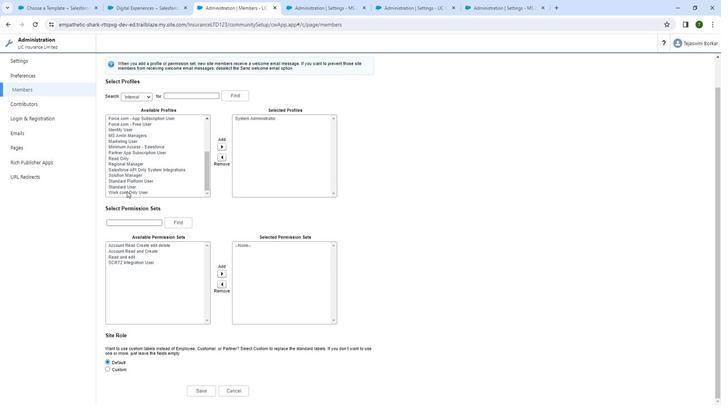 
Action: Mouse scrolled (125, 191) with delta (0, 0)
Screenshot: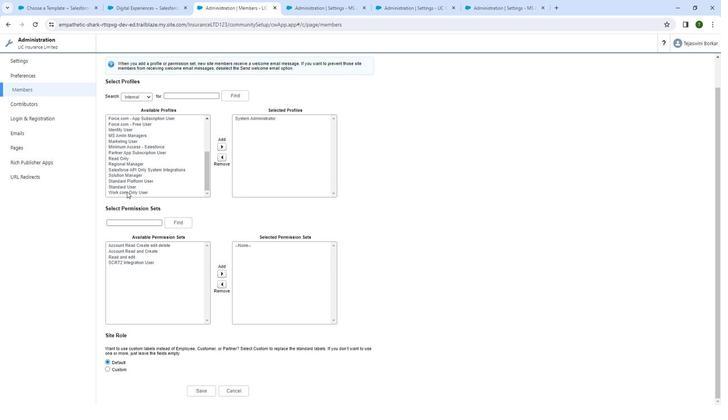 
Action: Mouse scrolled (125, 191) with delta (0, 0)
Screenshot: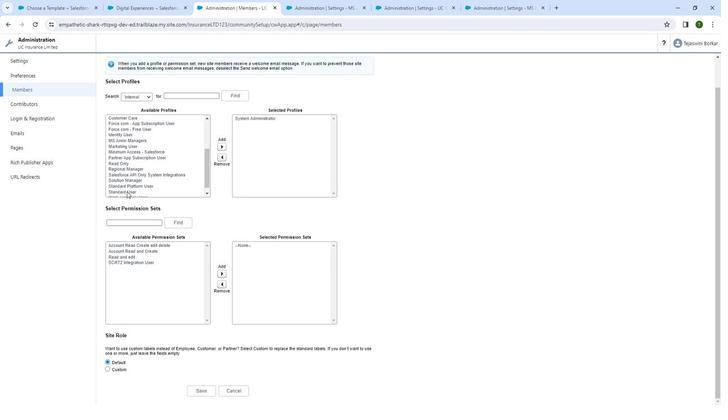 
Action: Mouse scrolled (125, 191) with delta (0, 0)
Screenshot: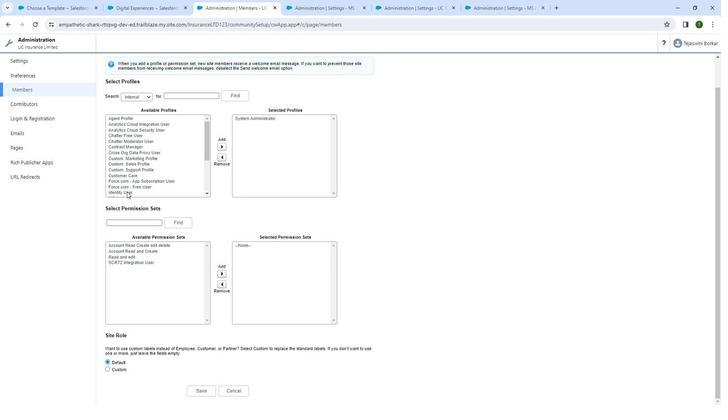 
Action: Mouse scrolled (125, 191) with delta (0, 0)
Screenshot: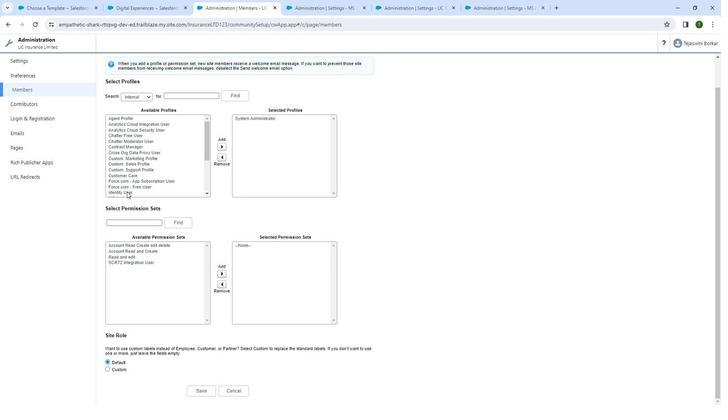 
Action: Mouse scrolled (125, 191) with delta (0, 0)
Screenshot: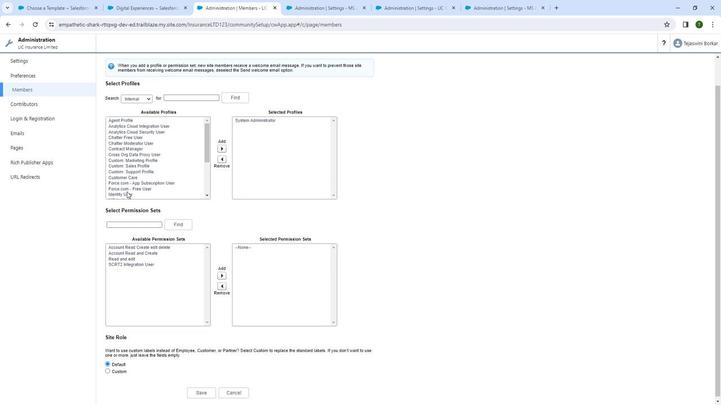 
Action: Mouse moved to (128, 129)
Screenshot: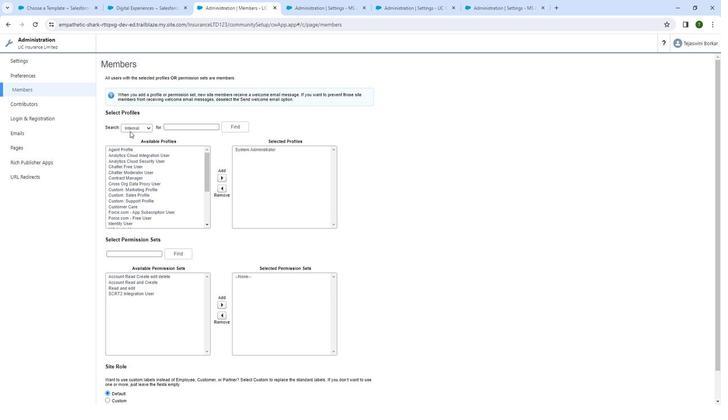 
Action: Mouse pressed left at (128, 129)
Screenshot: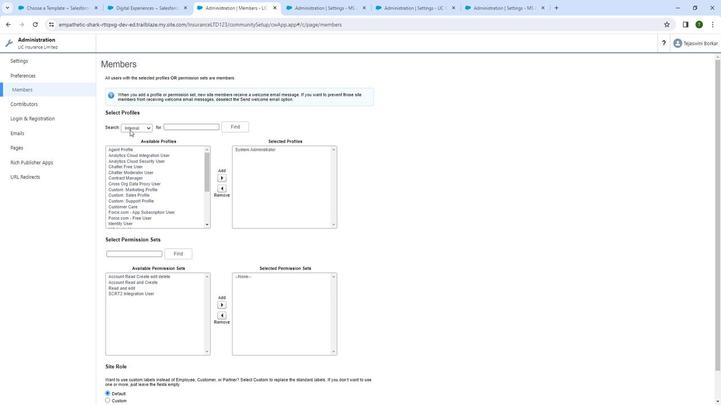 
Action: Mouse moved to (130, 134)
Screenshot: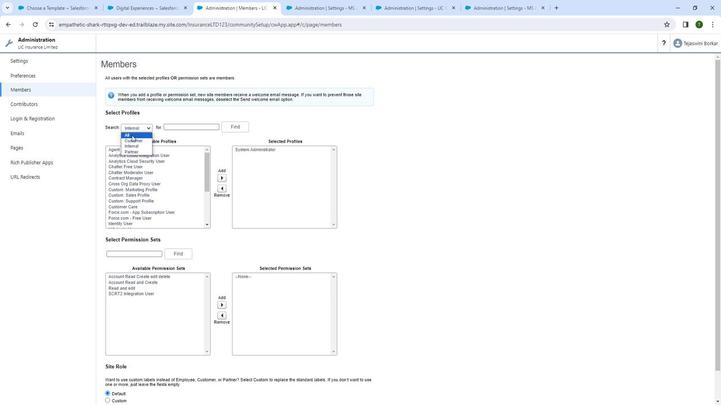 
Action: Mouse pressed left at (130, 134)
Screenshot: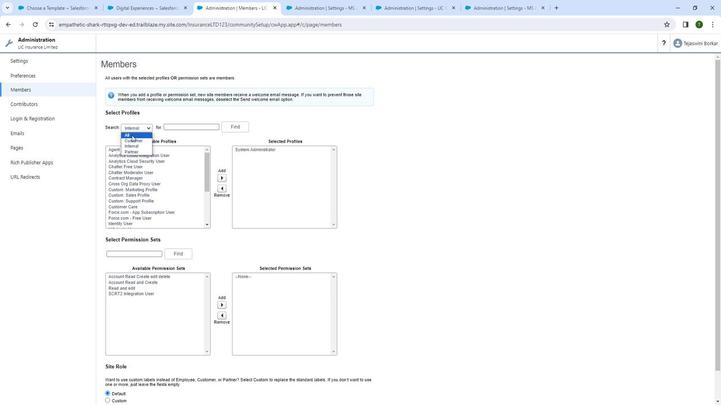 
Action: Mouse moved to (130, 165)
Screenshot: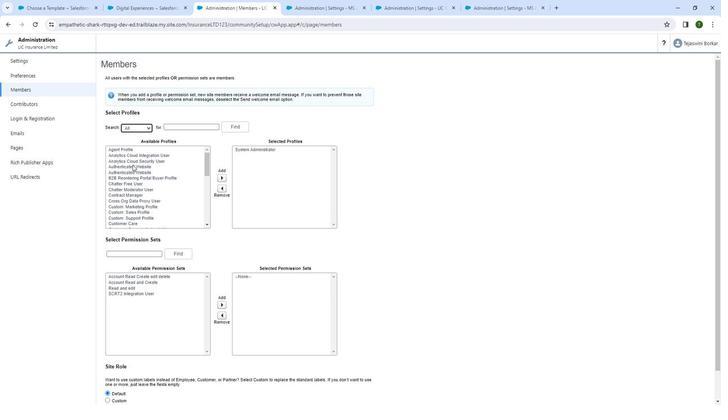 
Action: Mouse scrolled (130, 164) with delta (0, 0)
Screenshot: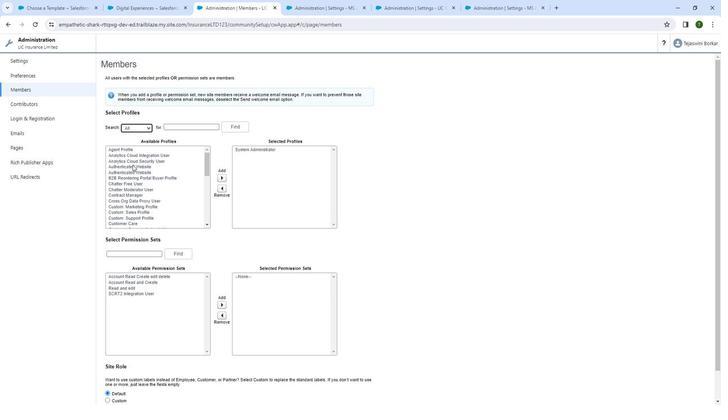 
Action: Mouse moved to (183, 124)
Screenshot: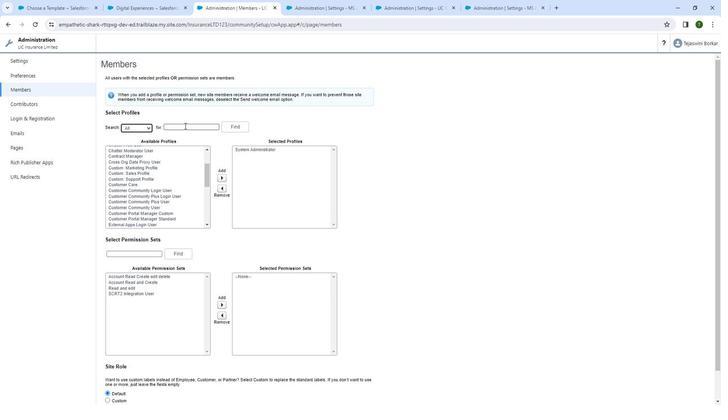 
Action: Mouse pressed left at (183, 124)
Screenshot: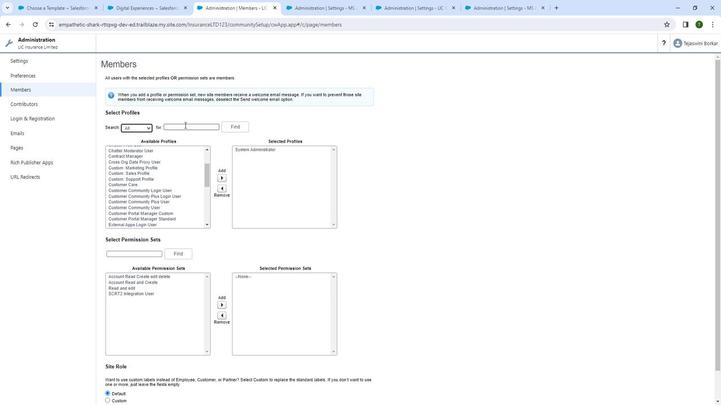 
Action: Key pressed s
Screenshot: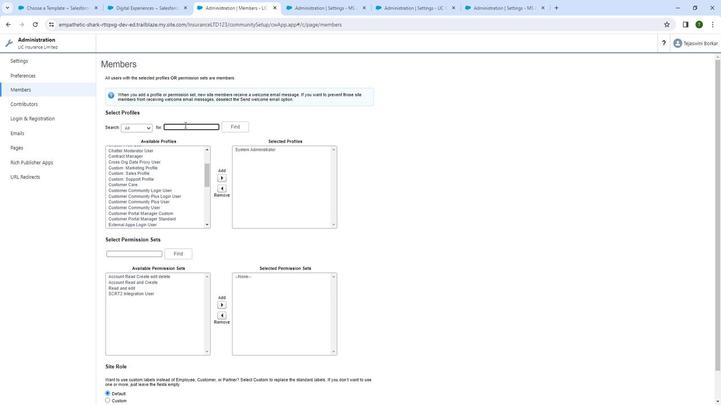 
Action: Mouse moved to (180, 126)
Screenshot: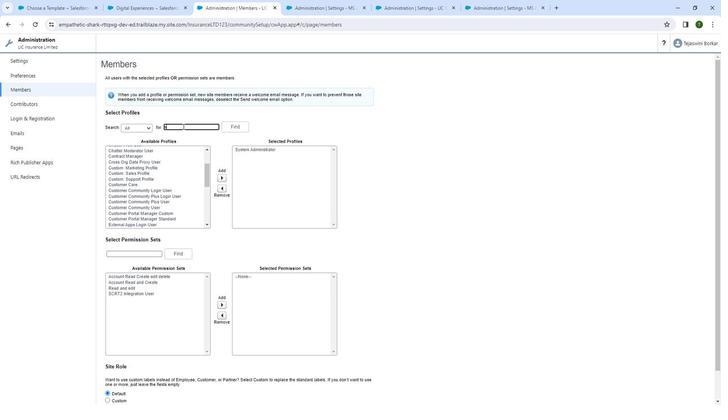 
Action: Key pressed y
